 Task: Find accommodations in Alapayevsk, Russia, for 6 guests from 5th to 13th September, with a price range of ₹15,000 to ₹20,000, 3 bedrooms, 3 beds, 3 bathrooms, and self check-in option.
Action: Mouse moved to (585, 139)
Screenshot: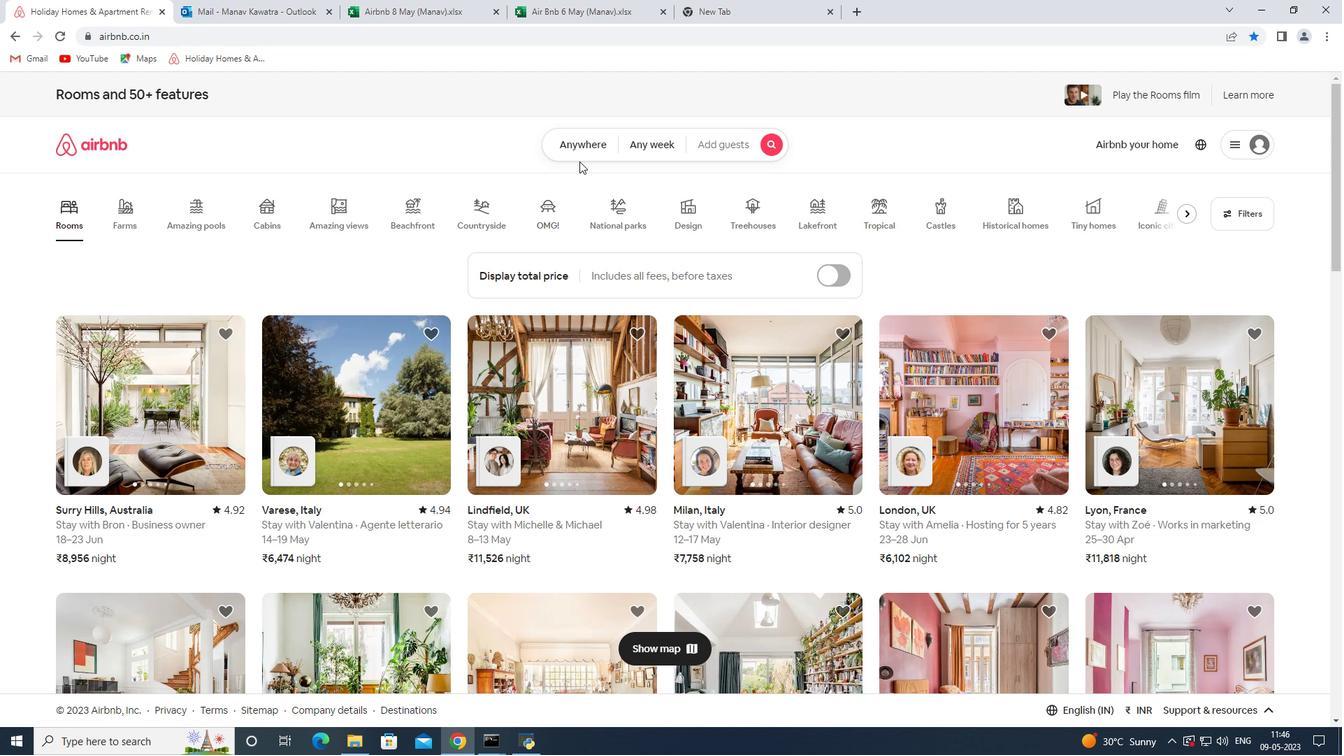 
Action: Mouse pressed left at (585, 139)
Screenshot: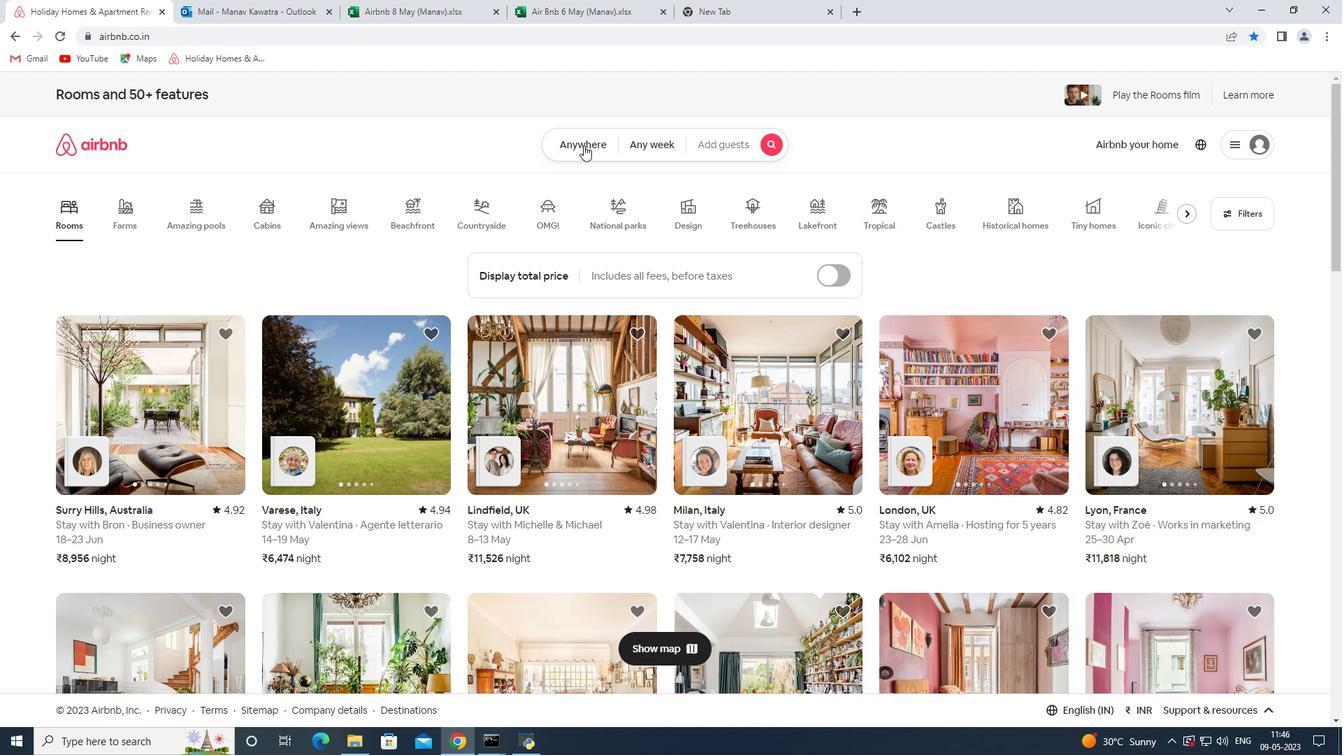 
Action: Mouse moved to (499, 201)
Screenshot: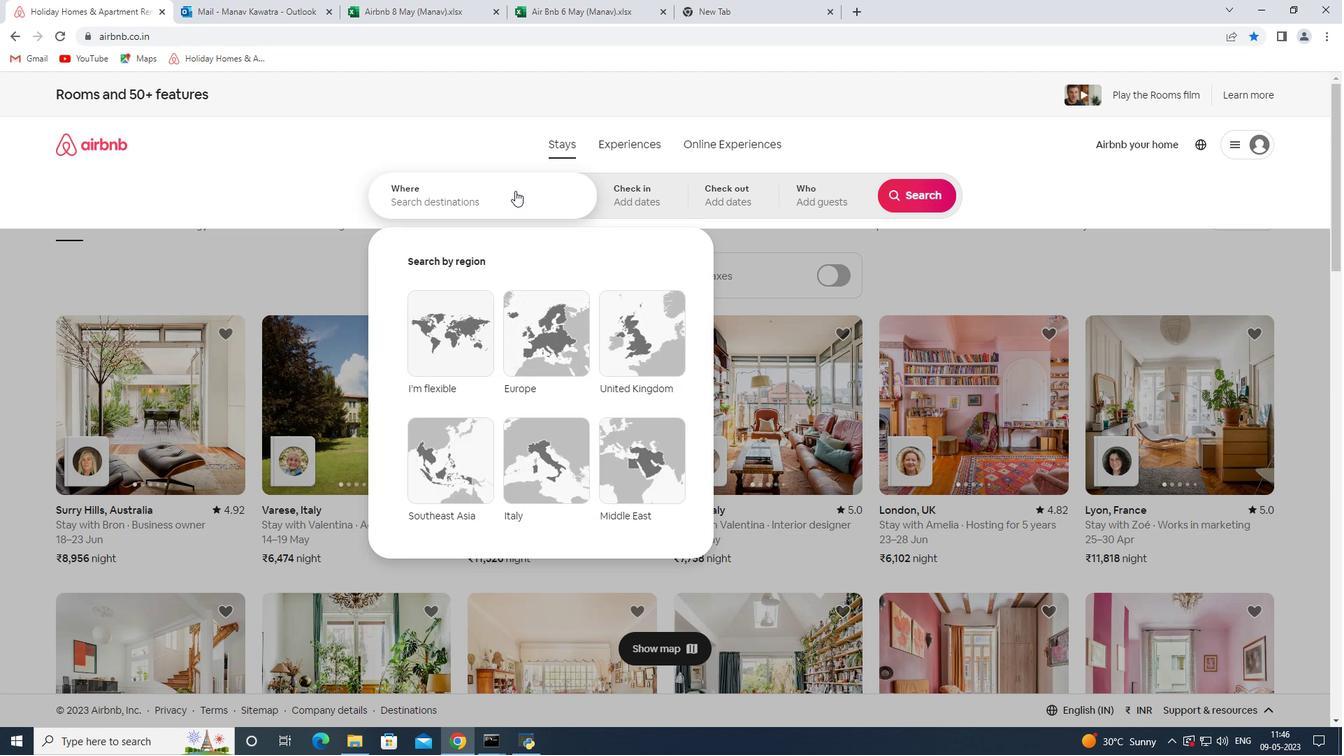 
Action: Mouse pressed left at (499, 201)
Screenshot: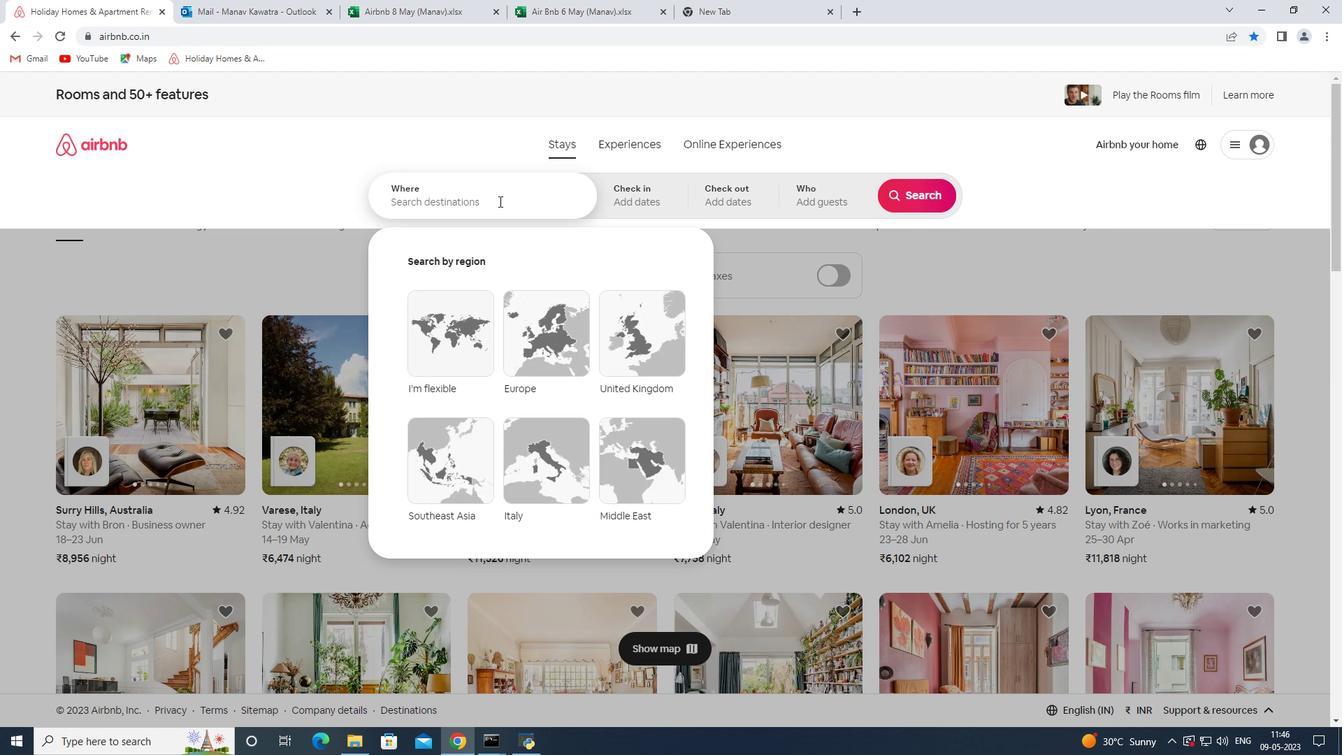 
Action: Mouse moved to (496, 202)
Screenshot: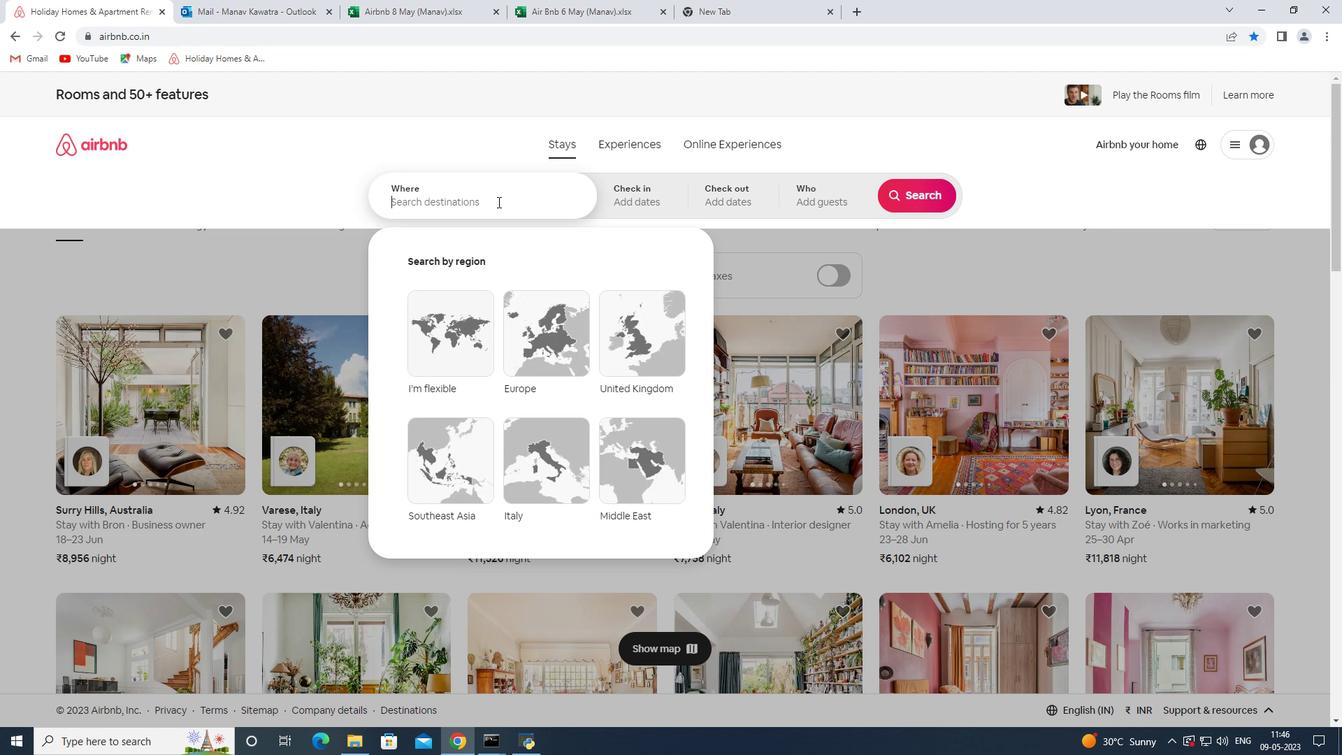 
Action: Key pressed <Key.shift><Key.shift><Key.shift><Key.shift><Key.shift><Key.shift><Key.shift><Key.shift><Key.shift><Key.shift><Key.shift>Alapayevsk<Key.space><Key.shift><Key.shift><Key.shift><Key.shift>Russia<Key.space><Key.enter>
Screenshot: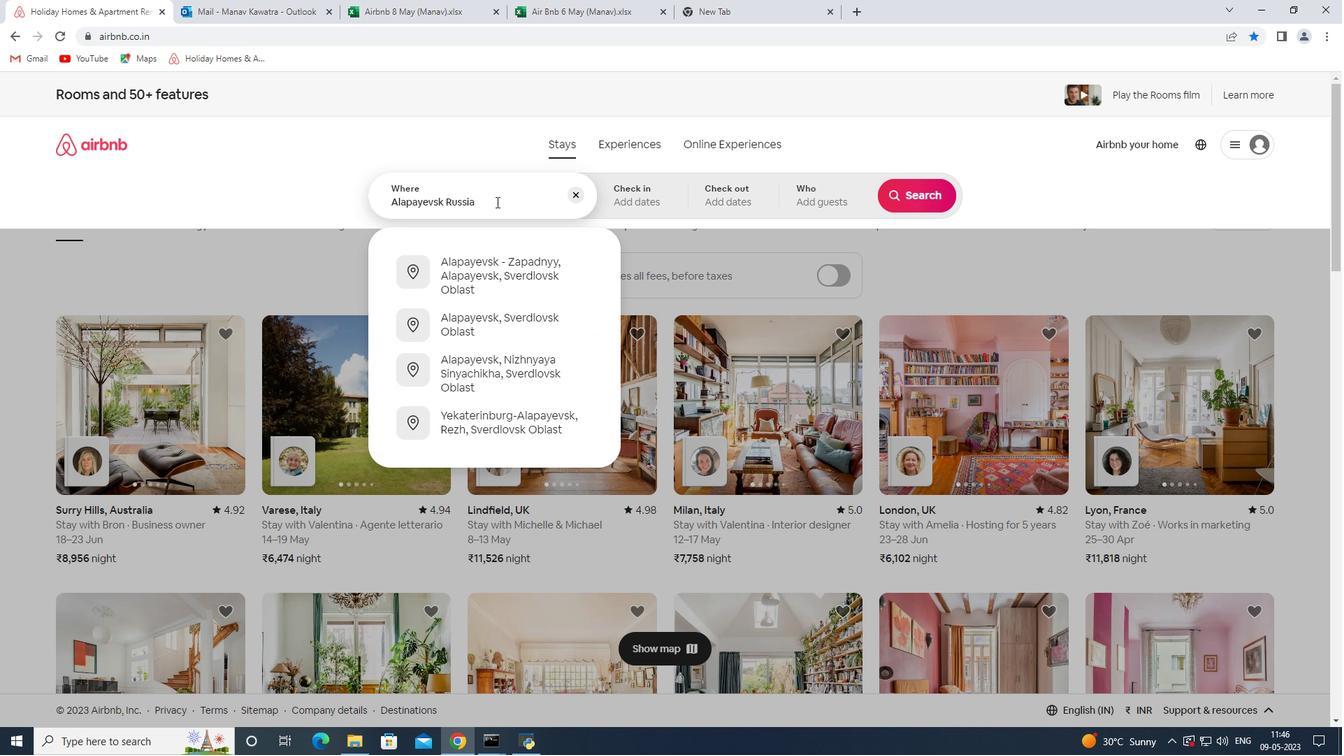 
Action: Mouse moved to (904, 306)
Screenshot: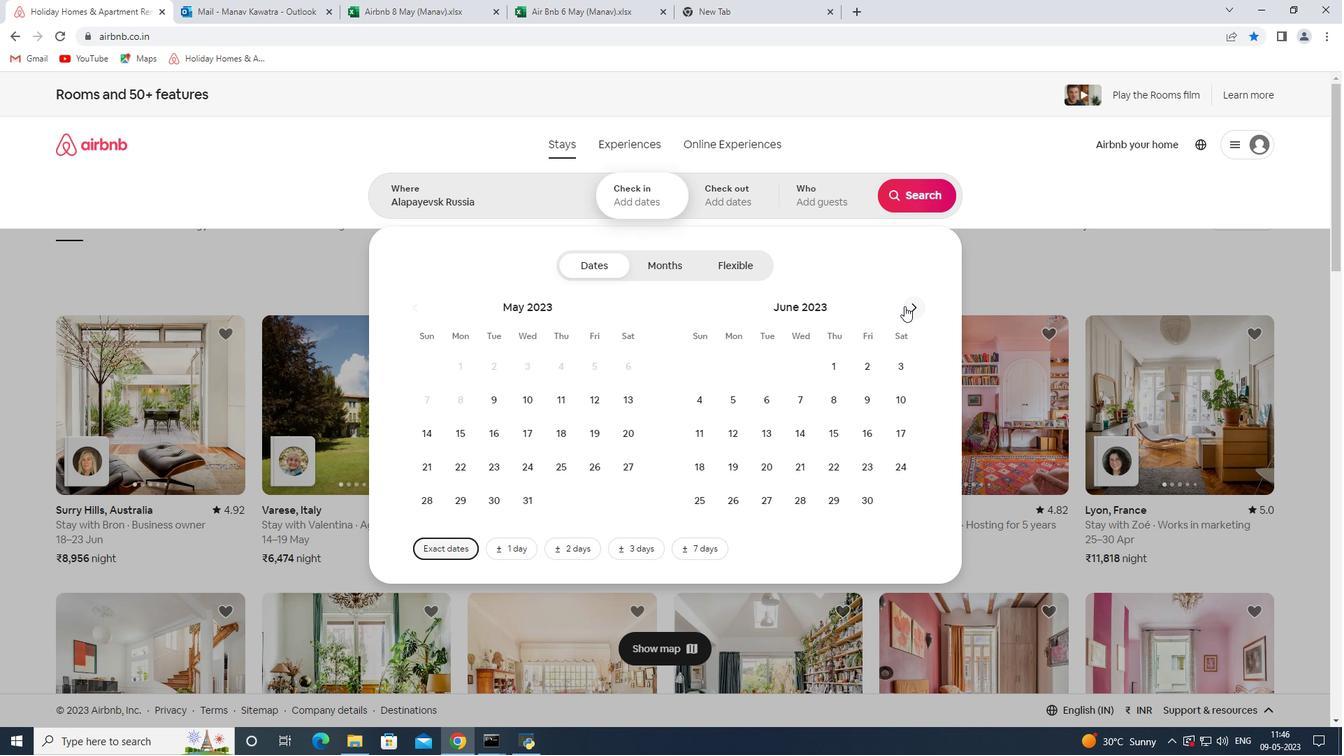 
Action: Mouse pressed left at (904, 306)
Screenshot: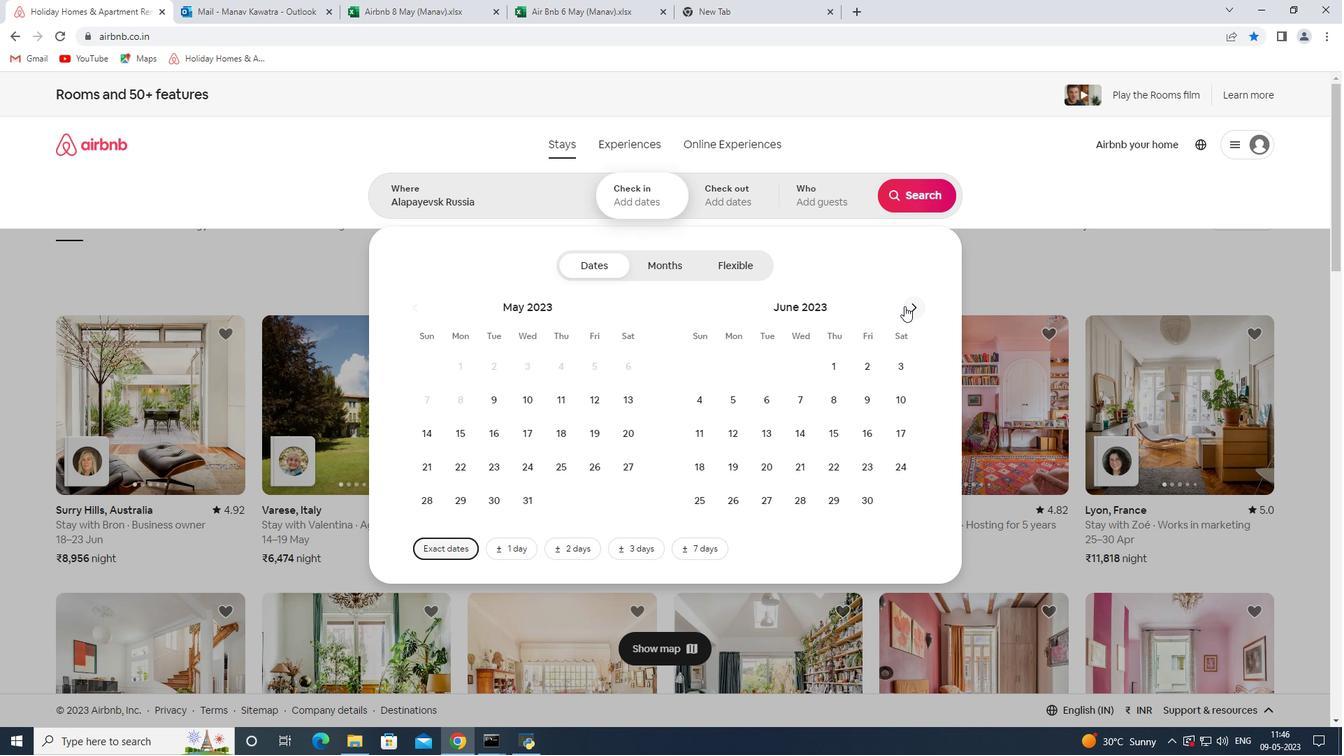 
Action: Mouse moved to (904, 306)
Screenshot: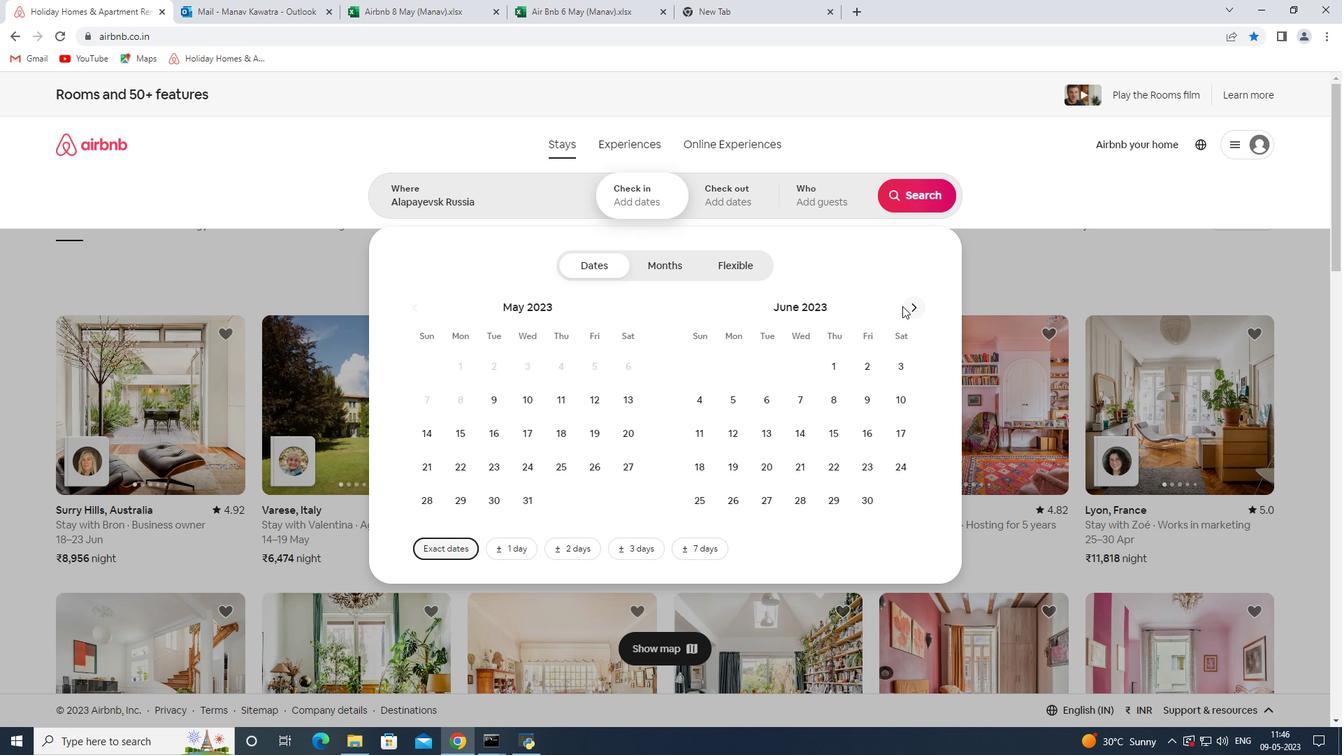 
Action: Mouse pressed left at (904, 306)
Screenshot: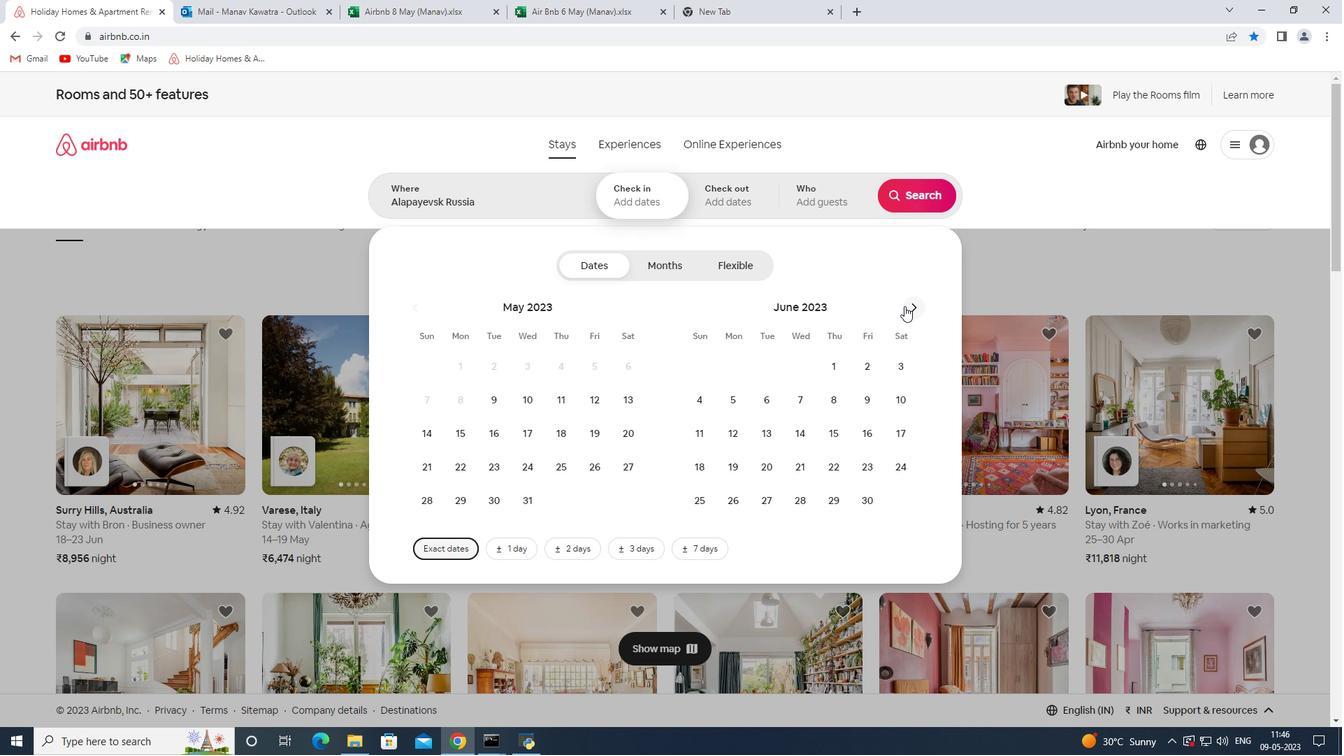 
Action: Mouse moved to (906, 305)
Screenshot: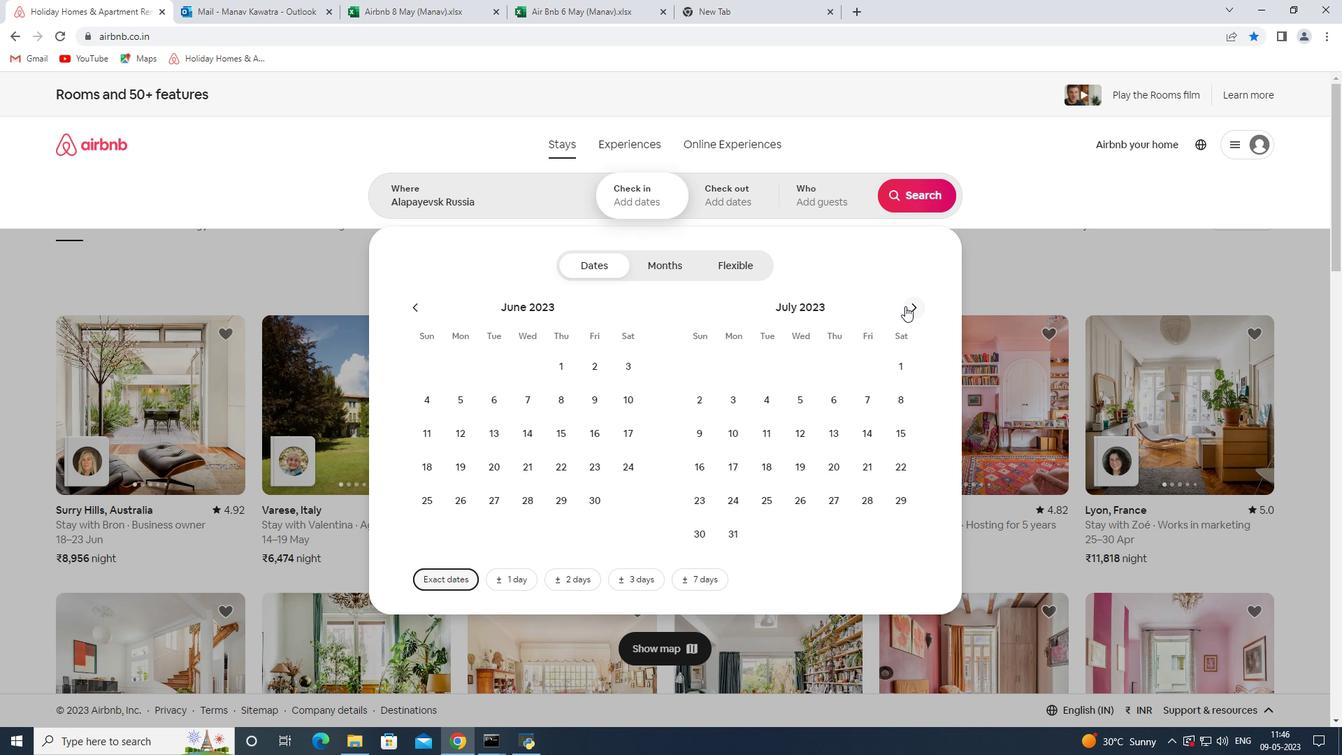 
Action: Mouse pressed left at (906, 305)
Screenshot: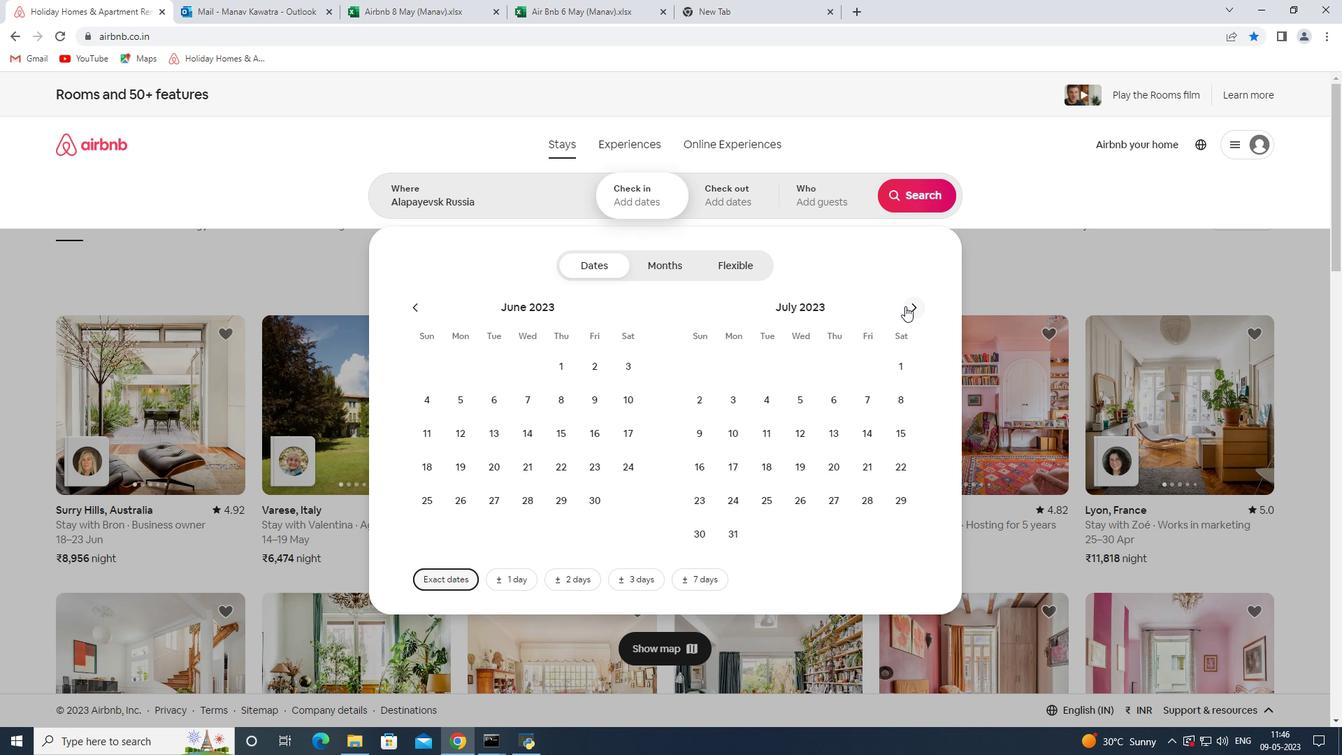 
Action: Mouse moved to (906, 304)
Screenshot: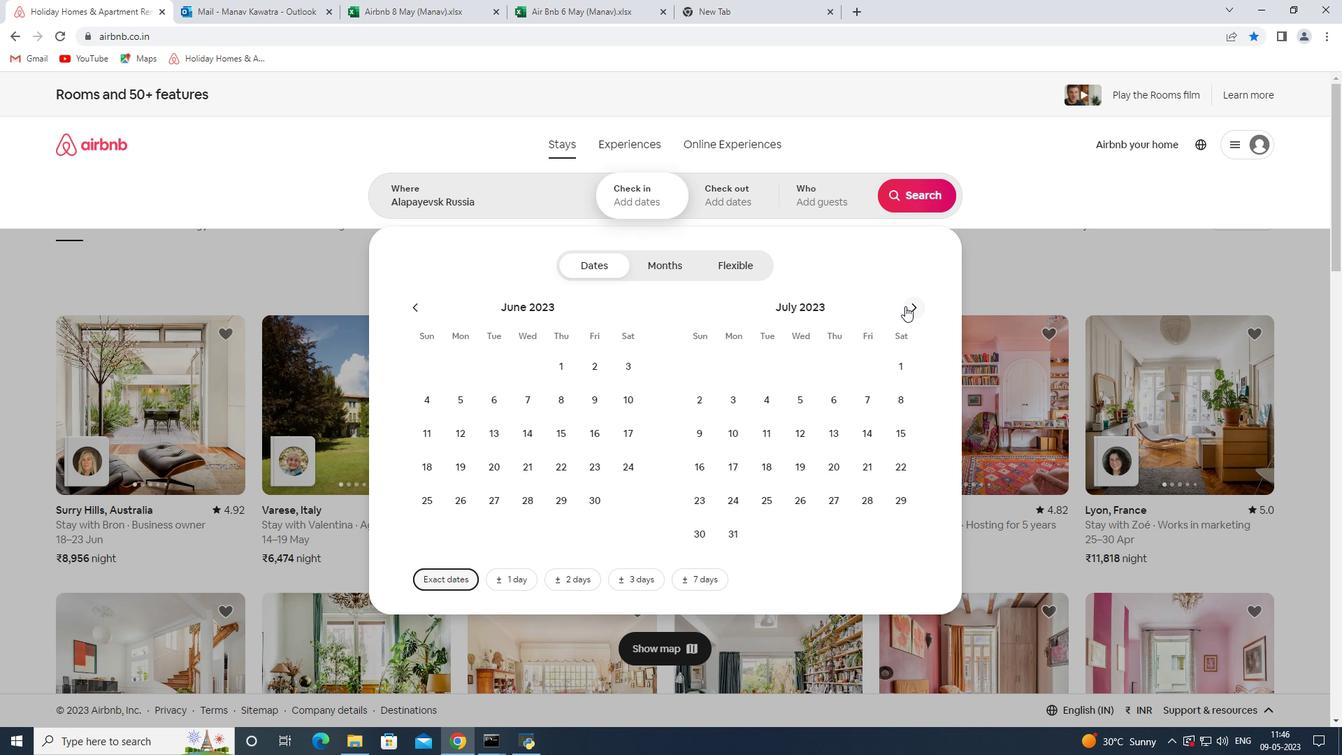 
Action: Mouse pressed left at (906, 304)
Screenshot: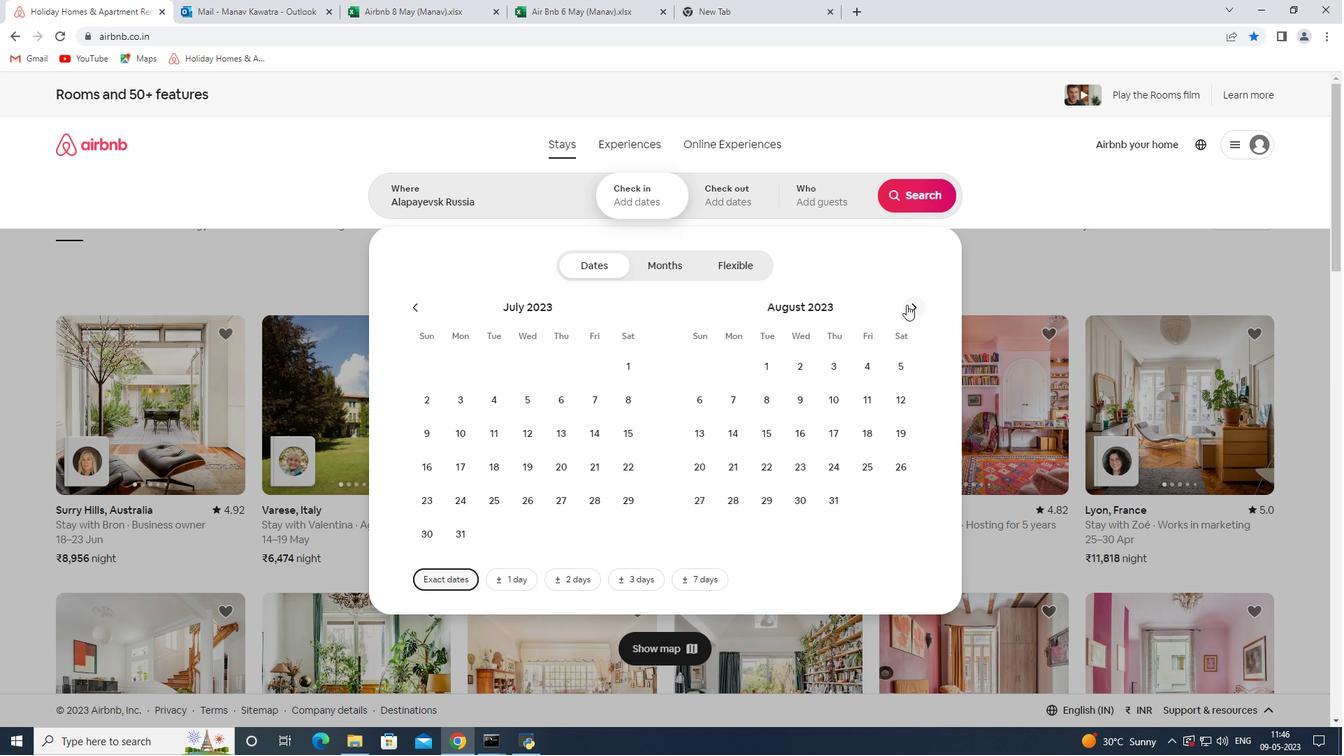 
Action: Mouse moved to (767, 402)
Screenshot: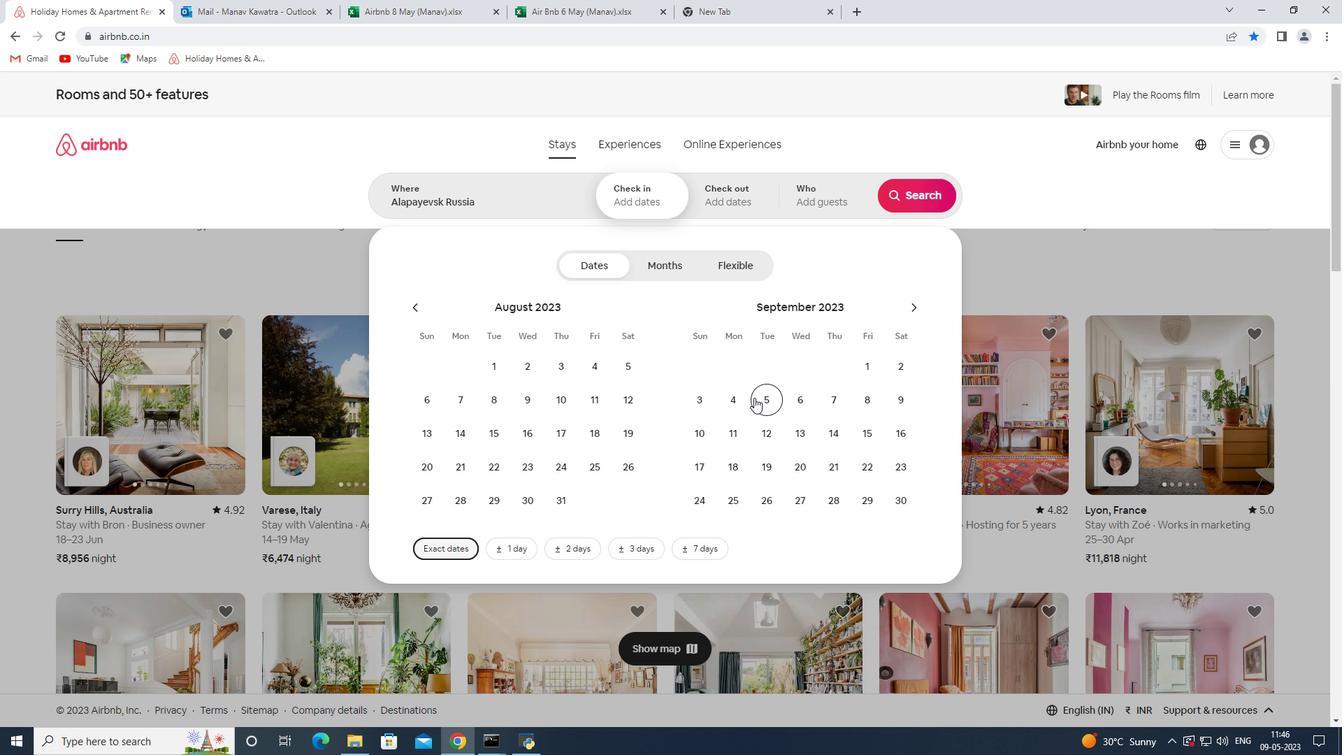 
Action: Mouse pressed left at (767, 402)
Screenshot: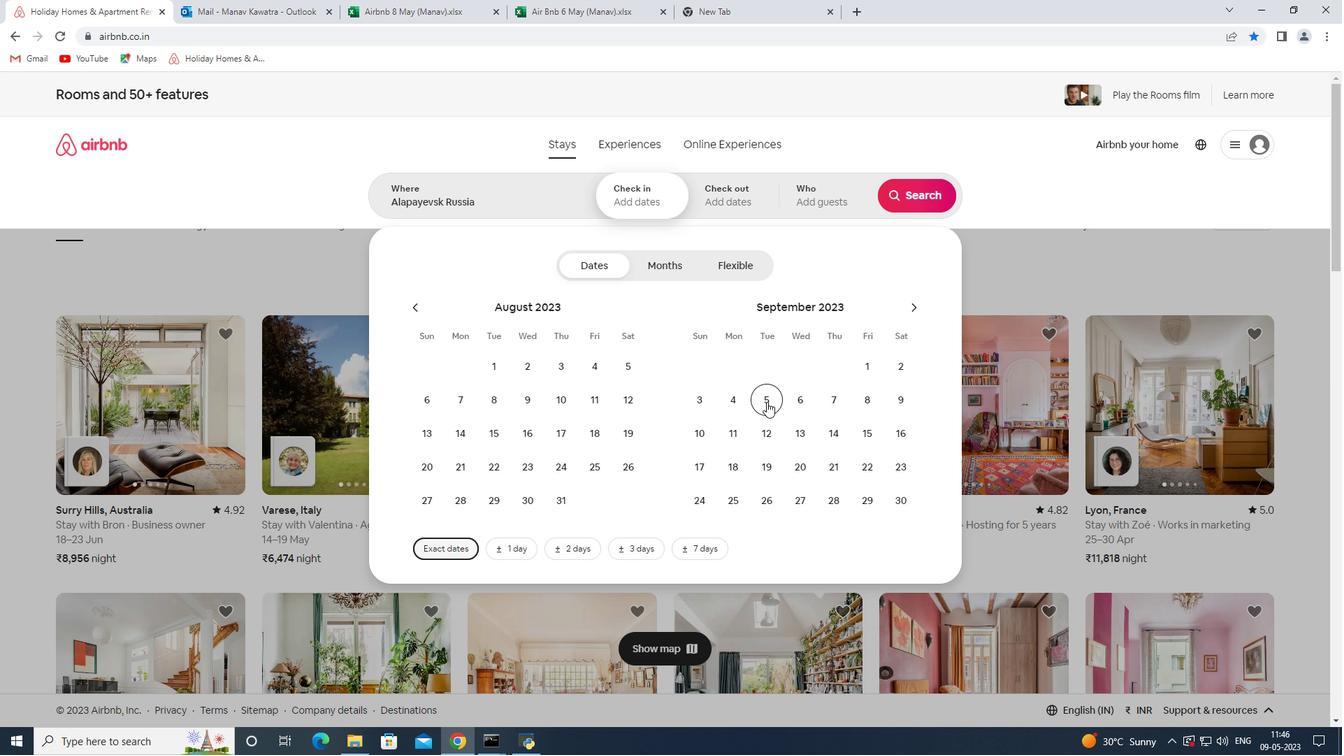 
Action: Mouse moved to (802, 441)
Screenshot: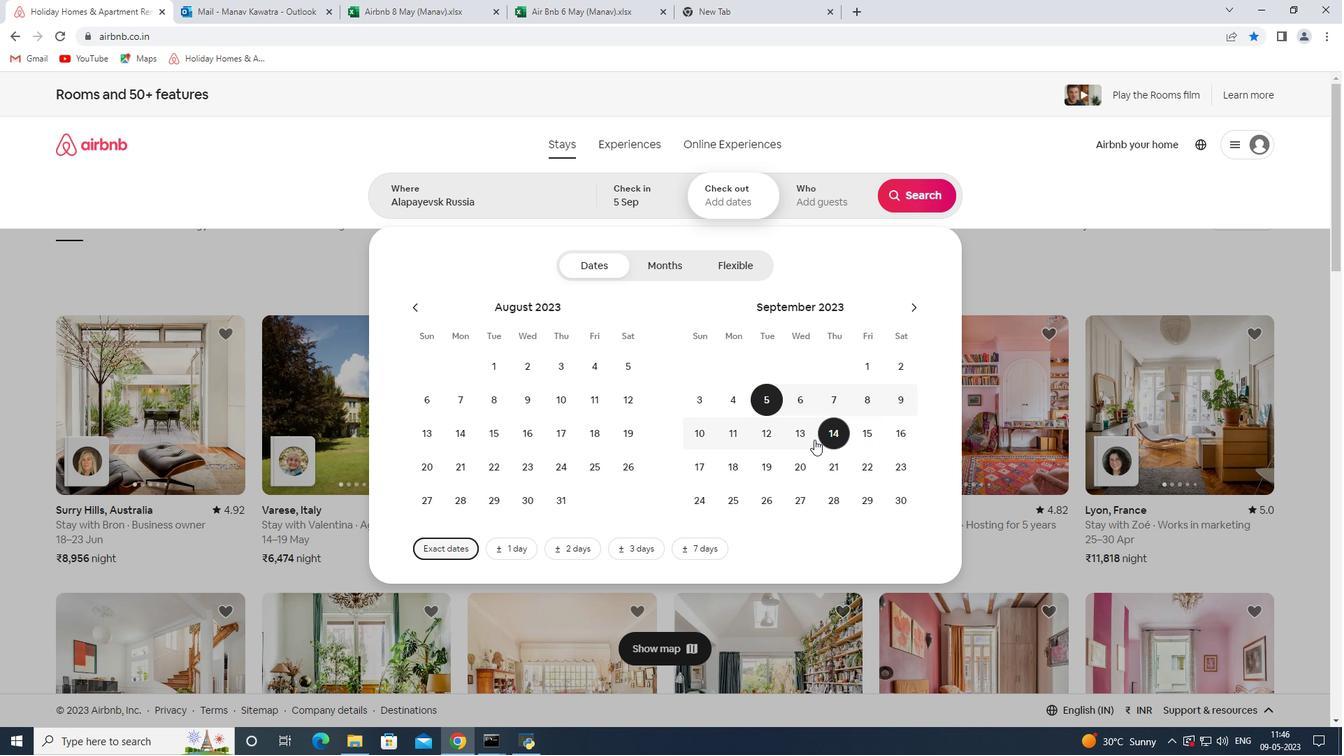 
Action: Mouse pressed left at (802, 441)
Screenshot: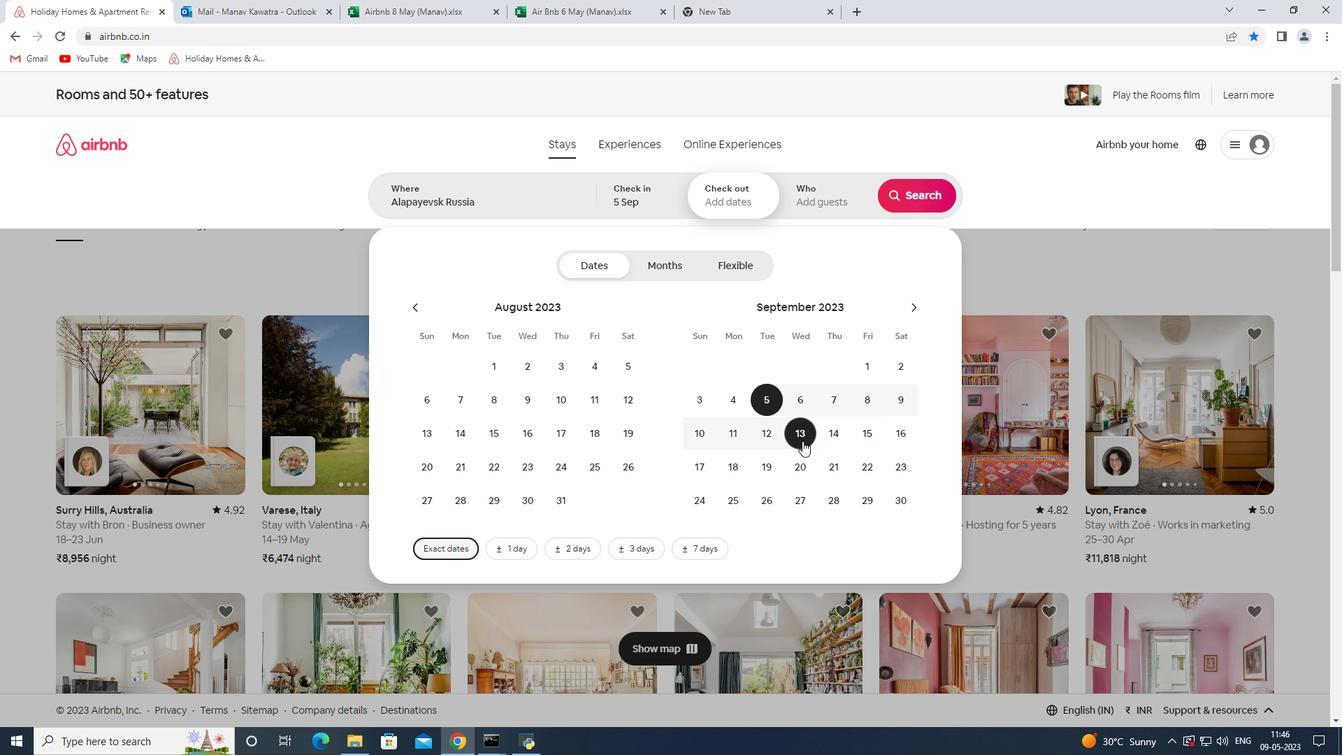 
Action: Mouse moved to (830, 197)
Screenshot: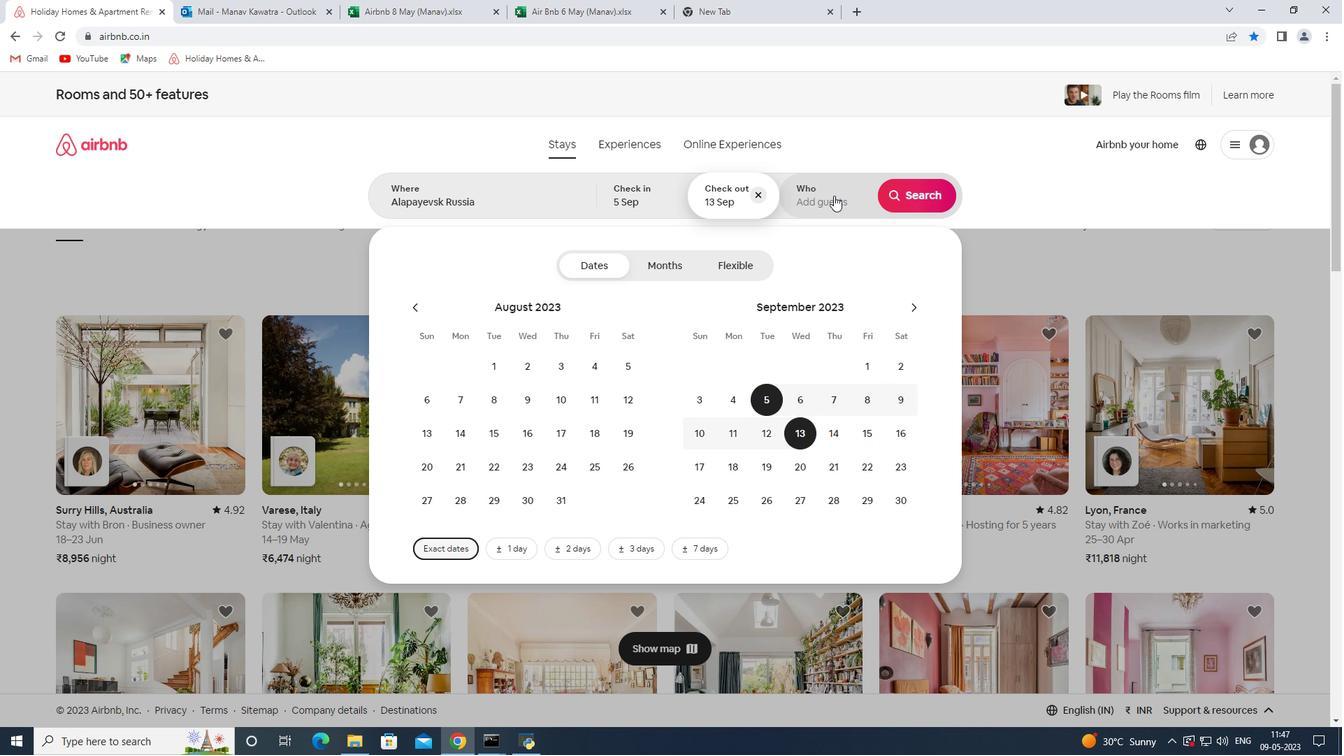 
Action: Mouse pressed left at (830, 197)
Screenshot: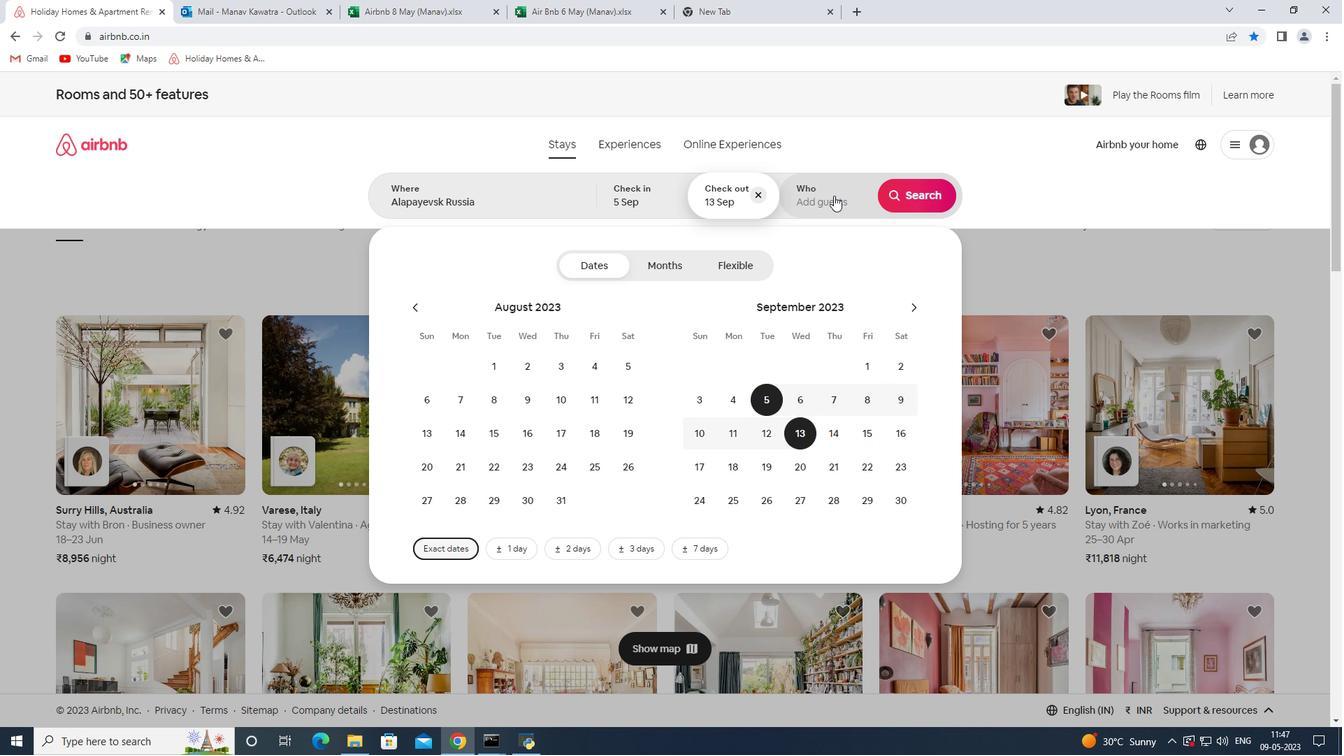 
Action: Mouse moved to (925, 271)
Screenshot: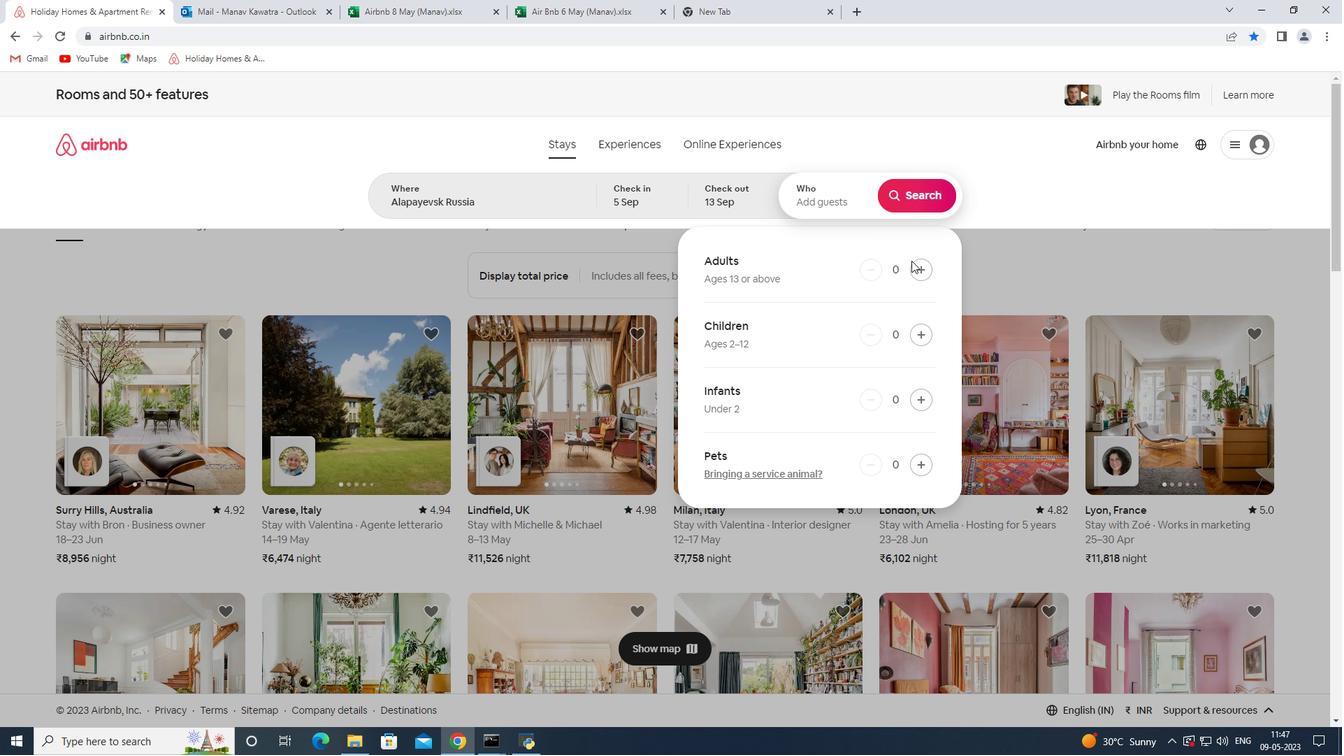 
Action: Mouse pressed left at (925, 271)
Screenshot: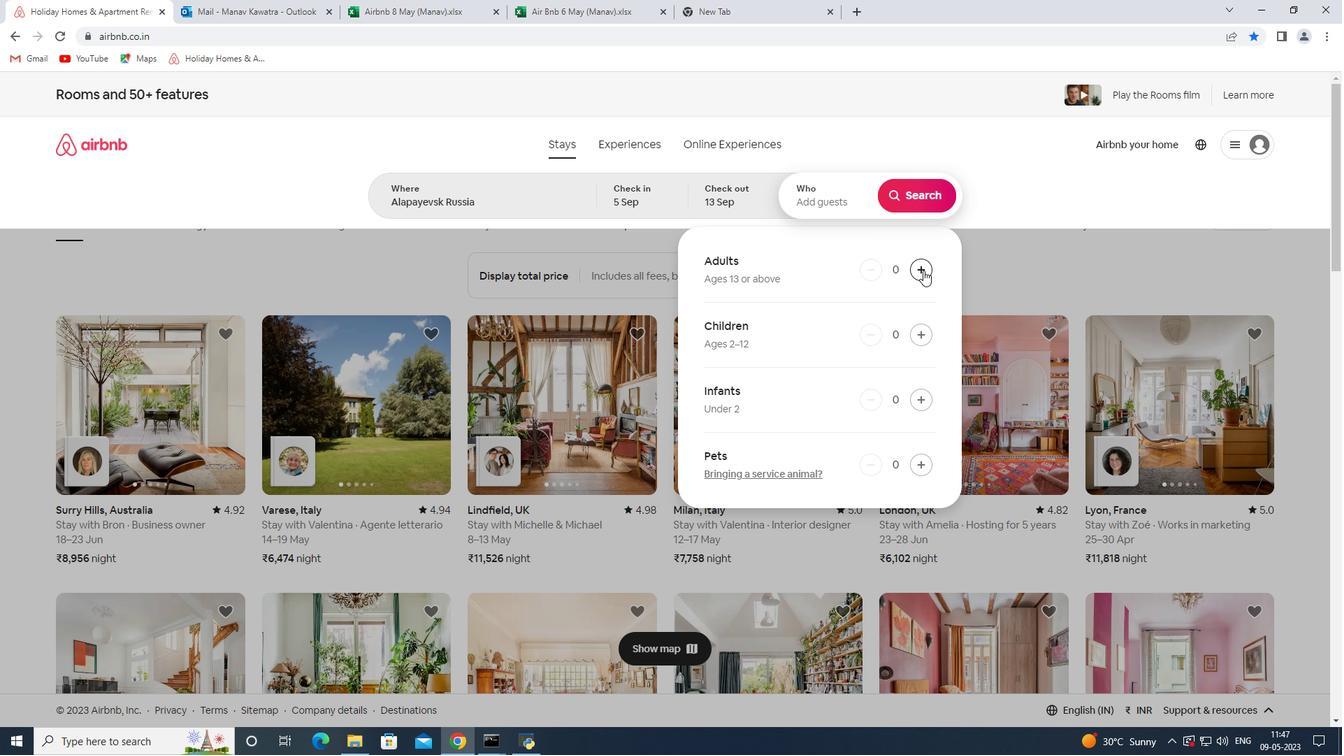 
Action: Mouse pressed left at (925, 271)
Screenshot: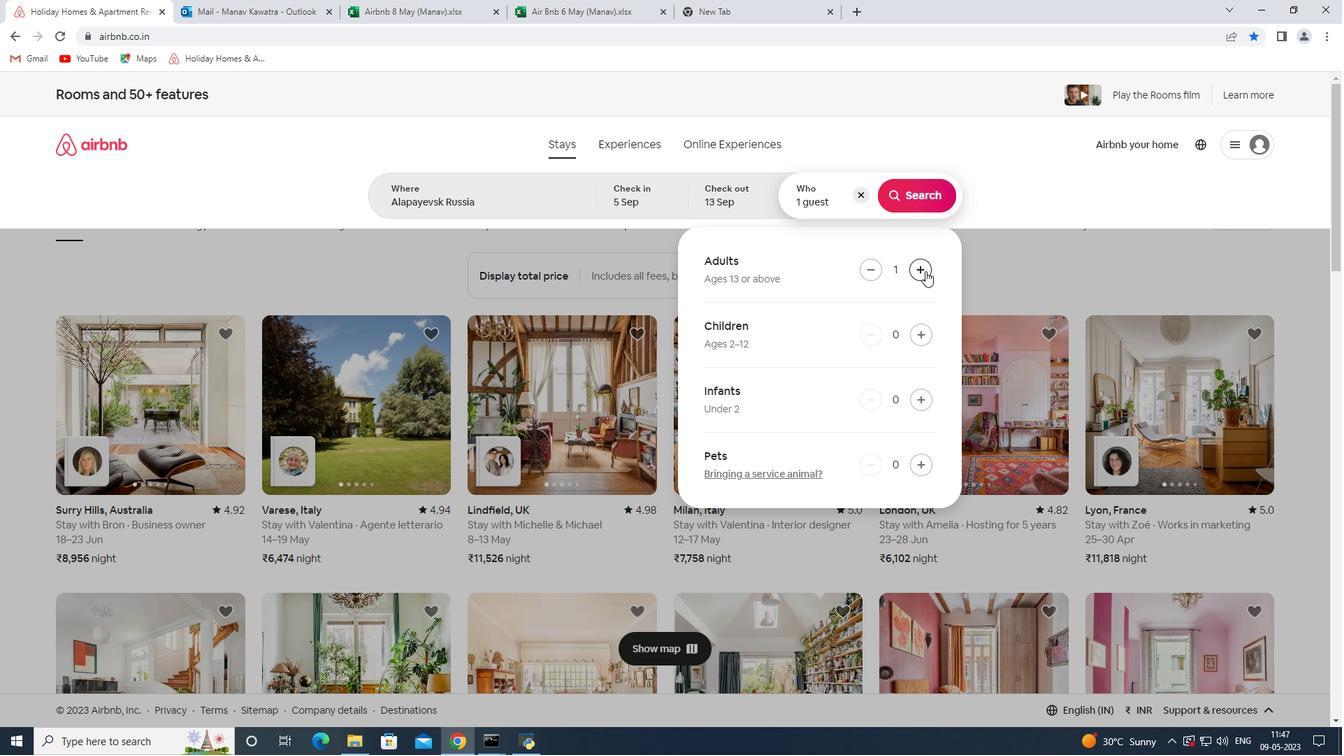 
Action: Mouse pressed left at (925, 271)
Screenshot: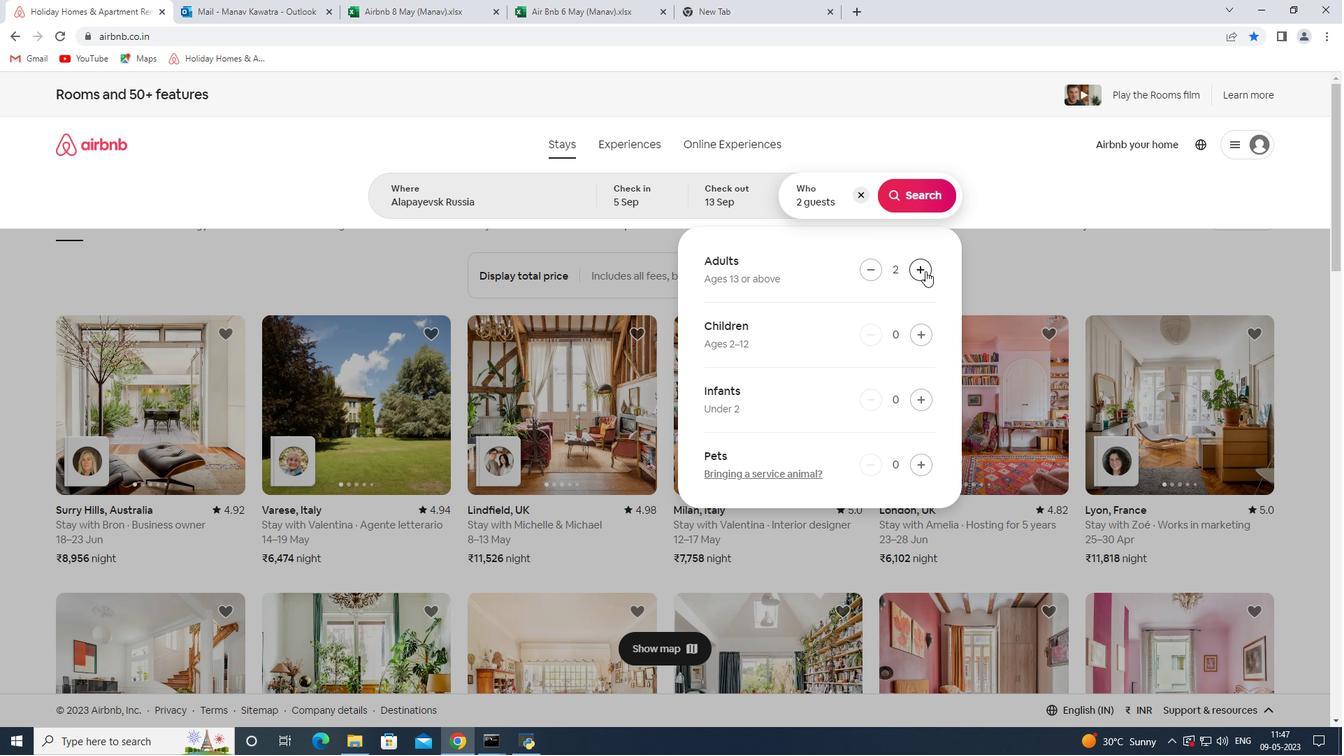 
Action: Mouse pressed left at (925, 271)
Screenshot: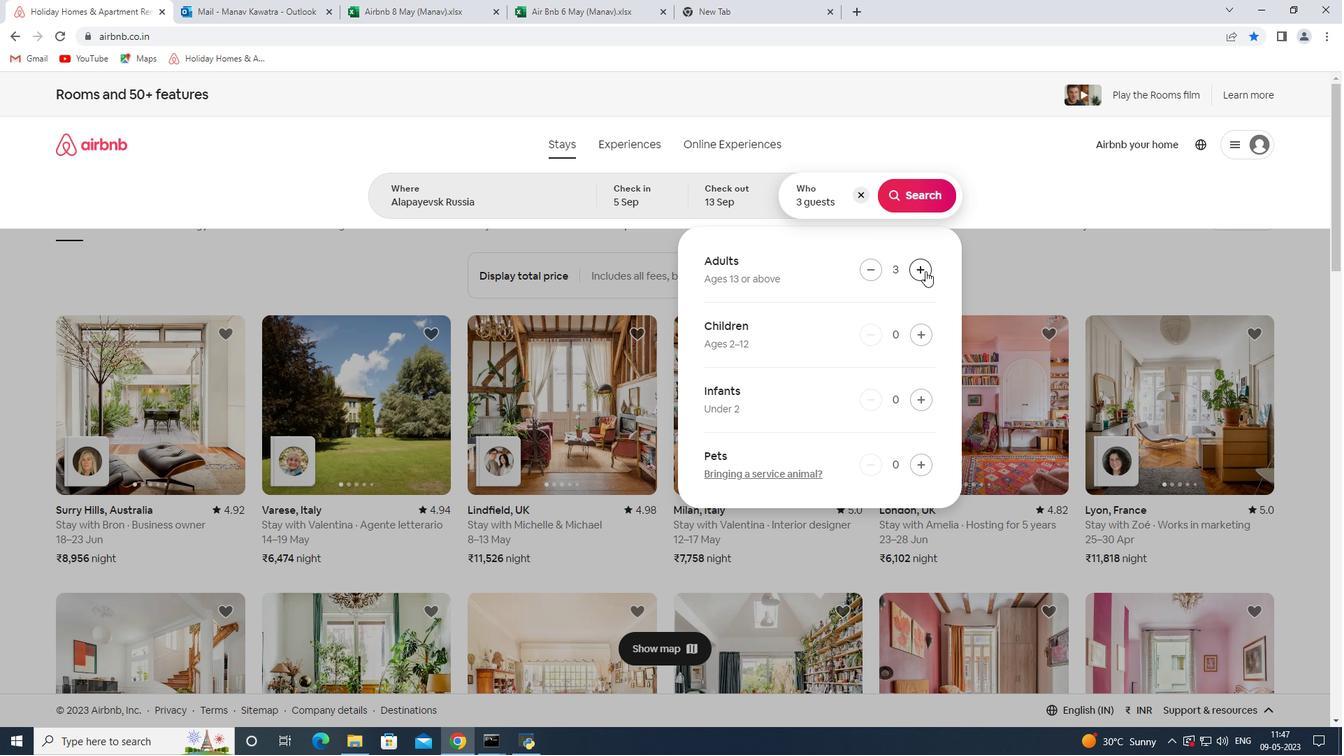 
Action: Mouse pressed left at (925, 271)
Screenshot: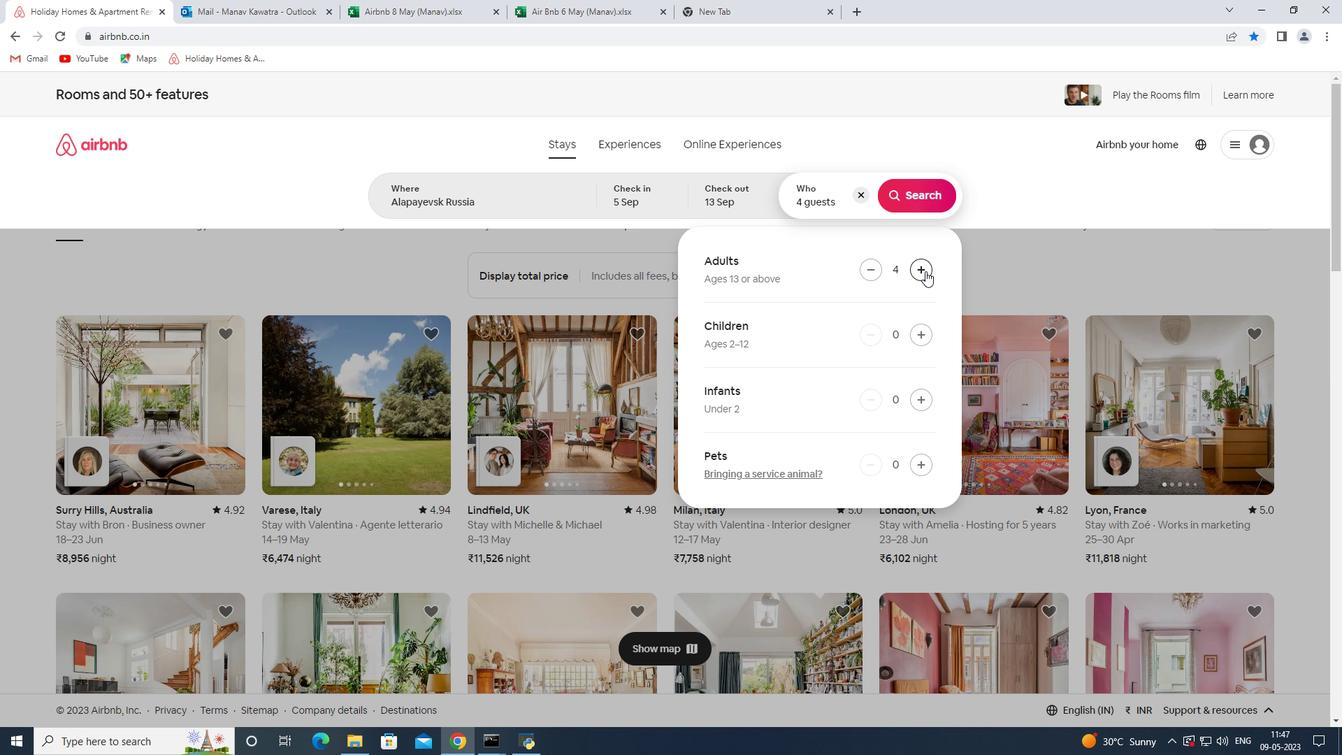 
Action: Mouse pressed left at (925, 271)
Screenshot: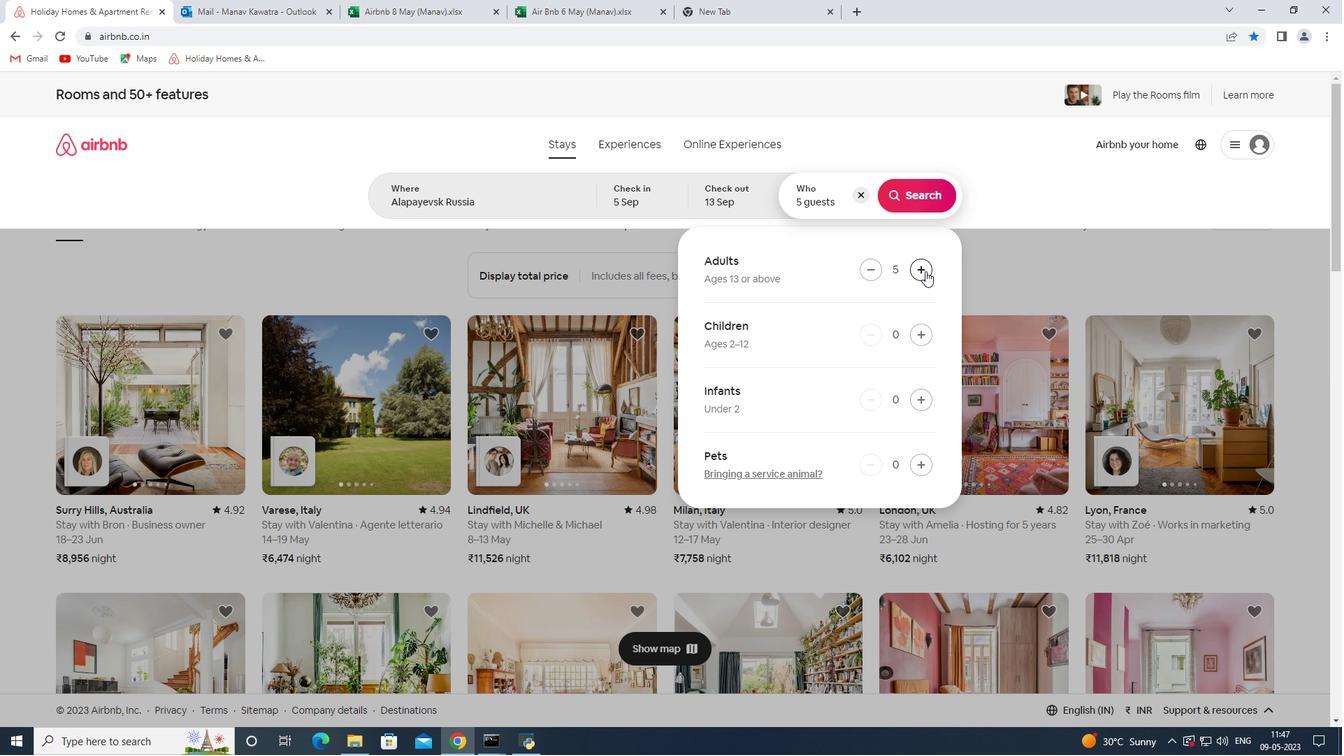 
Action: Mouse moved to (917, 206)
Screenshot: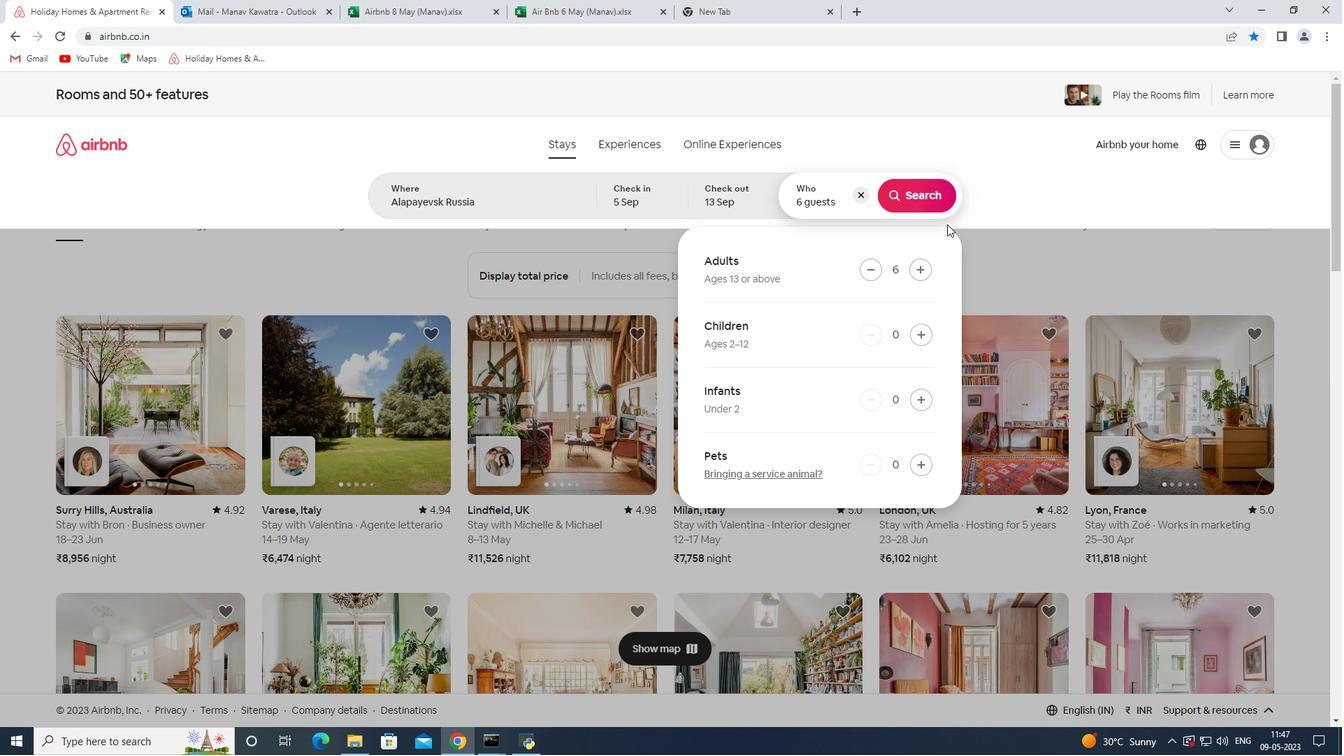 
Action: Mouse pressed left at (917, 206)
Screenshot: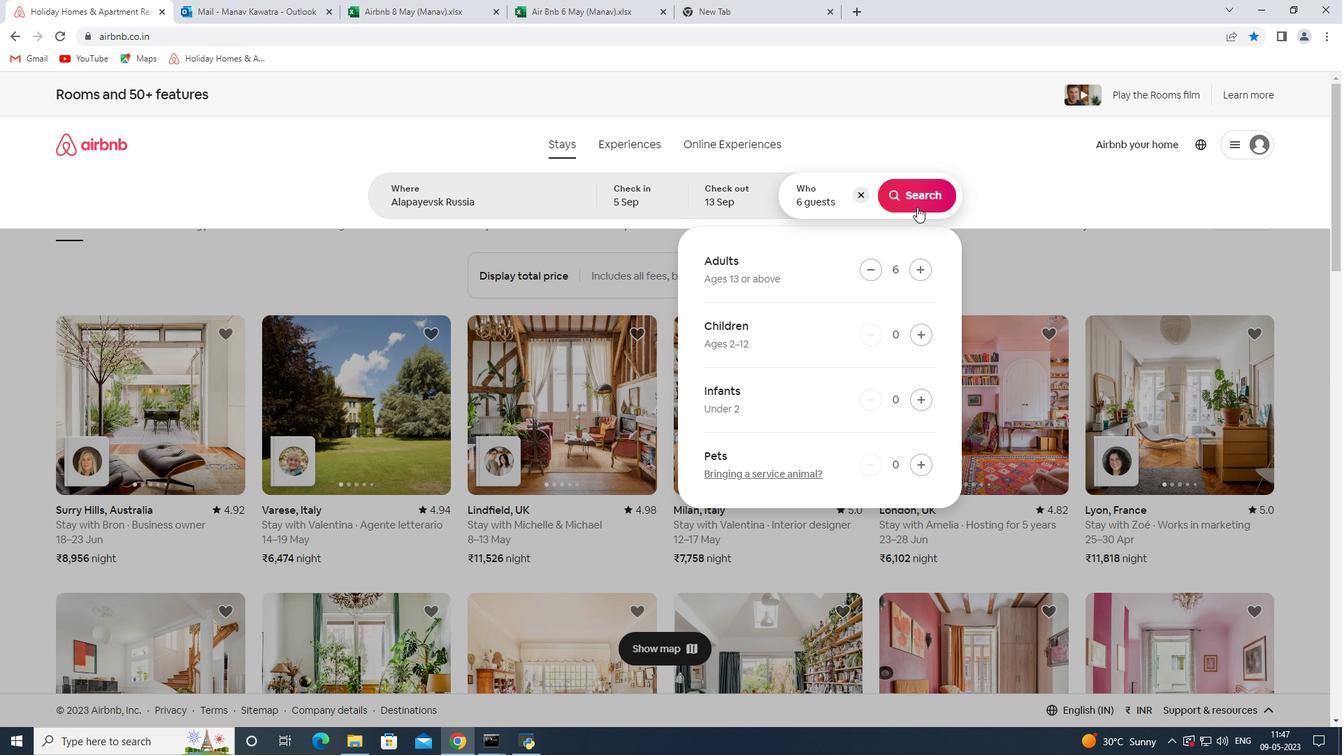 
Action: Mouse moved to (1275, 152)
Screenshot: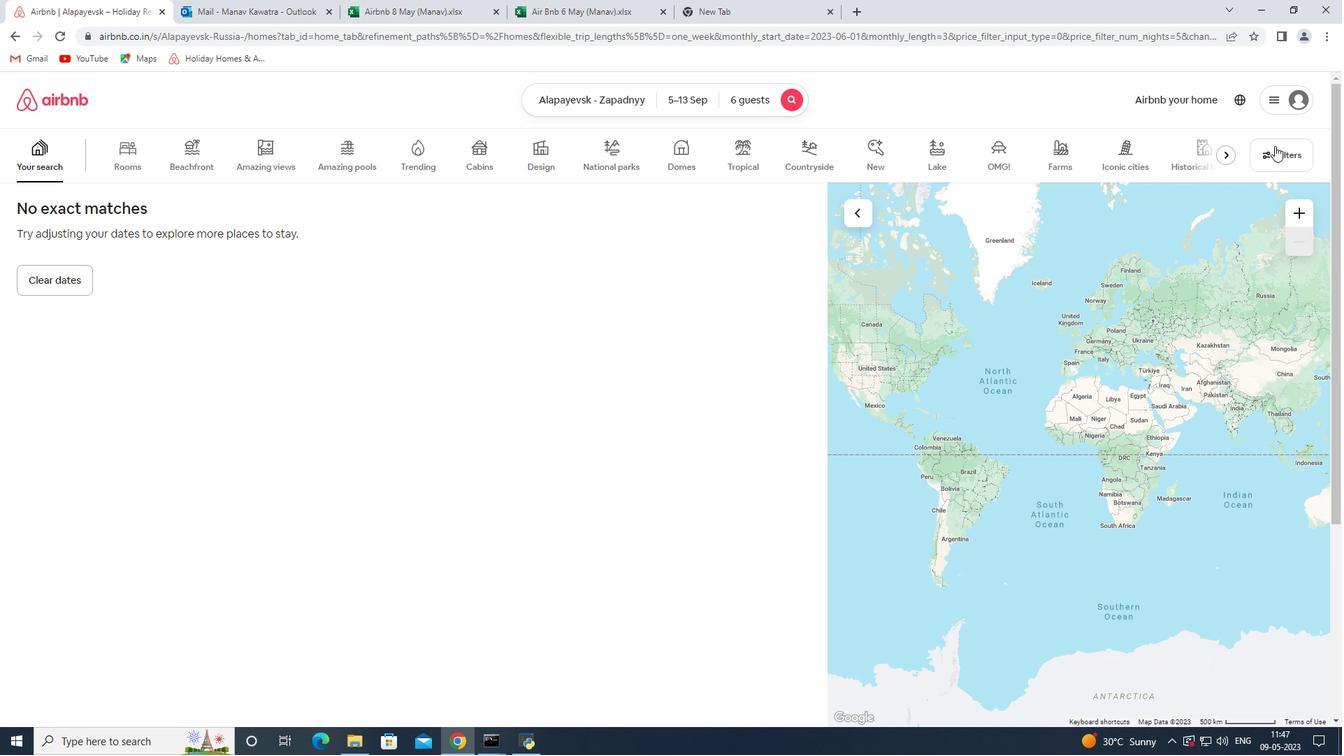 
Action: Mouse pressed left at (1275, 152)
Screenshot: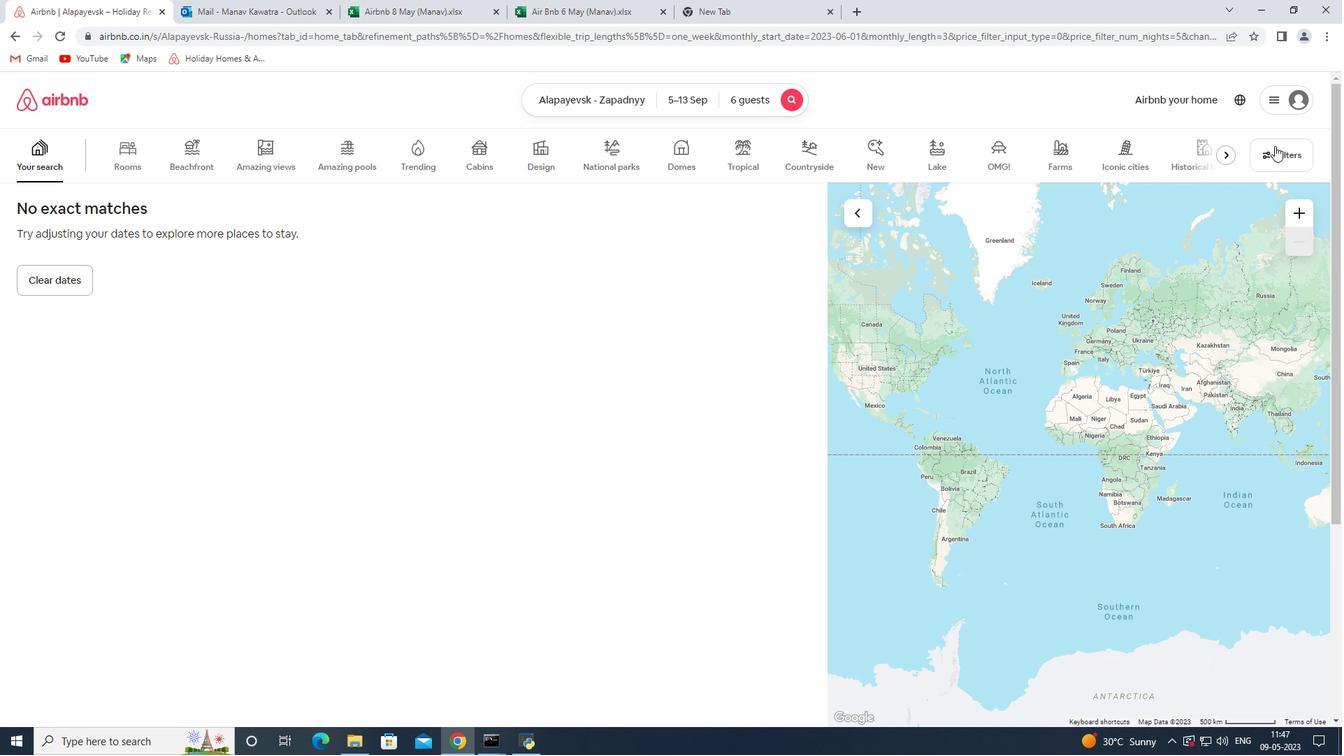 
Action: Mouse moved to (511, 495)
Screenshot: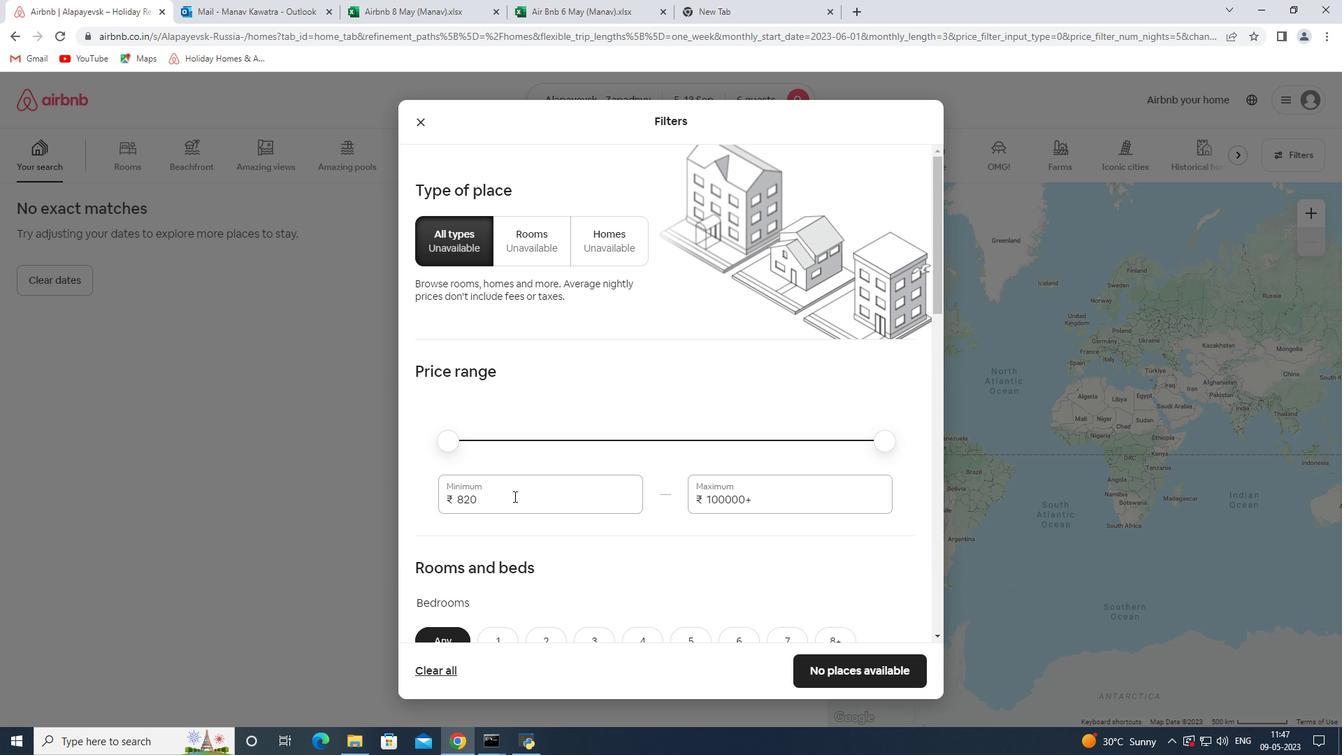 
Action: Mouse pressed left at (511, 495)
Screenshot: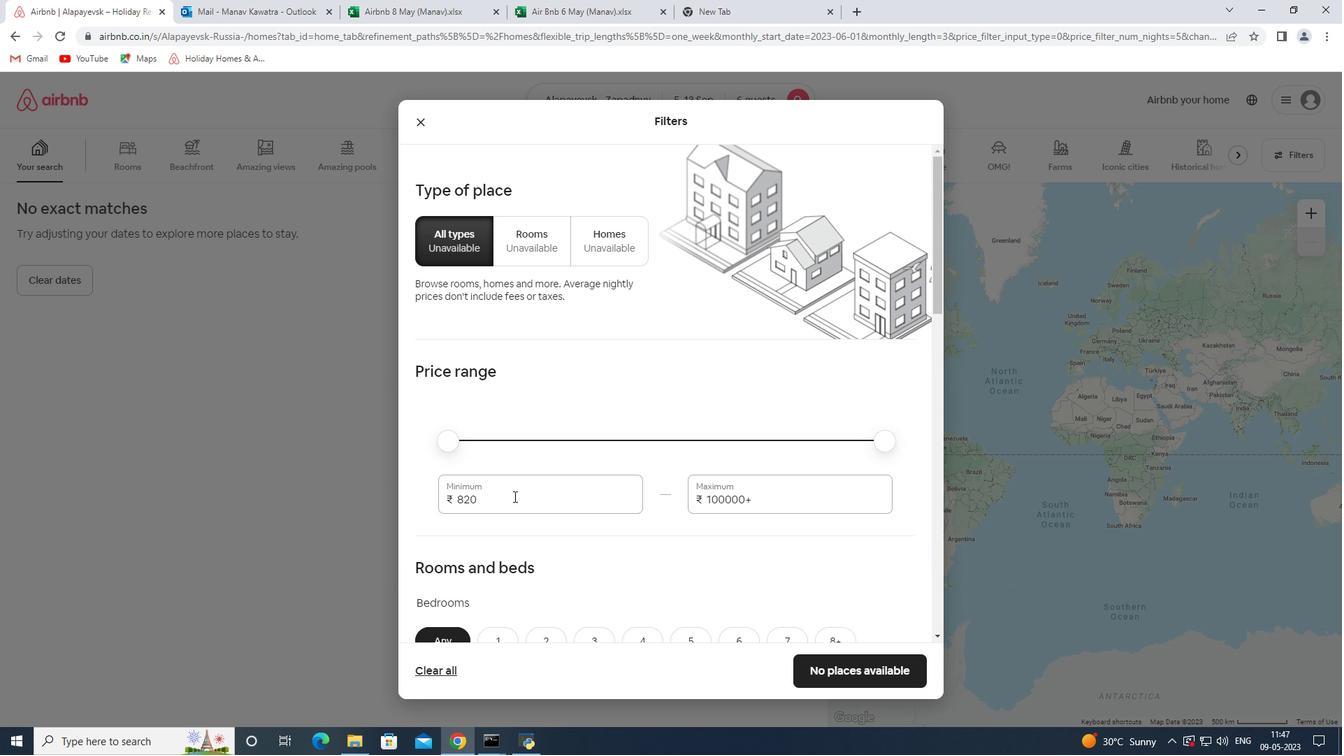 
Action: Mouse pressed left at (511, 495)
Screenshot: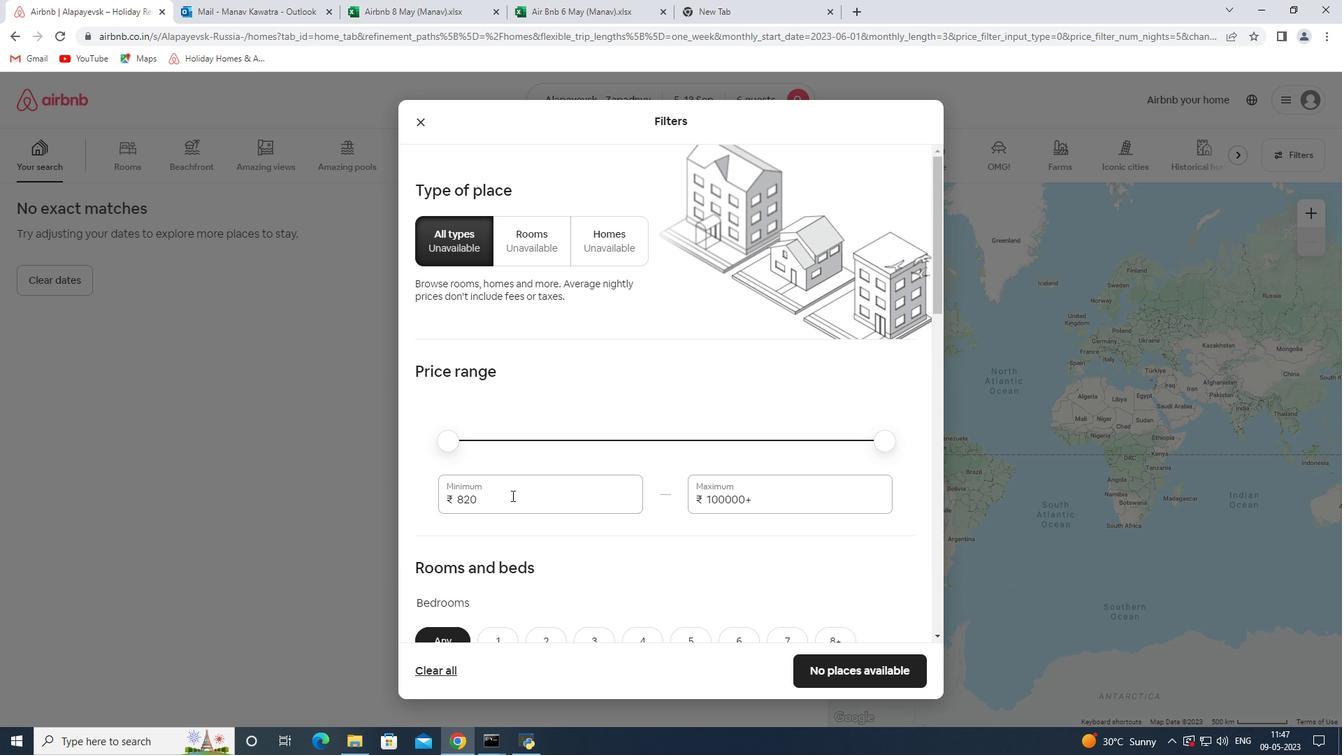 
Action: Key pressed 15000<Key.tab>20000
Screenshot: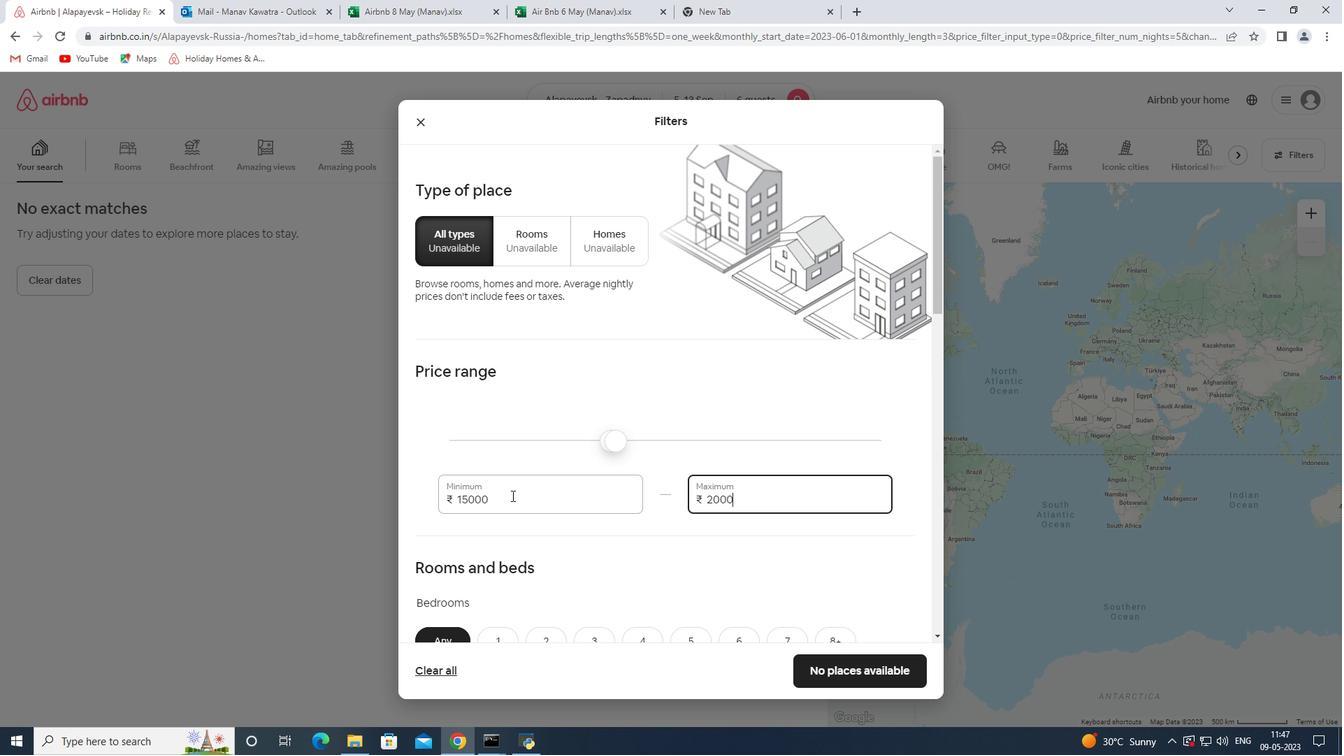 
Action: Mouse moved to (513, 495)
Screenshot: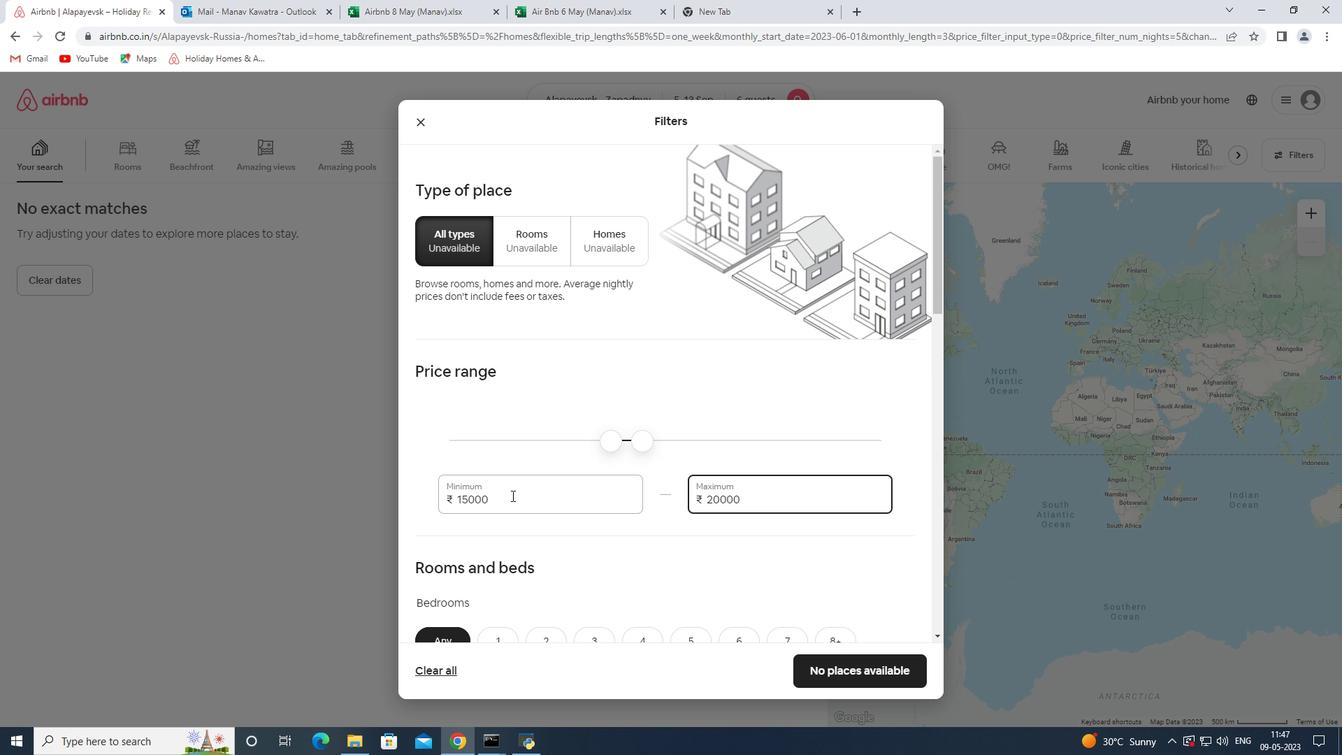 
Action: Mouse scrolled (513, 494) with delta (0, 0)
Screenshot: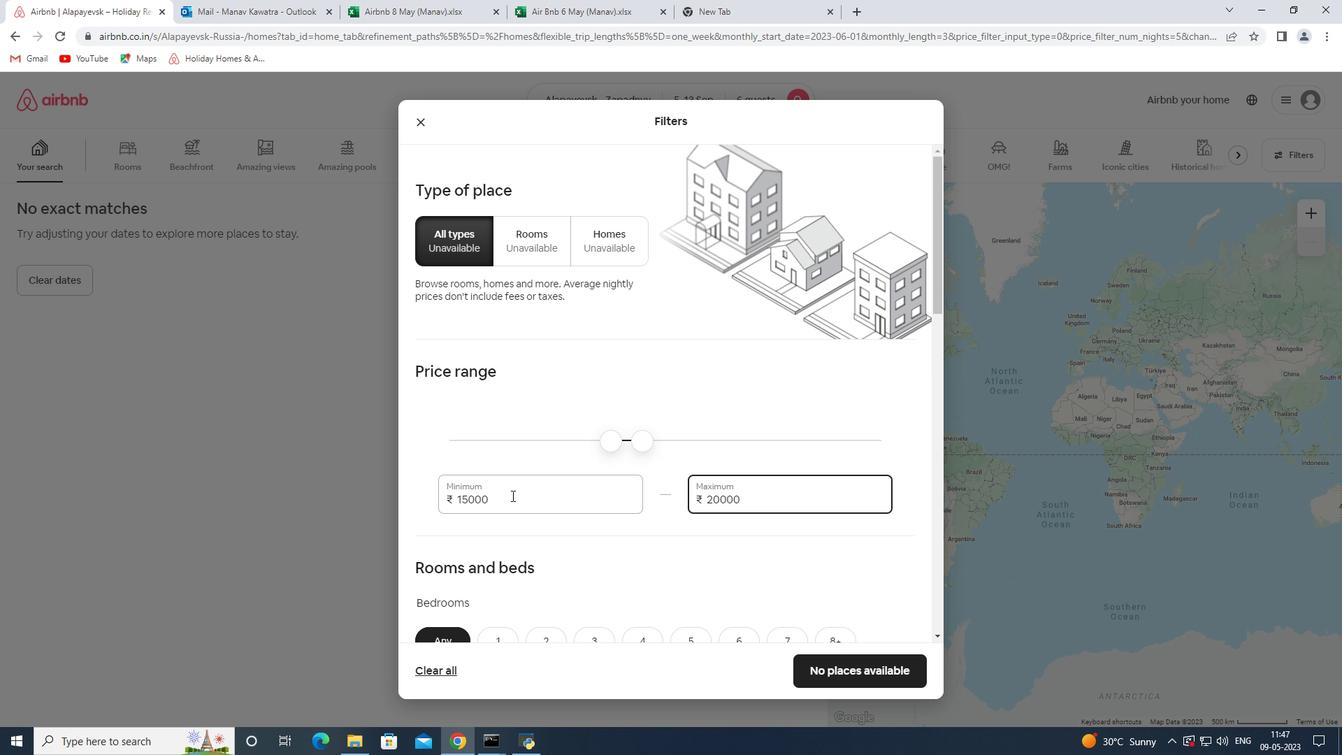 
Action: Mouse scrolled (513, 494) with delta (0, 0)
Screenshot: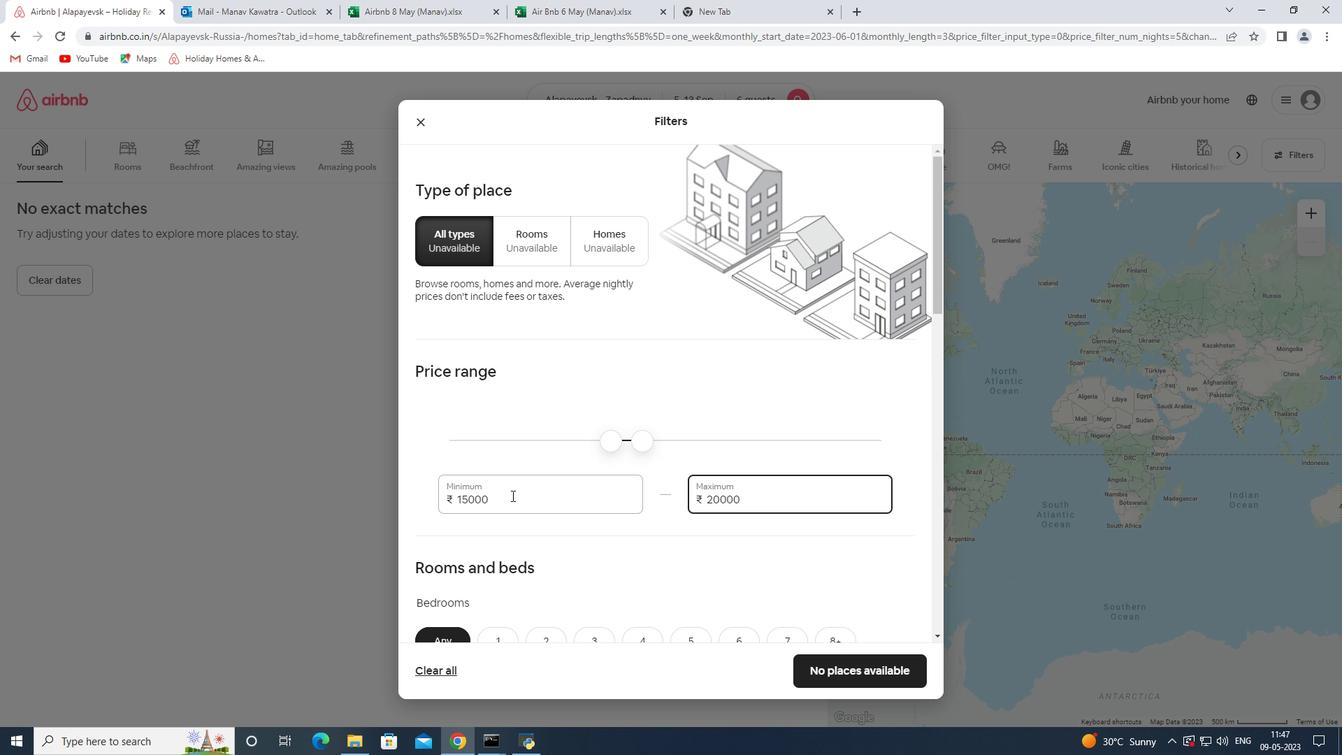 
Action: Mouse scrolled (513, 494) with delta (0, 0)
Screenshot: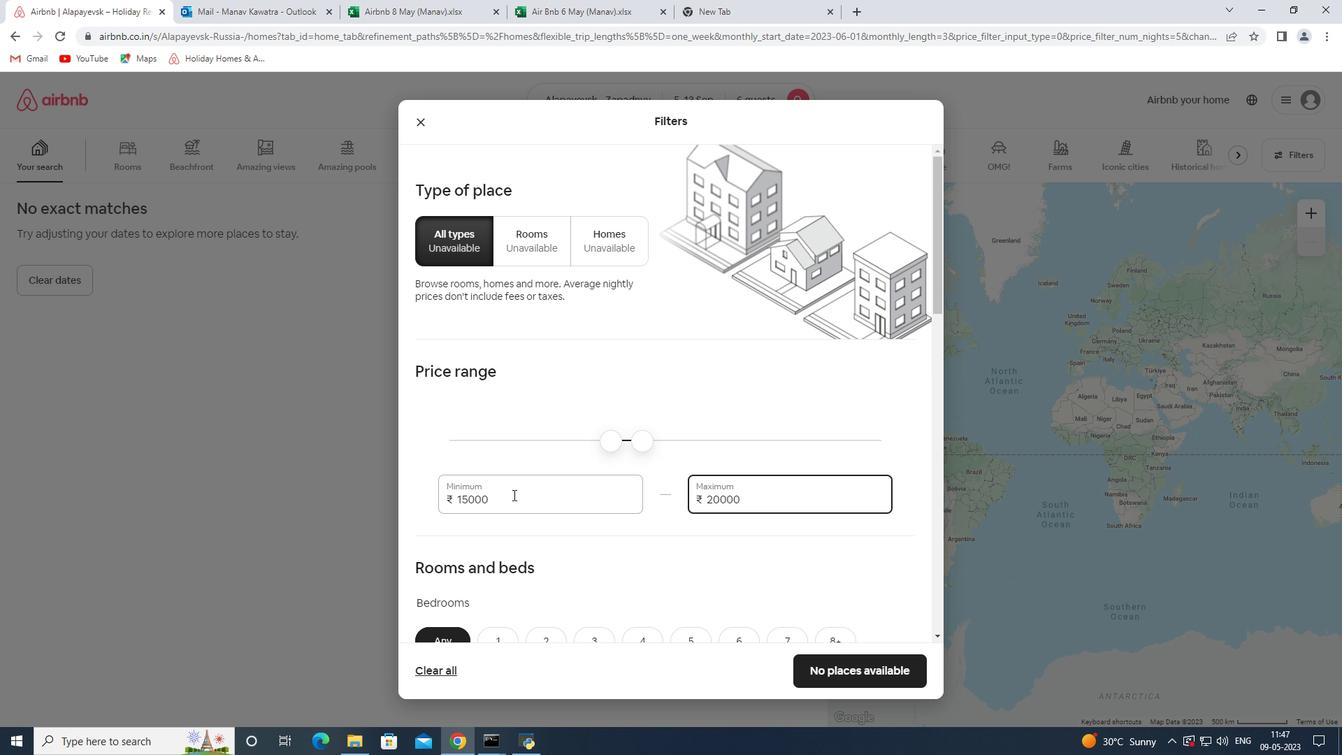 
Action: Mouse moved to (586, 435)
Screenshot: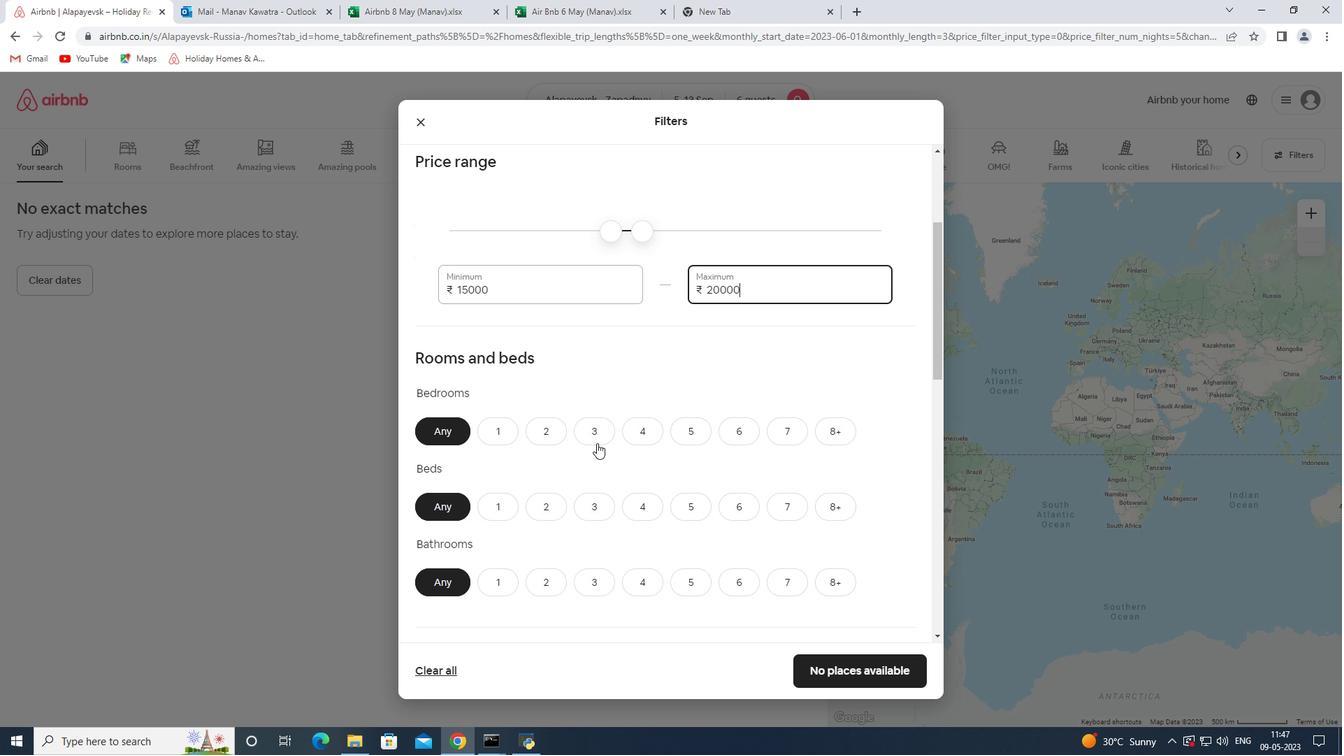 
Action: Mouse pressed left at (586, 435)
Screenshot: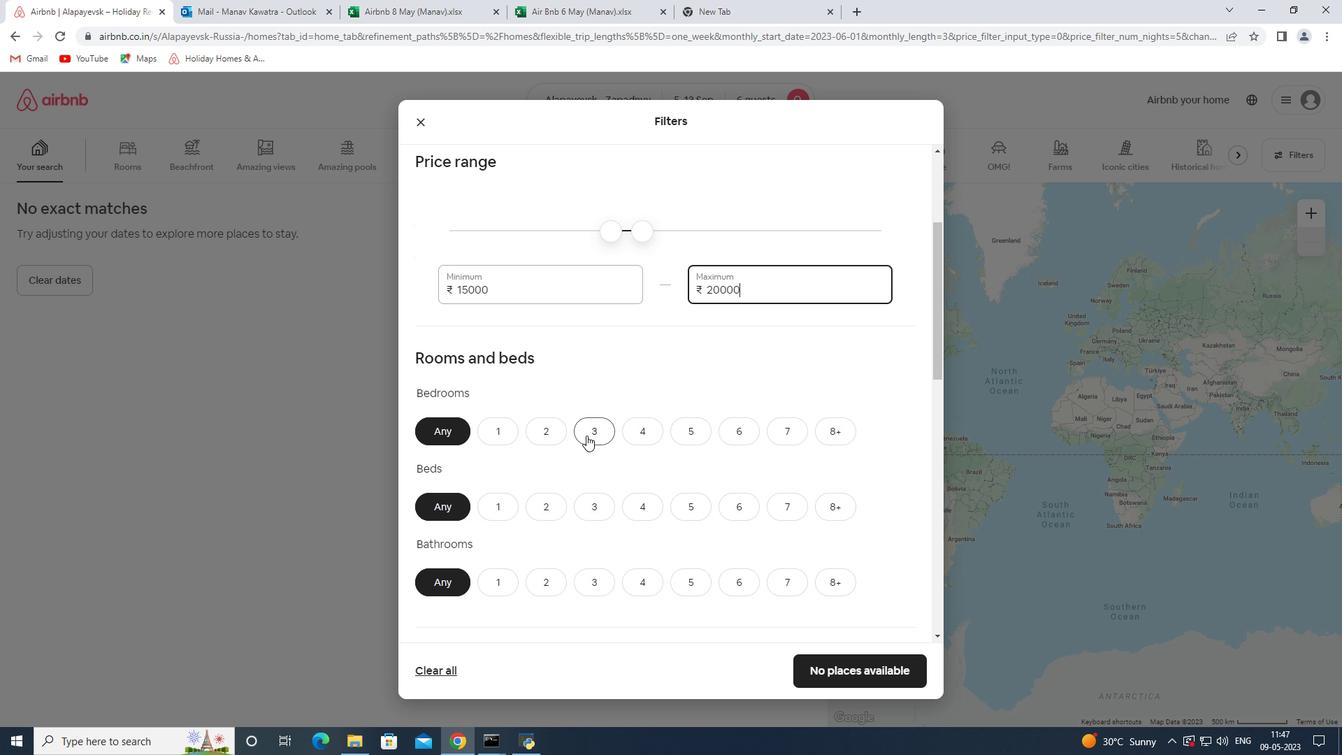 
Action: Mouse moved to (599, 498)
Screenshot: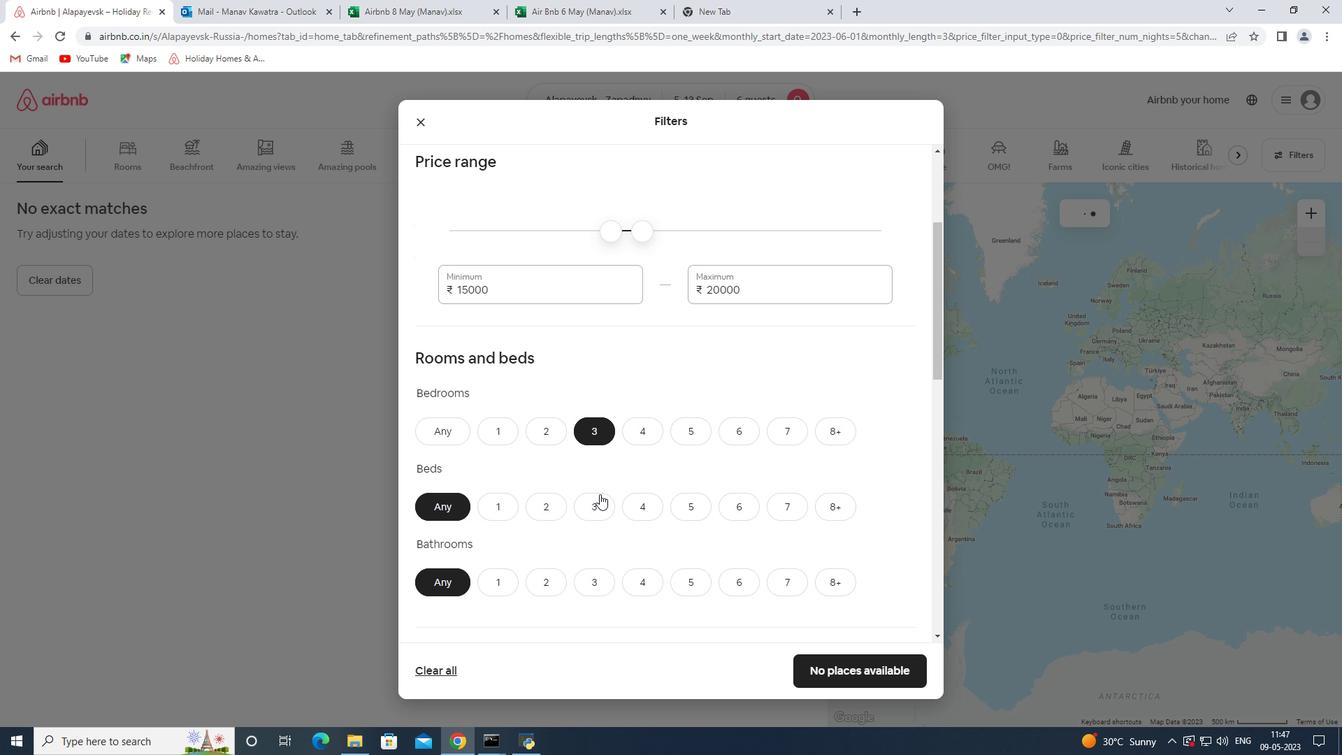 
Action: Mouse pressed left at (599, 498)
Screenshot: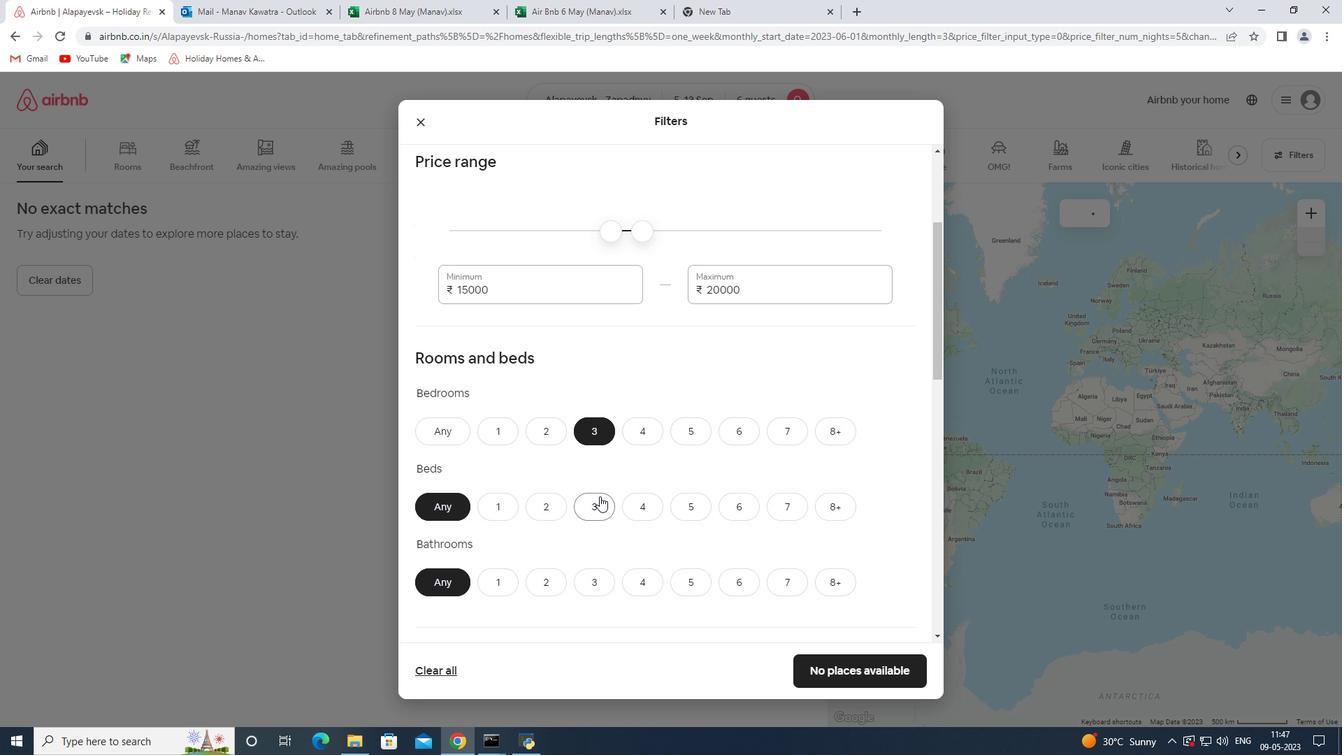 
Action: Mouse moved to (600, 587)
Screenshot: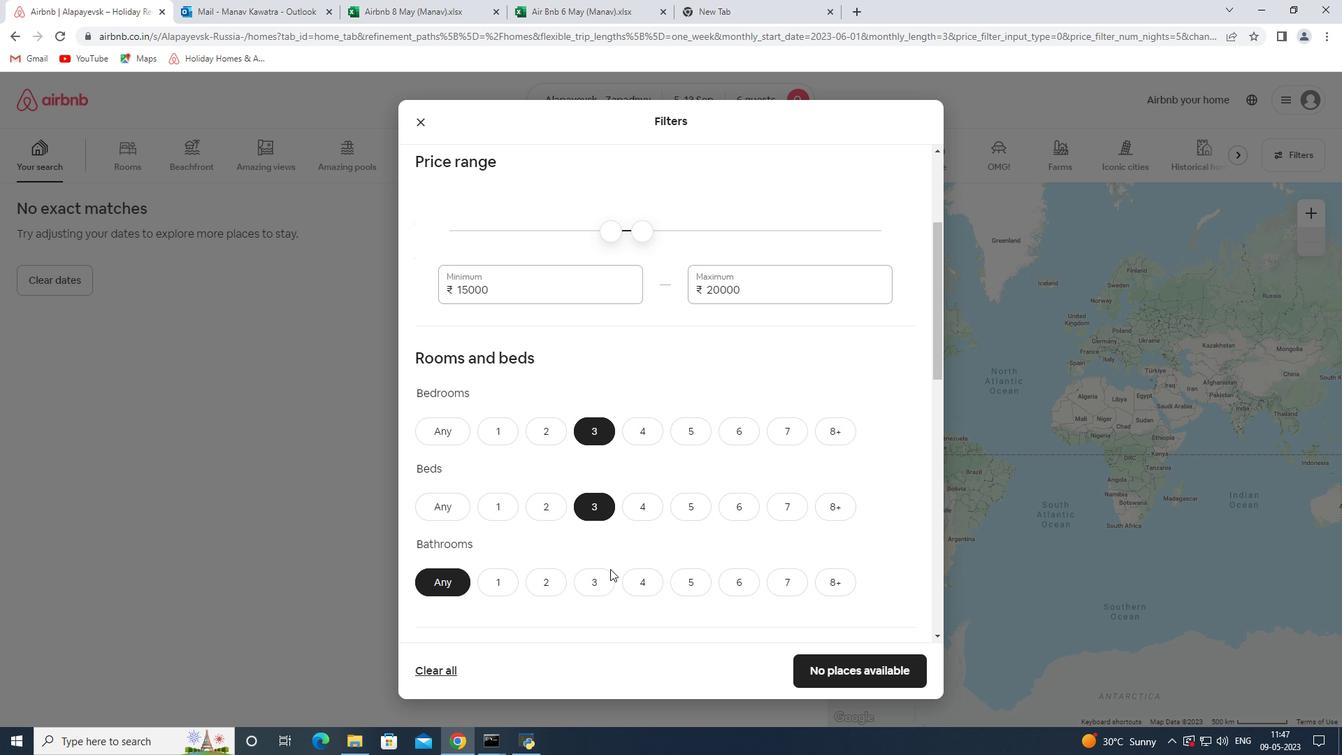 
Action: Mouse pressed left at (600, 587)
Screenshot: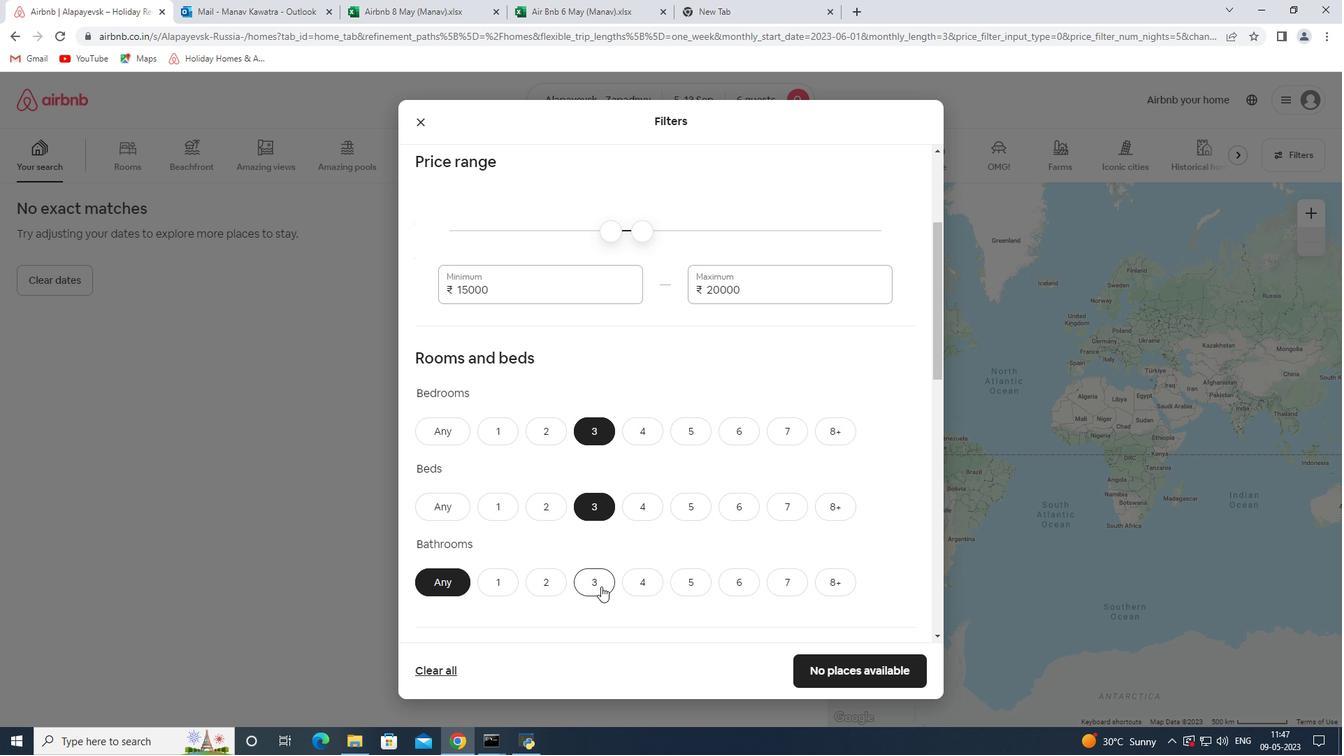 
Action: Mouse scrolled (600, 586) with delta (0, 0)
Screenshot: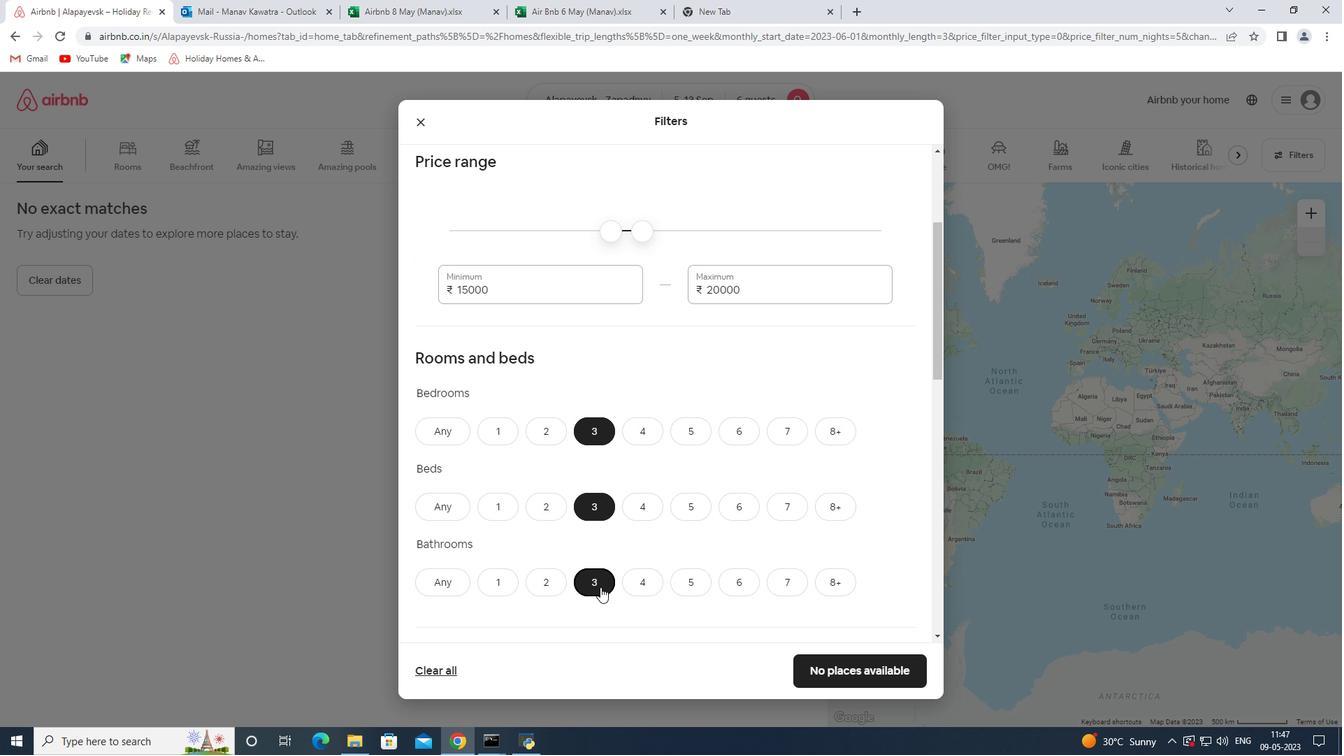 
Action: Mouse scrolled (600, 586) with delta (0, 0)
Screenshot: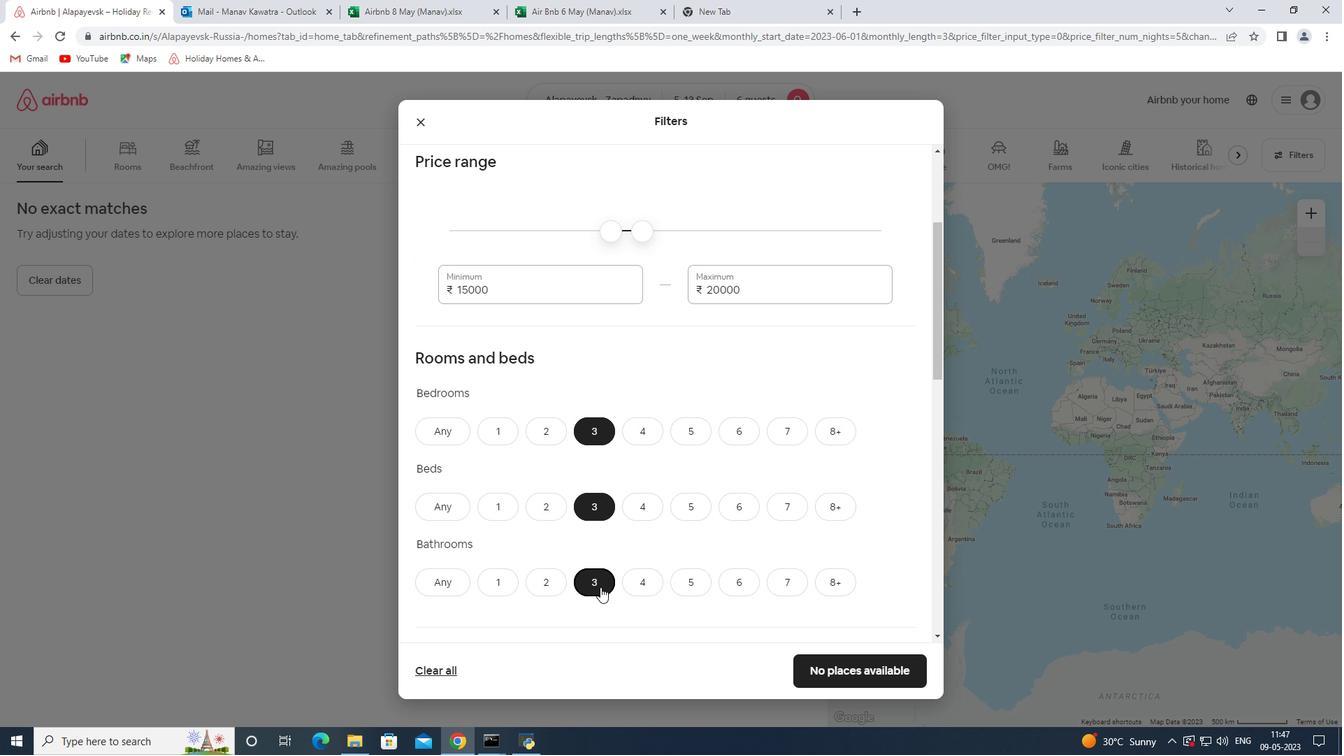 
Action: Mouse scrolled (600, 586) with delta (0, 0)
Screenshot: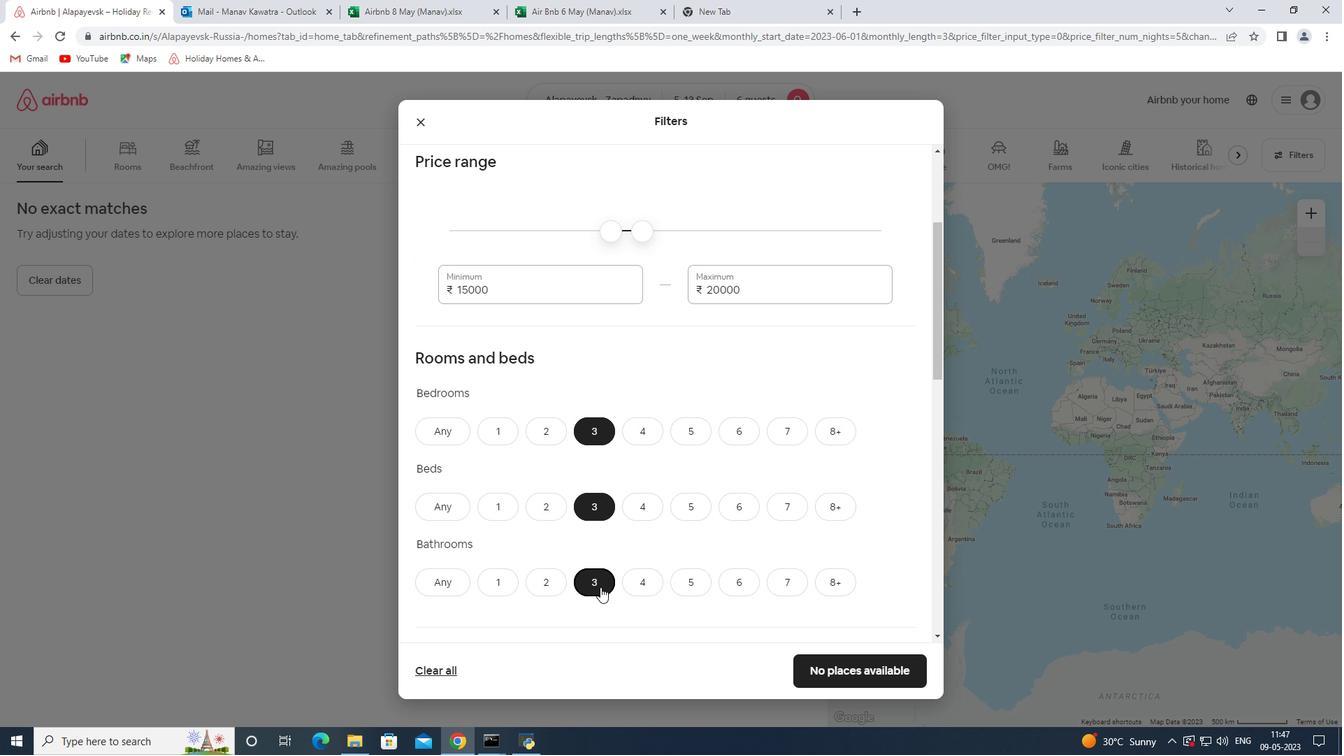 
Action: Mouse moved to (600, 581)
Screenshot: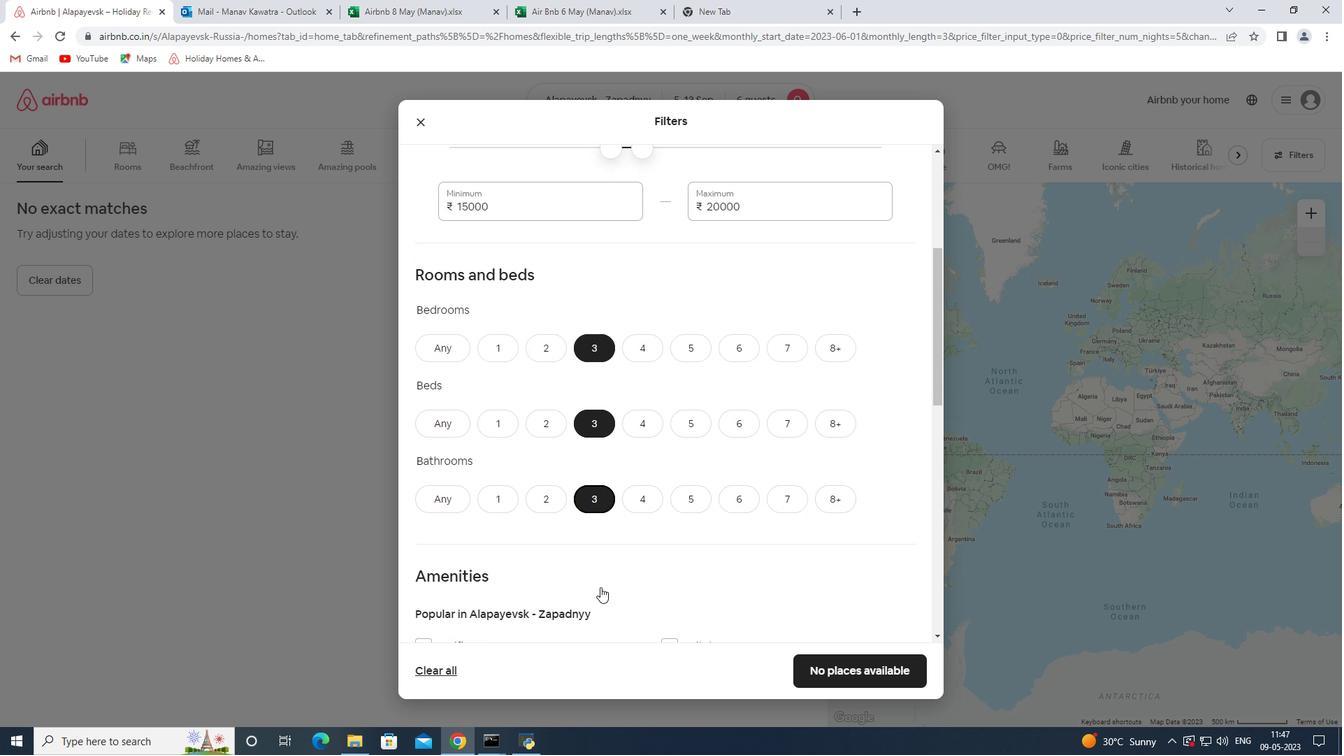 
Action: Mouse scrolled (600, 580) with delta (0, 0)
Screenshot: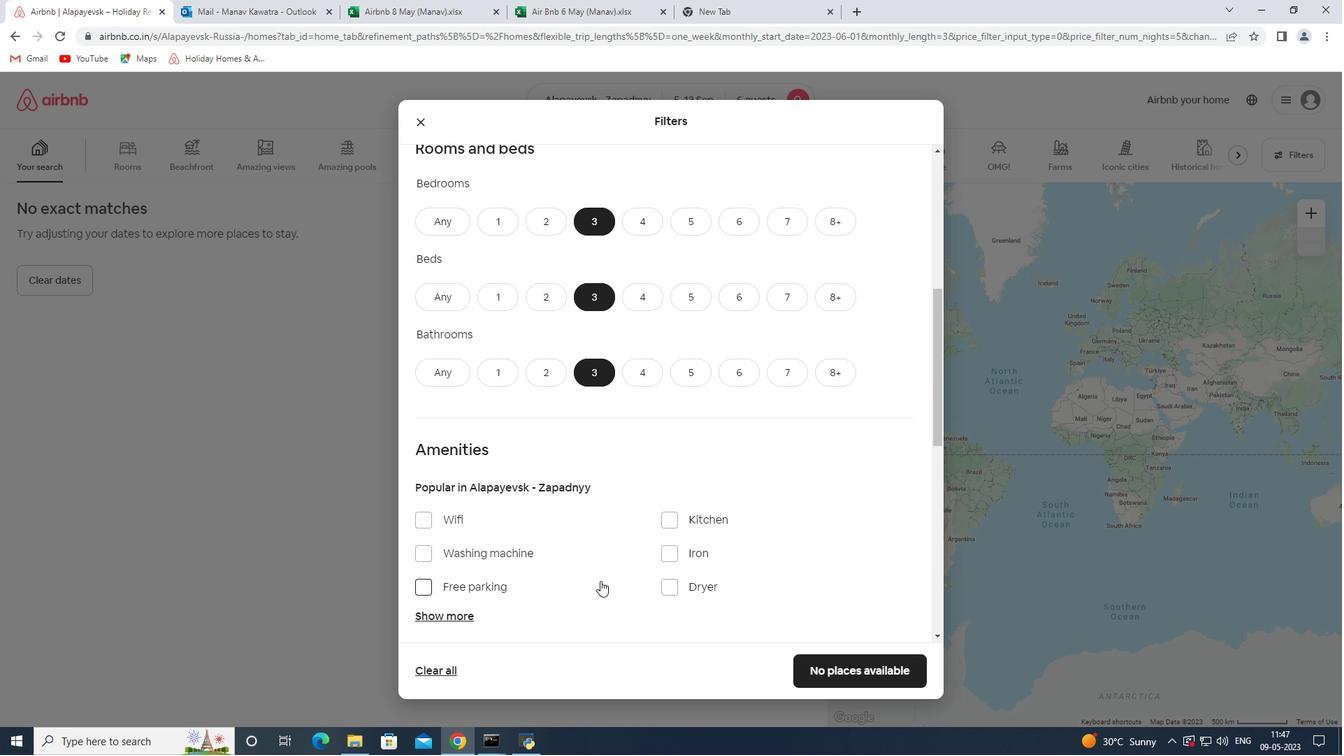
Action: Mouse scrolled (600, 580) with delta (0, 0)
Screenshot: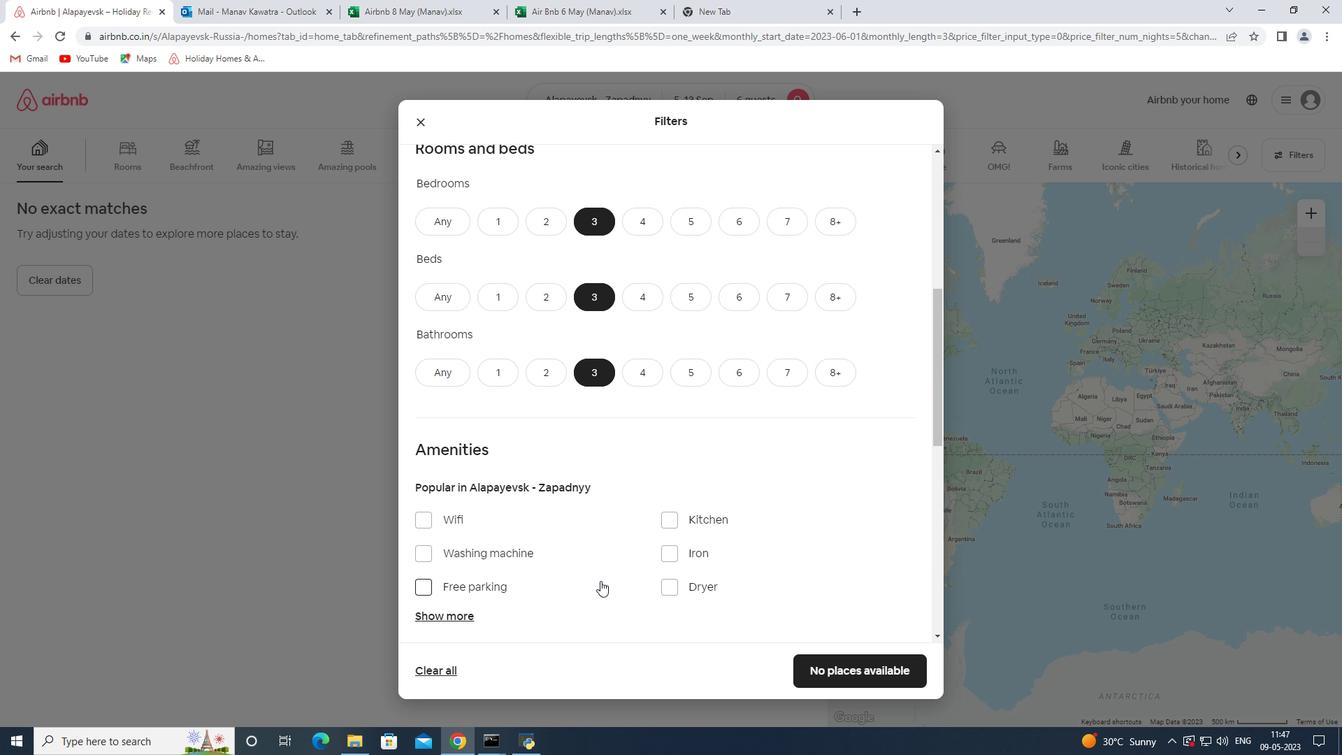 
Action: Mouse moved to (652, 478)
Screenshot: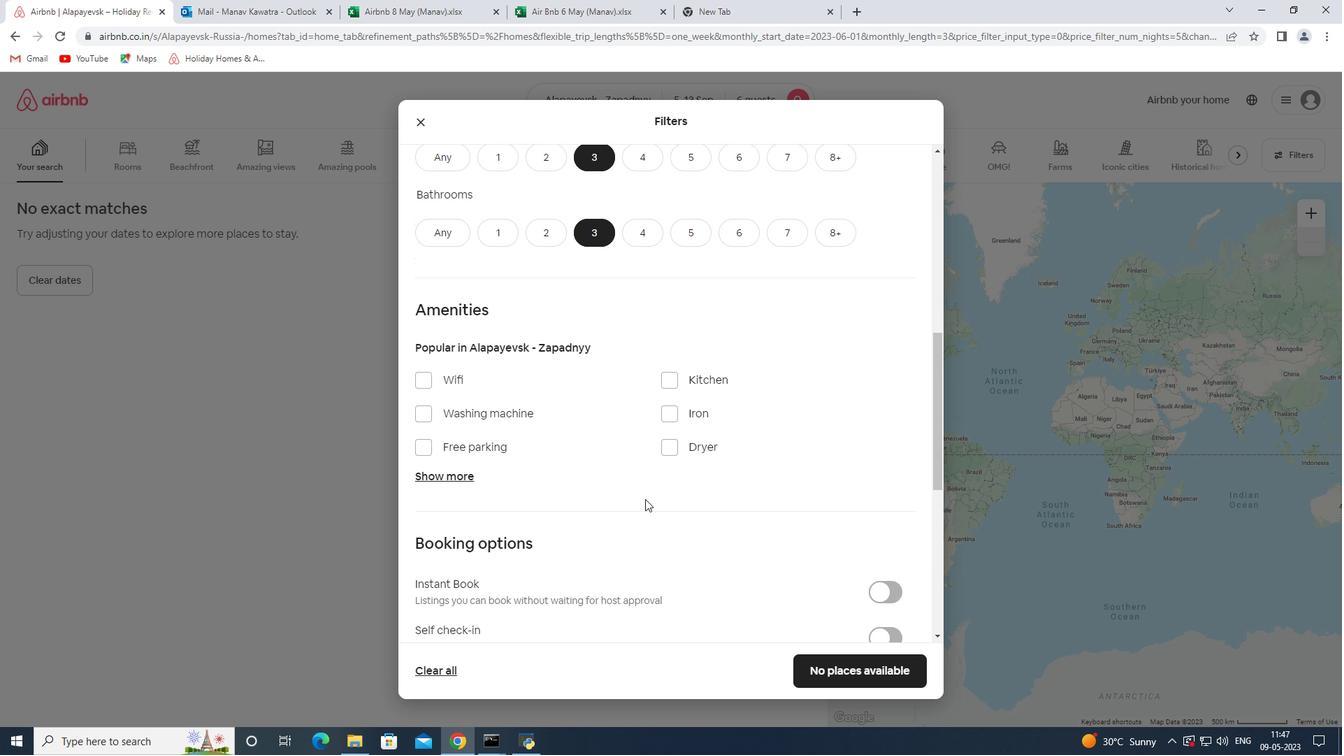 
Action: Mouse scrolled (652, 478) with delta (0, 0)
Screenshot: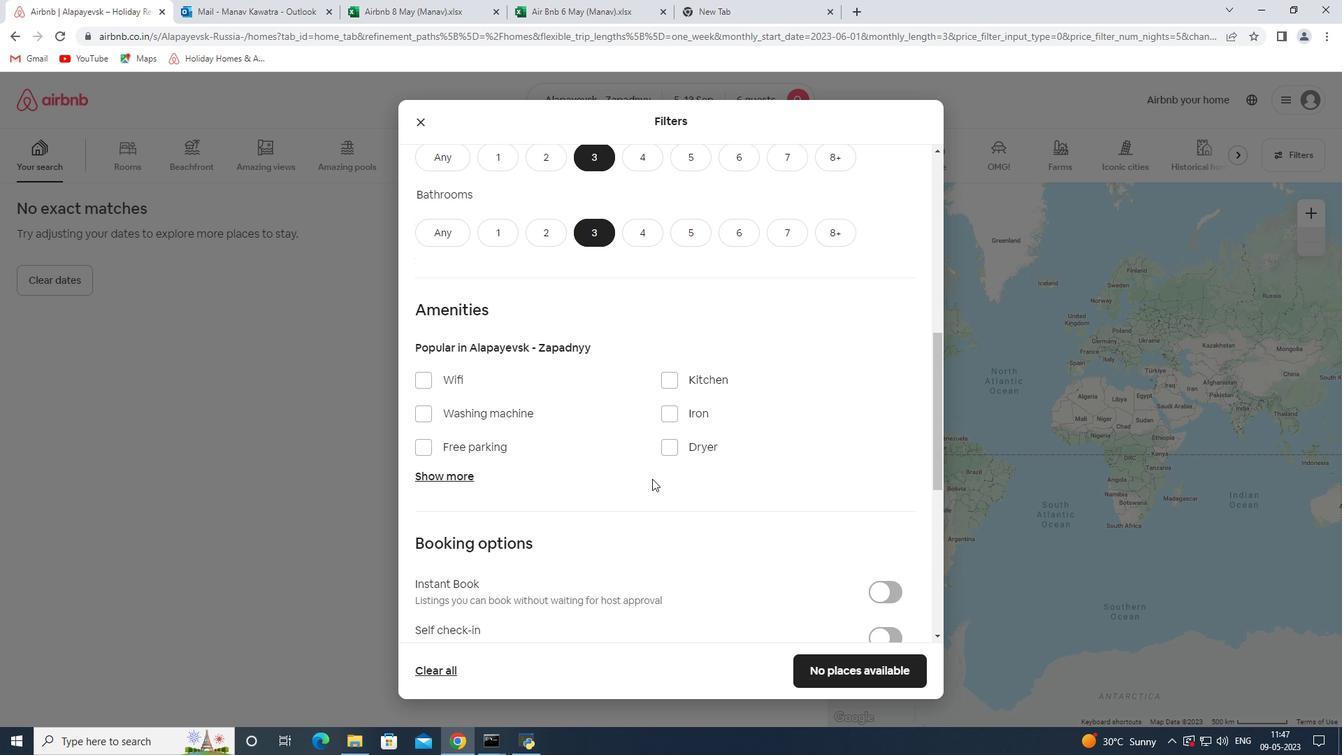 
Action: Mouse moved to (564, 291)
Screenshot: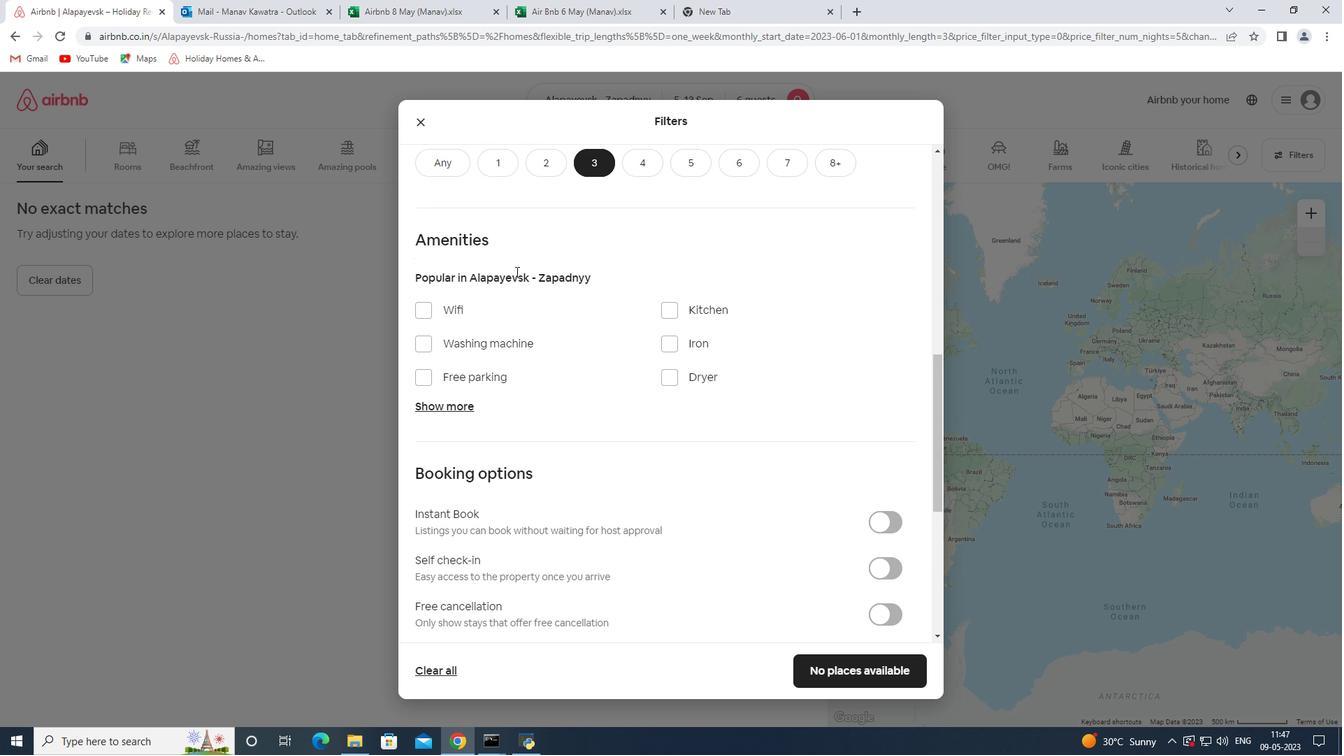 
Action: Mouse scrolled (564, 292) with delta (0, 0)
Screenshot: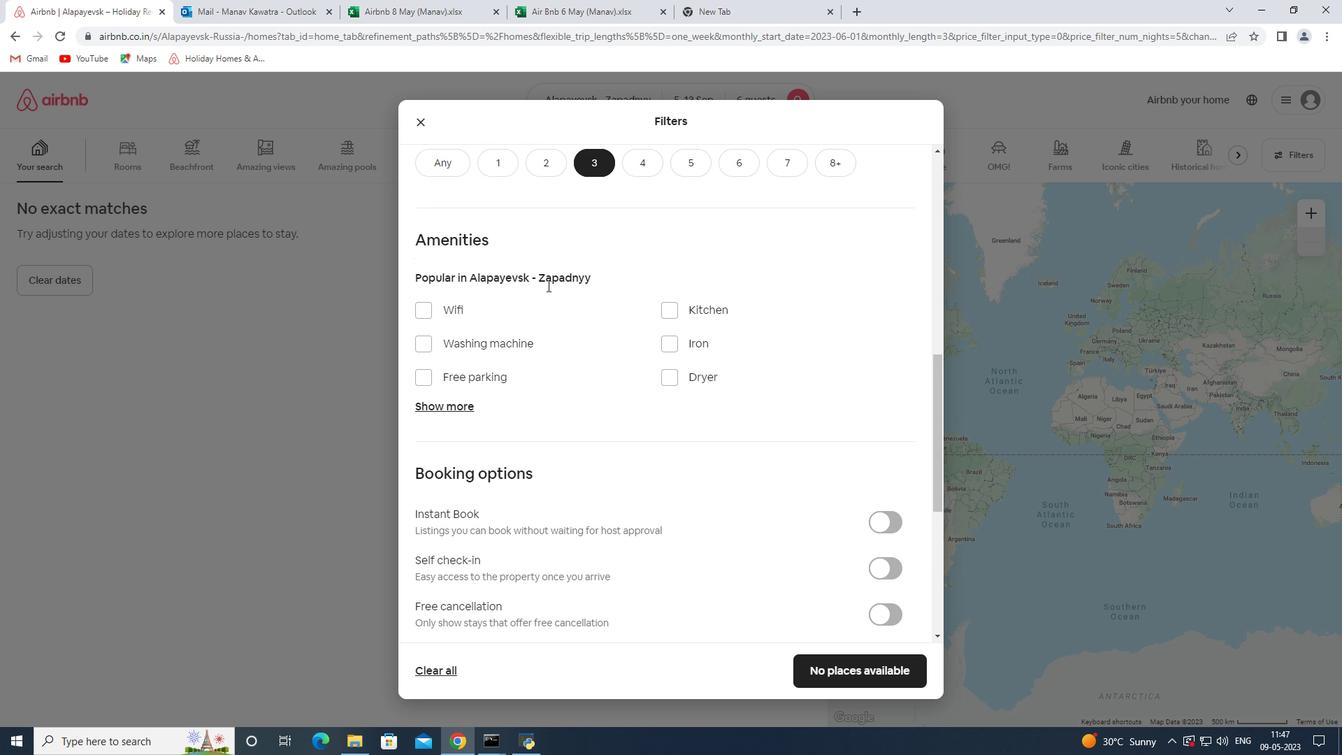 
Action: Mouse moved to (567, 291)
Screenshot: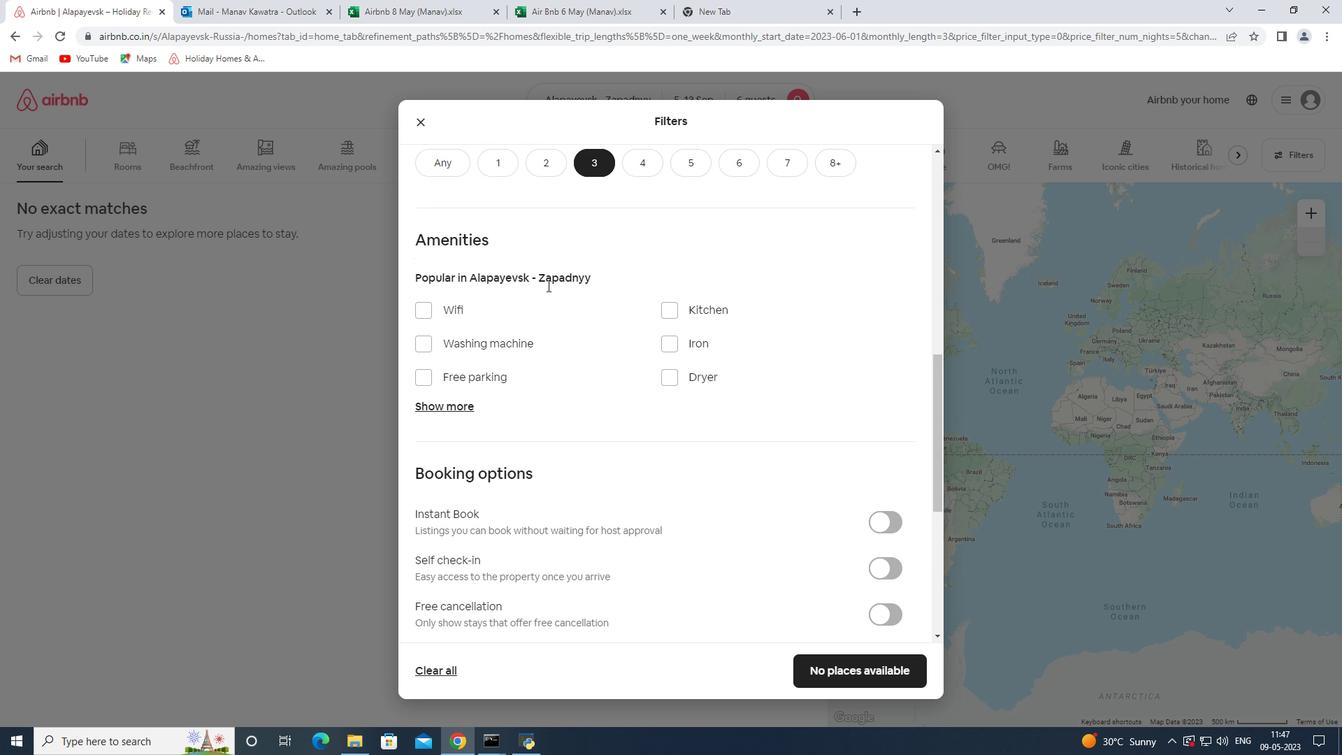 
Action: Mouse scrolled (567, 292) with delta (0, 0)
Screenshot: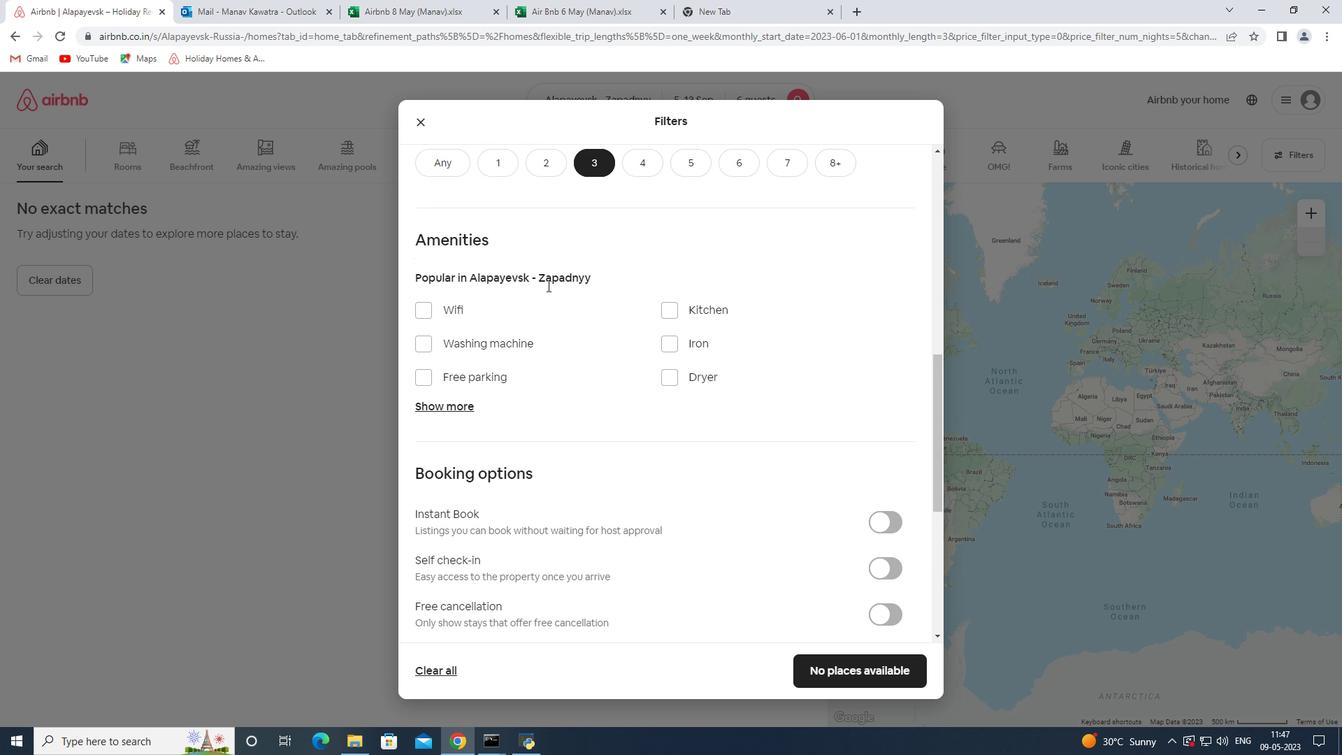 
Action: Mouse moved to (555, 376)
Screenshot: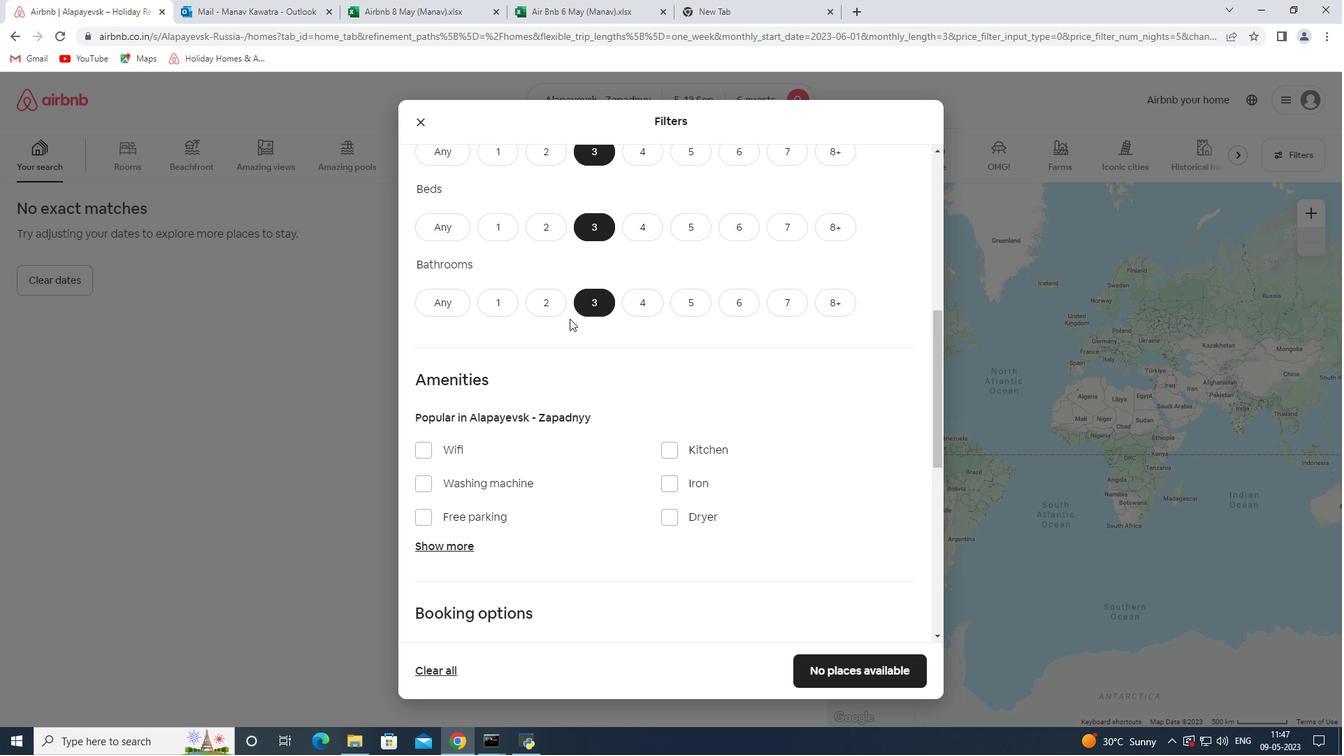 
Action: Mouse scrolled (555, 376) with delta (0, 0)
Screenshot: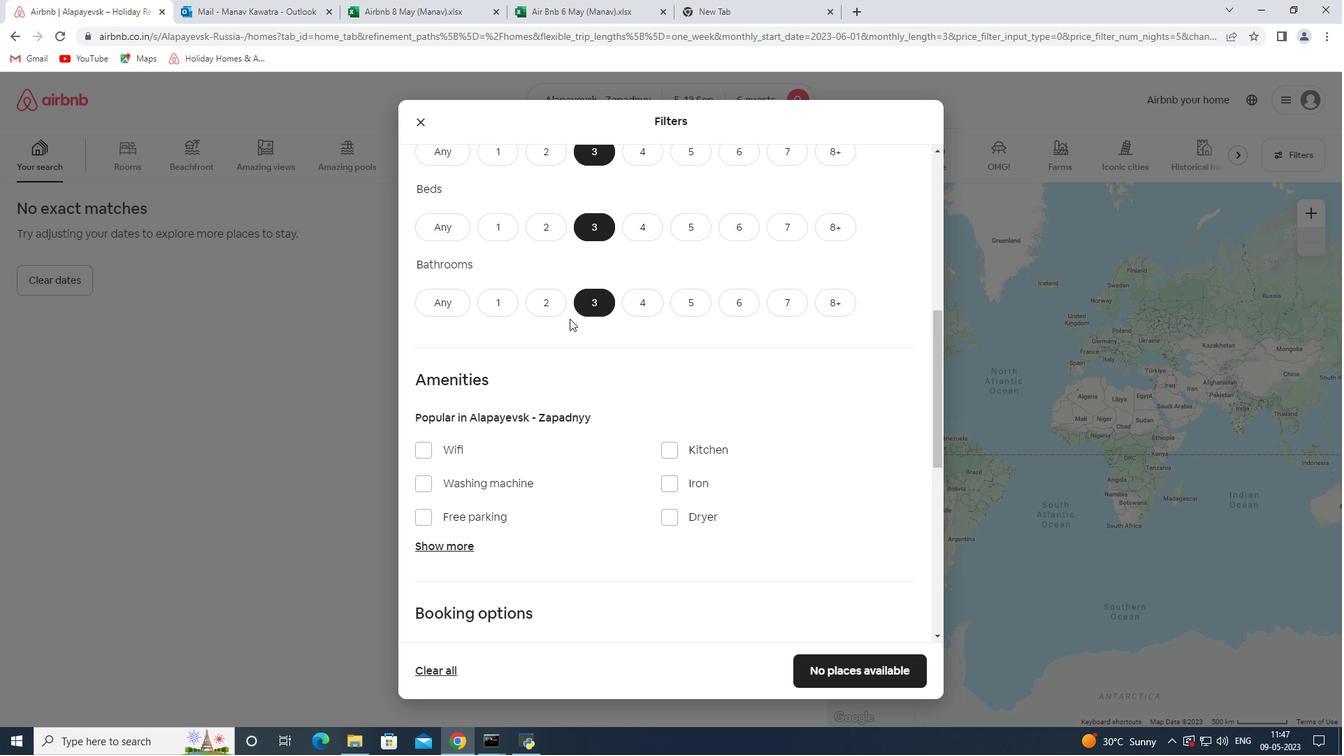 
Action: Mouse moved to (555, 376)
Screenshot: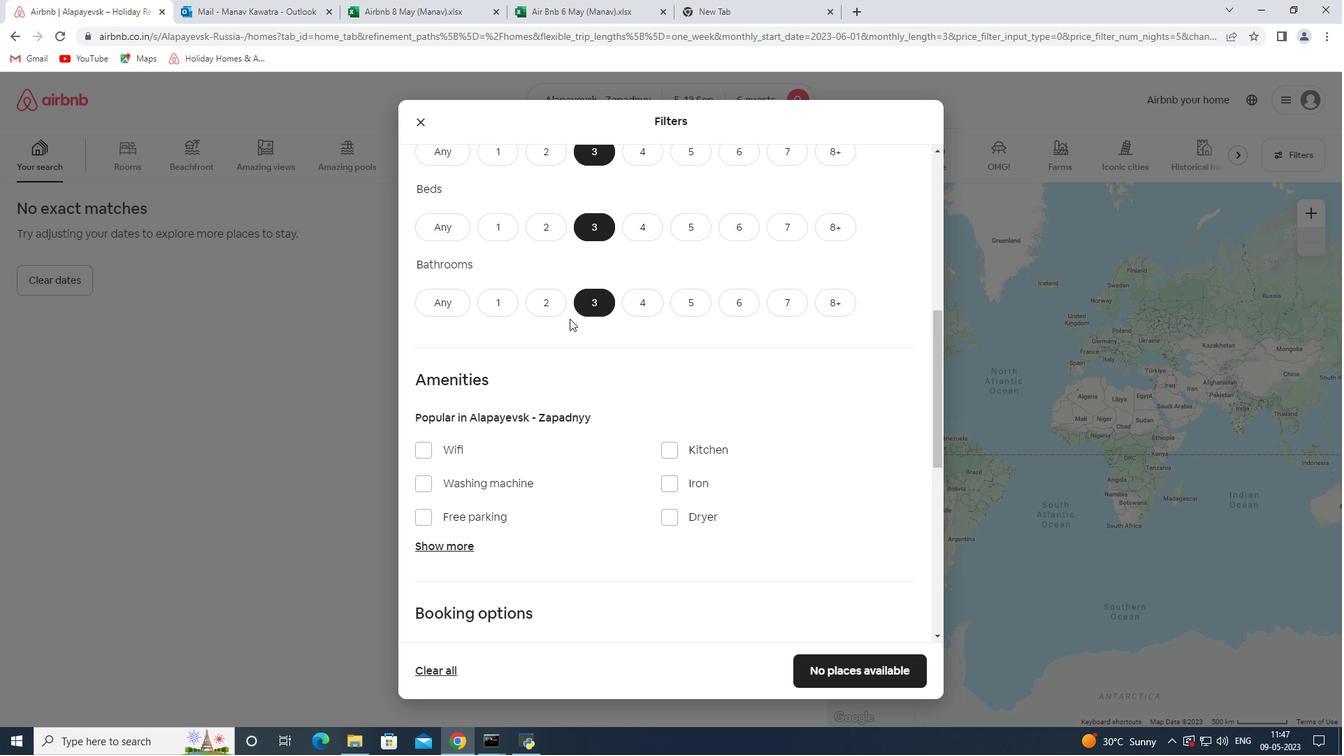 
Action: Mouse scrolled (555, 376) with delta (0, 0)
Screenshot: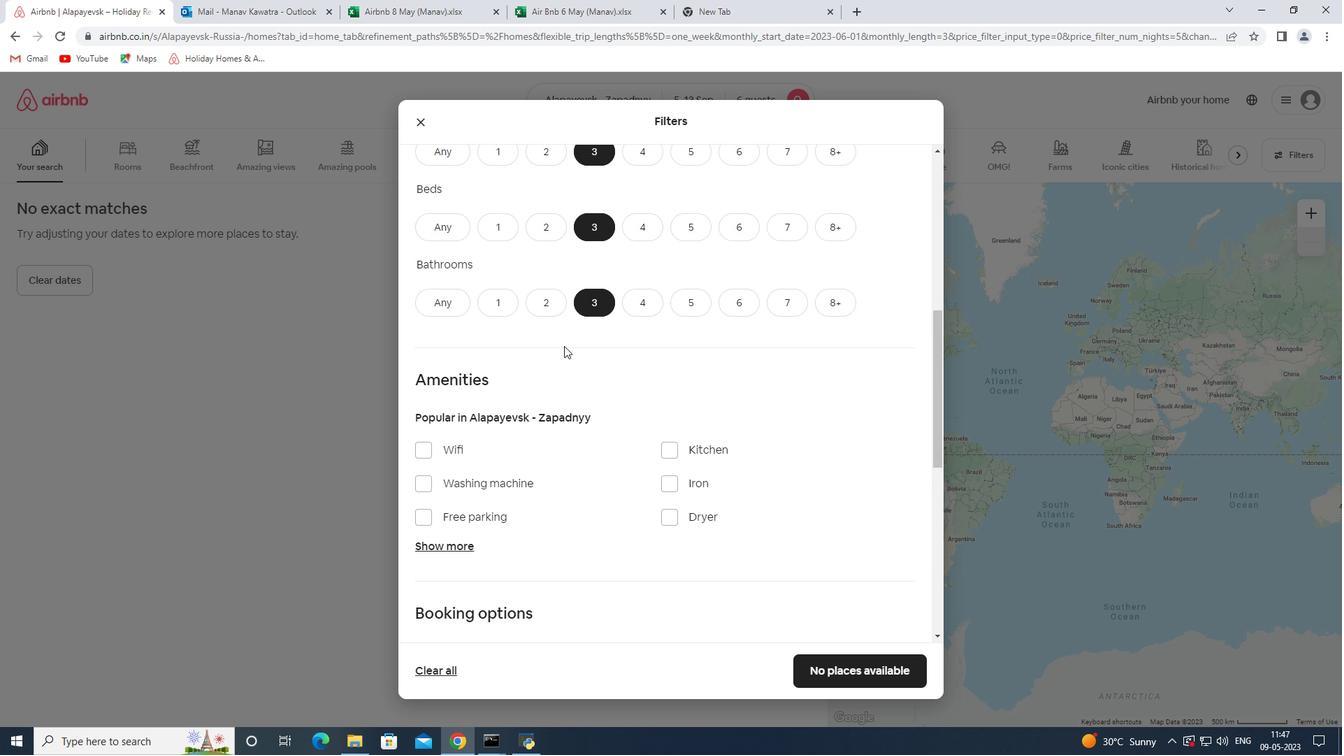 
Action: Mouse scrolled (555, 376) with delta (0, 0)
Screenshot: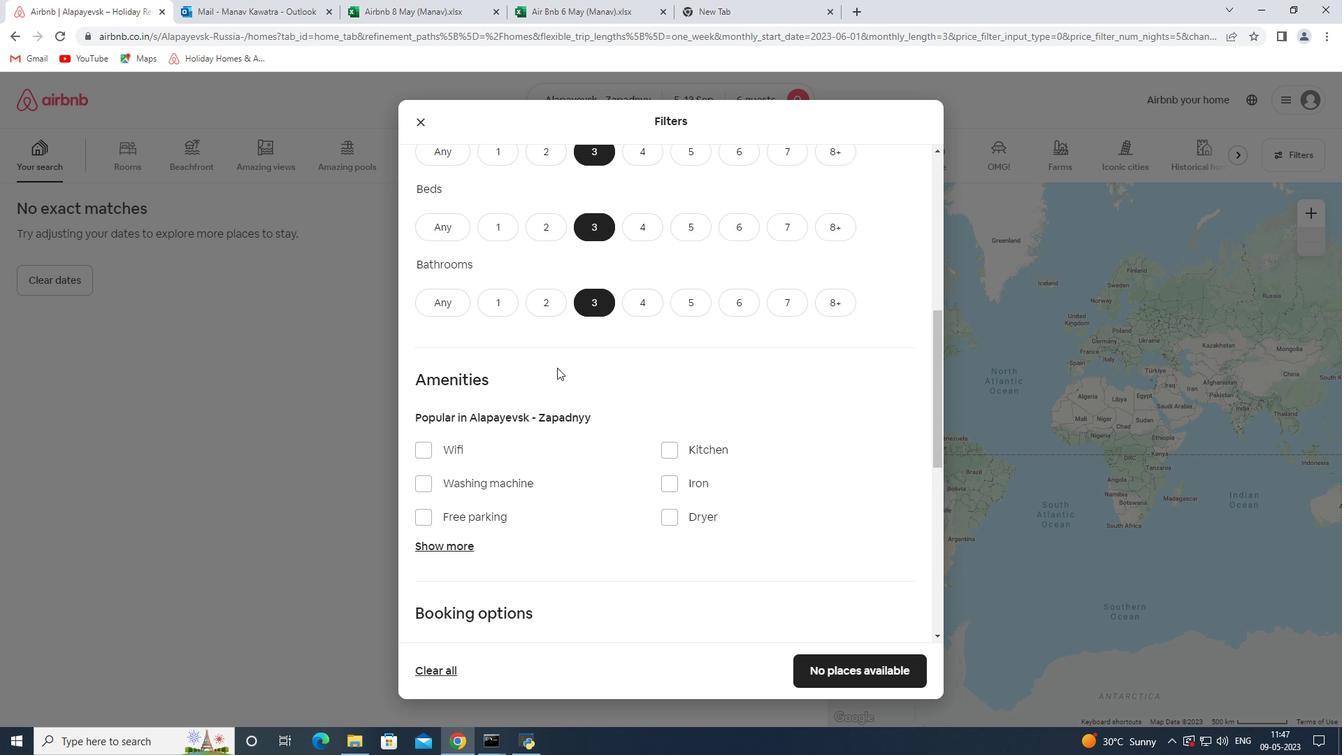 
Action: Mouse moved to (762, 409)
Screenshot: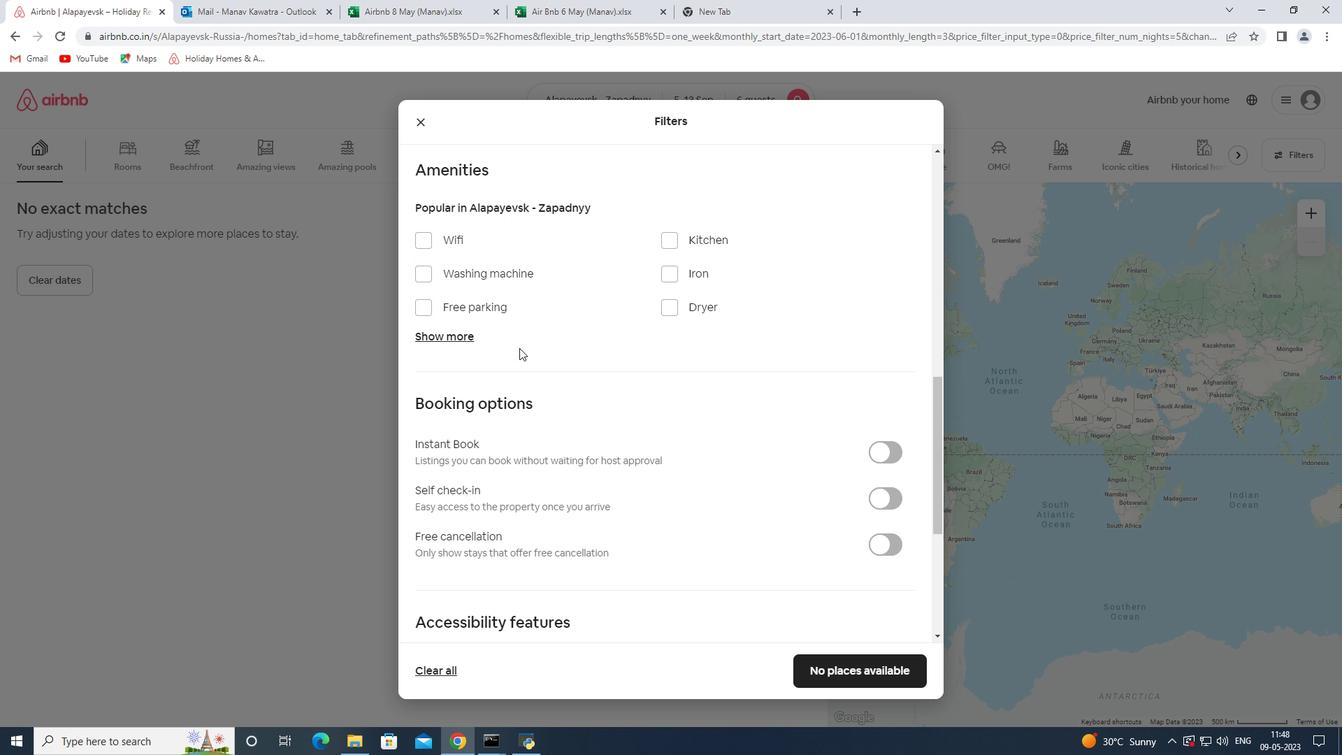 
Action: Mouse scrolled (762, 409) with delta (0, 0)
Screenshot: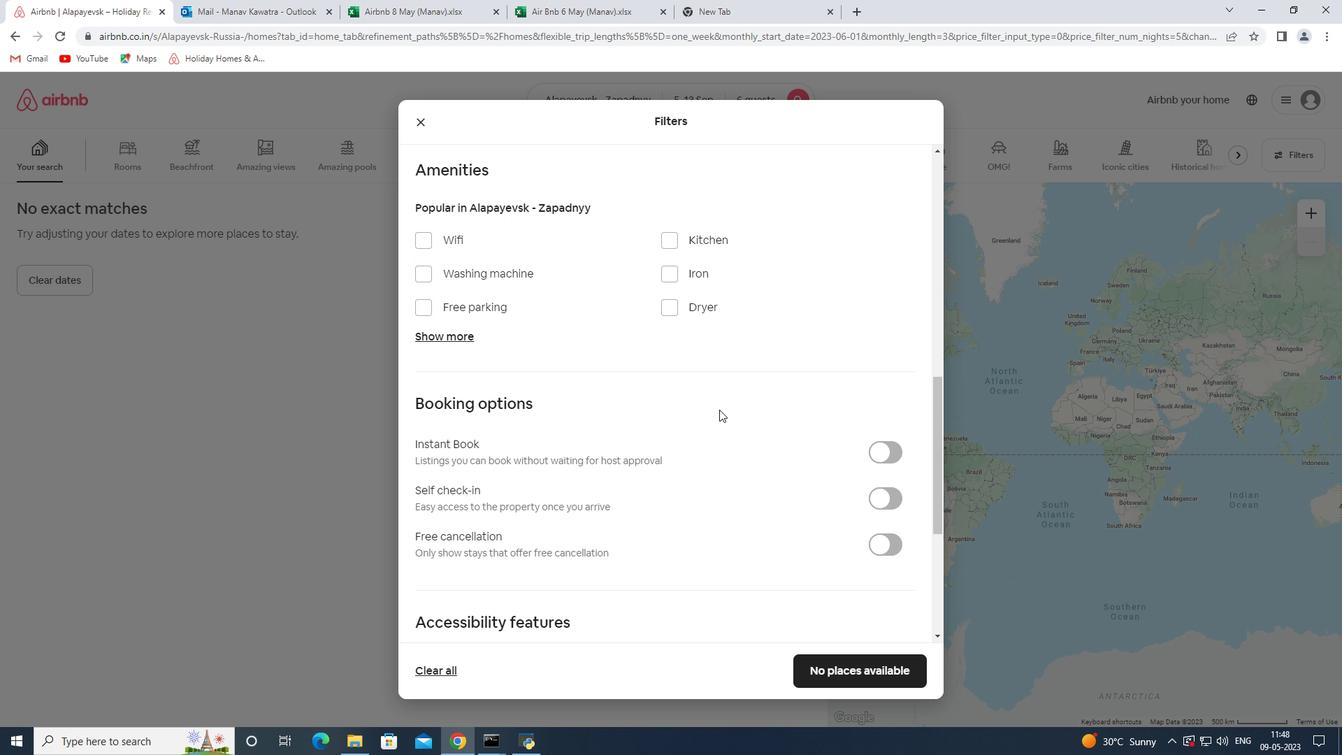 
Action: Mouse scrolled (762, 409) with delta (0, 0)
Screenshot: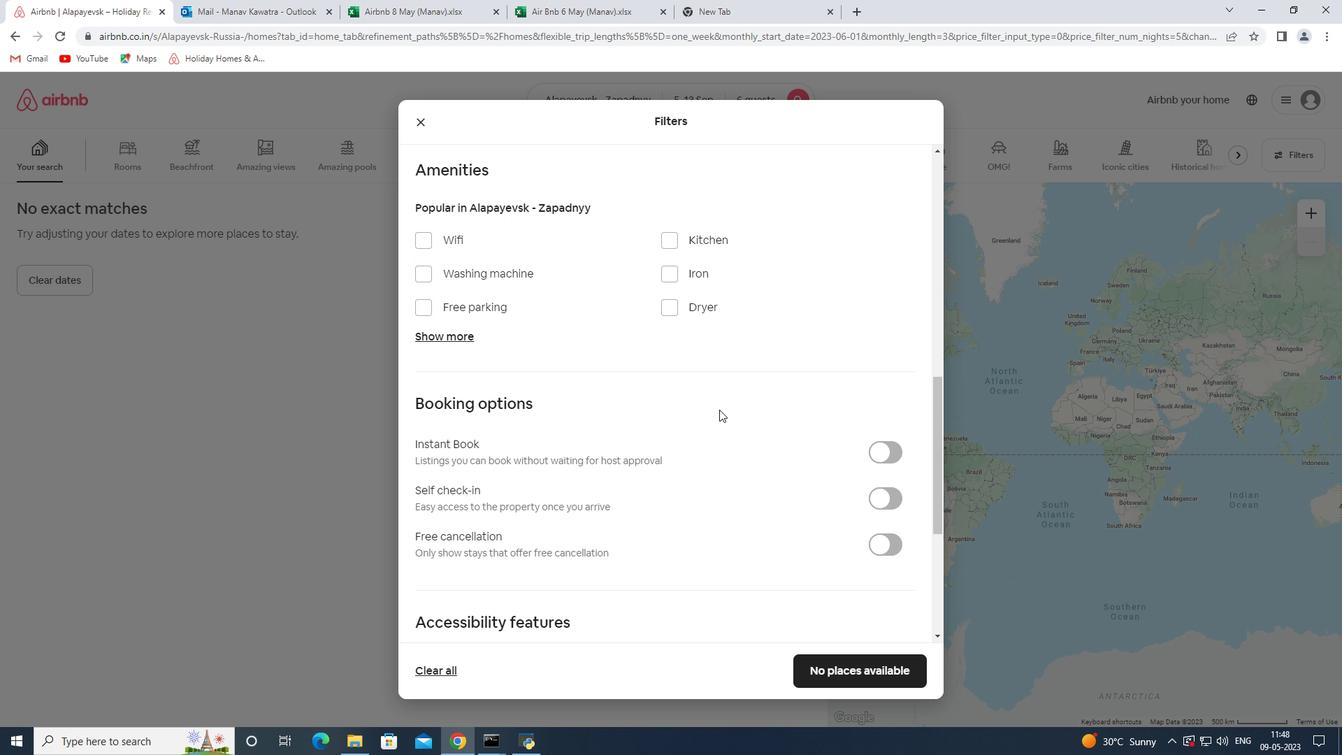 
Action: Mouse moved to (764, 409)
Screenshot: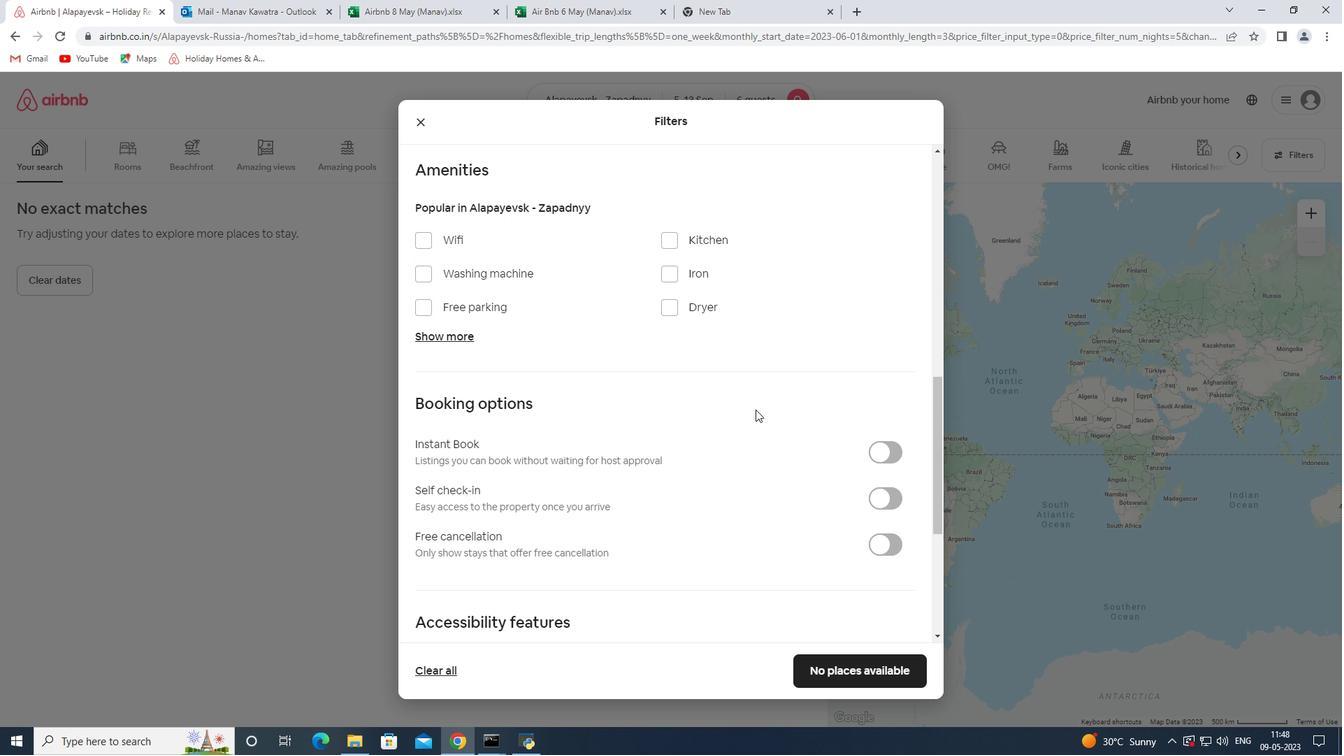 
Action: Mouse scrolled (764, 409) with delta (0, 0)
Screenshot: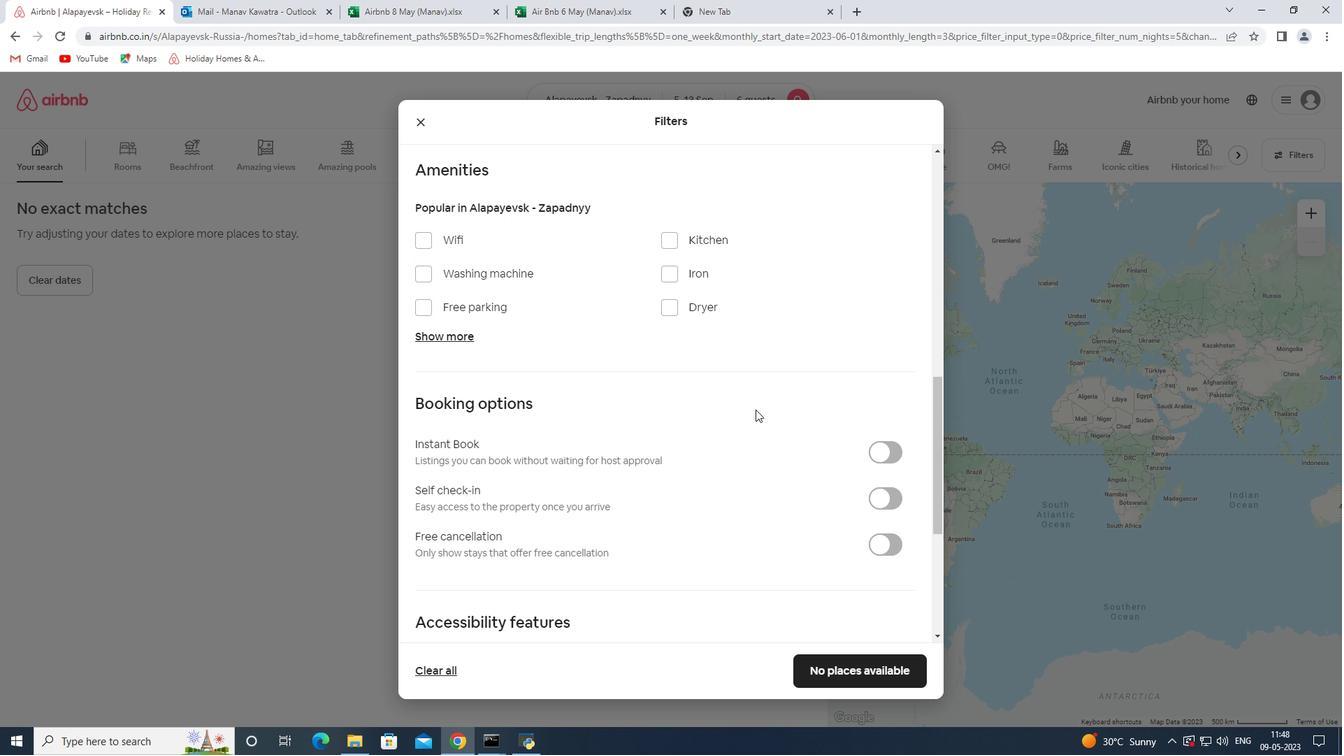 
Action: Mouse scrolled (764, 409) with delta (0, 0)
Screenshot: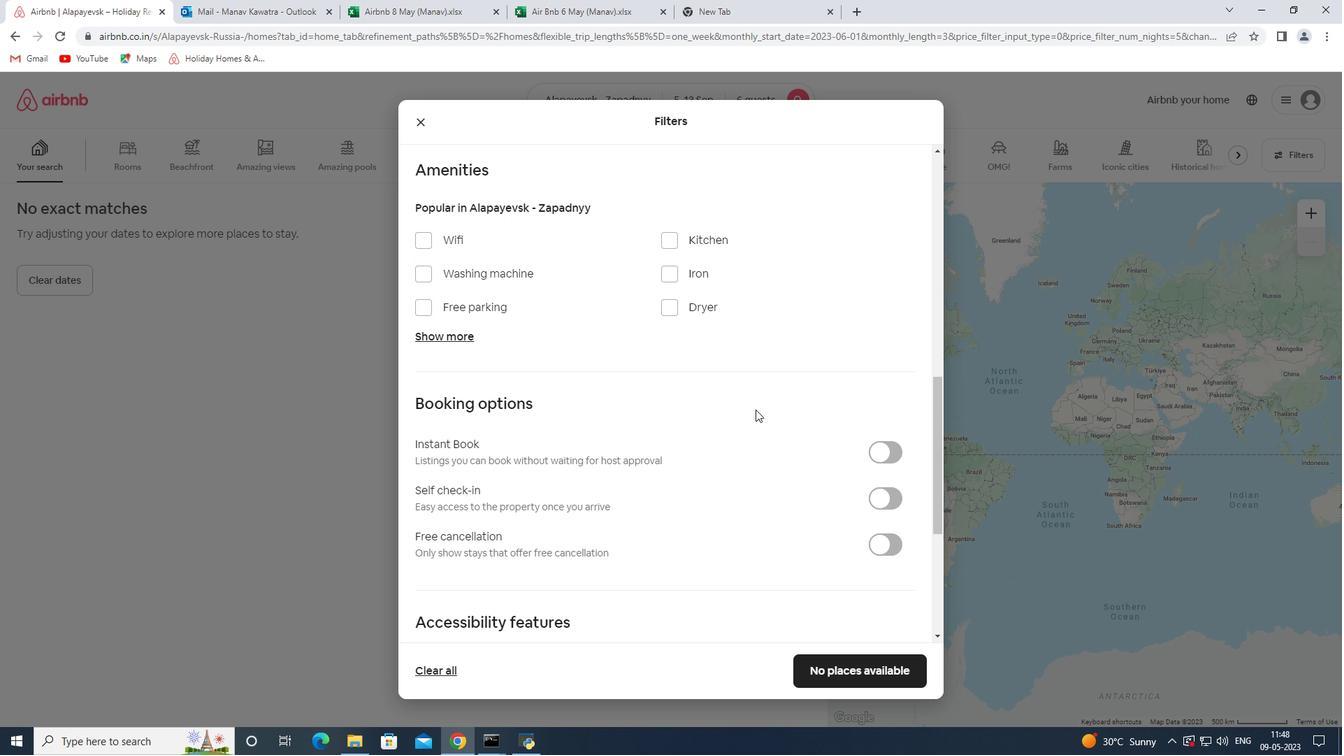 
Action: Mouse moved to (765, 409)
Screenshot: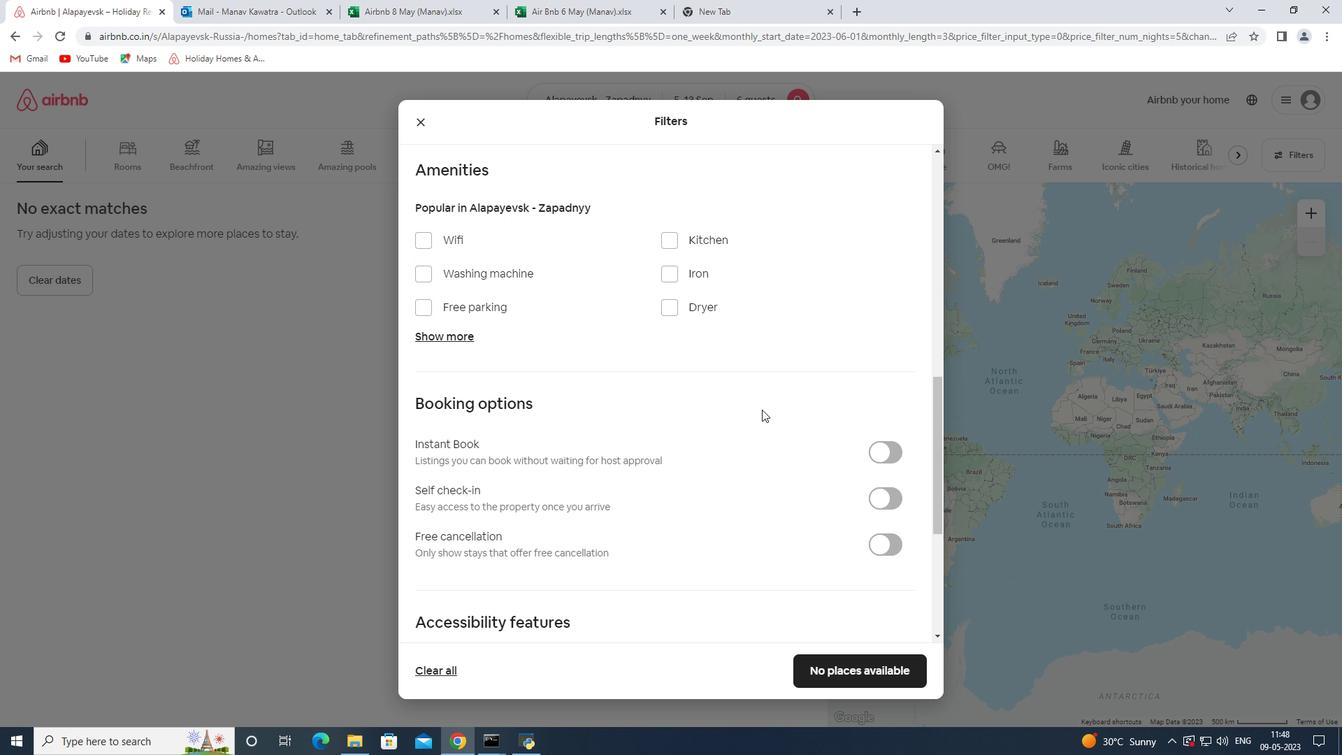 
Action: Mouse scrolled (765, 409) with delta (0, 0)
Screenshot: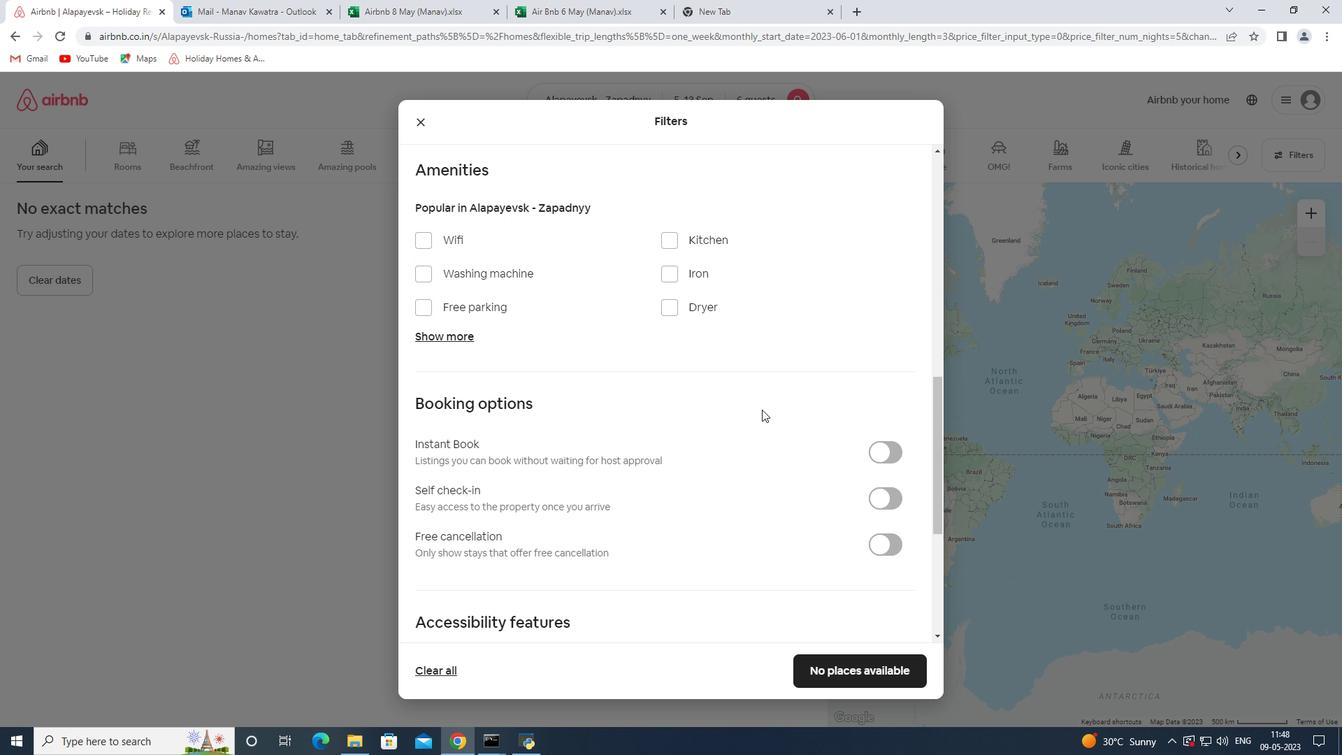 
Action: Mouse moved to (890, 191)
Screenshot: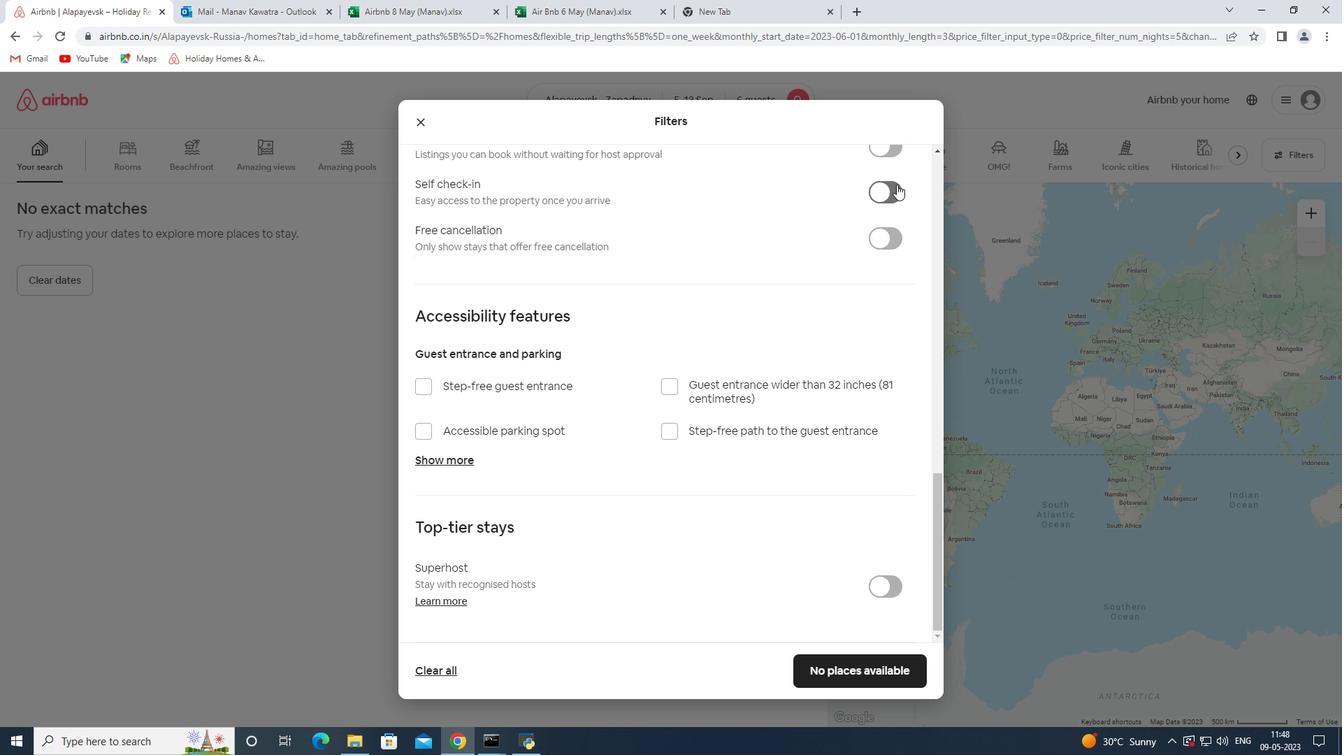 
Action: Mouse pressed left at (890, 191)
Screenshot: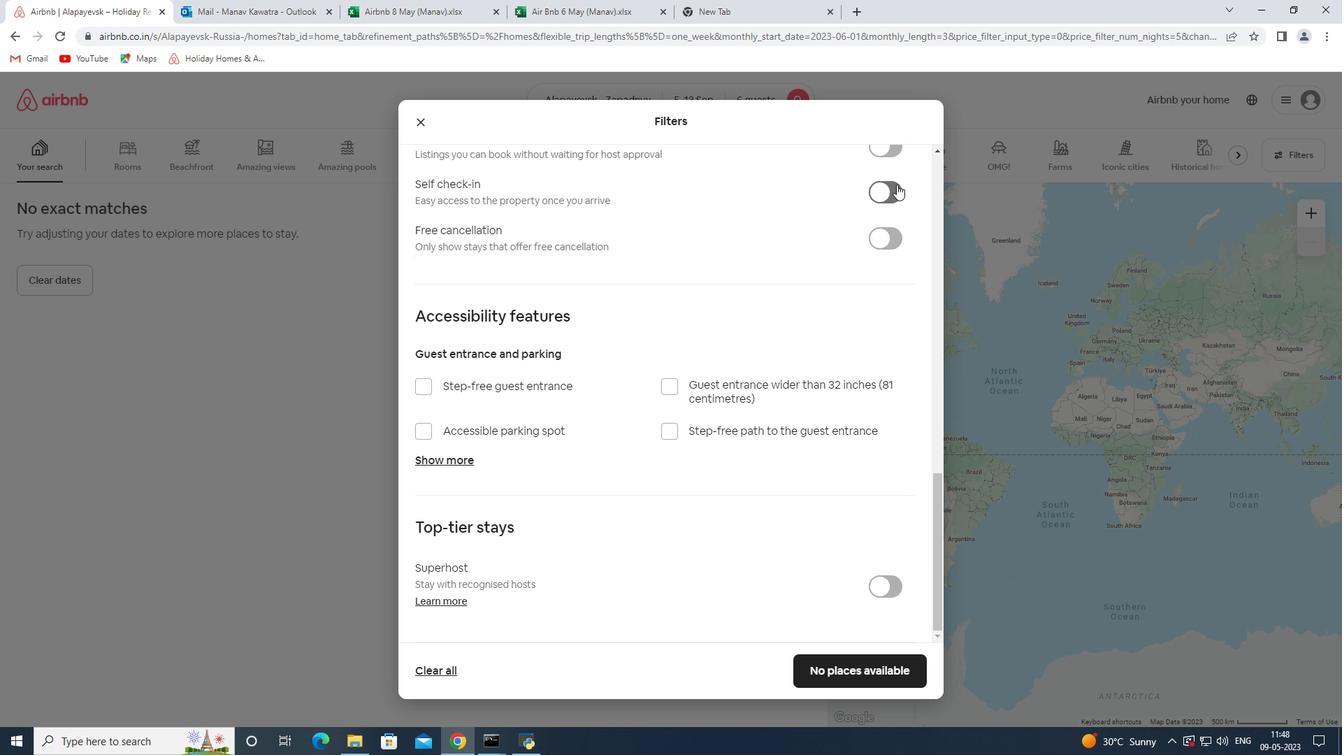 
Action: Mouse moved to (649, 381)
Screenshot: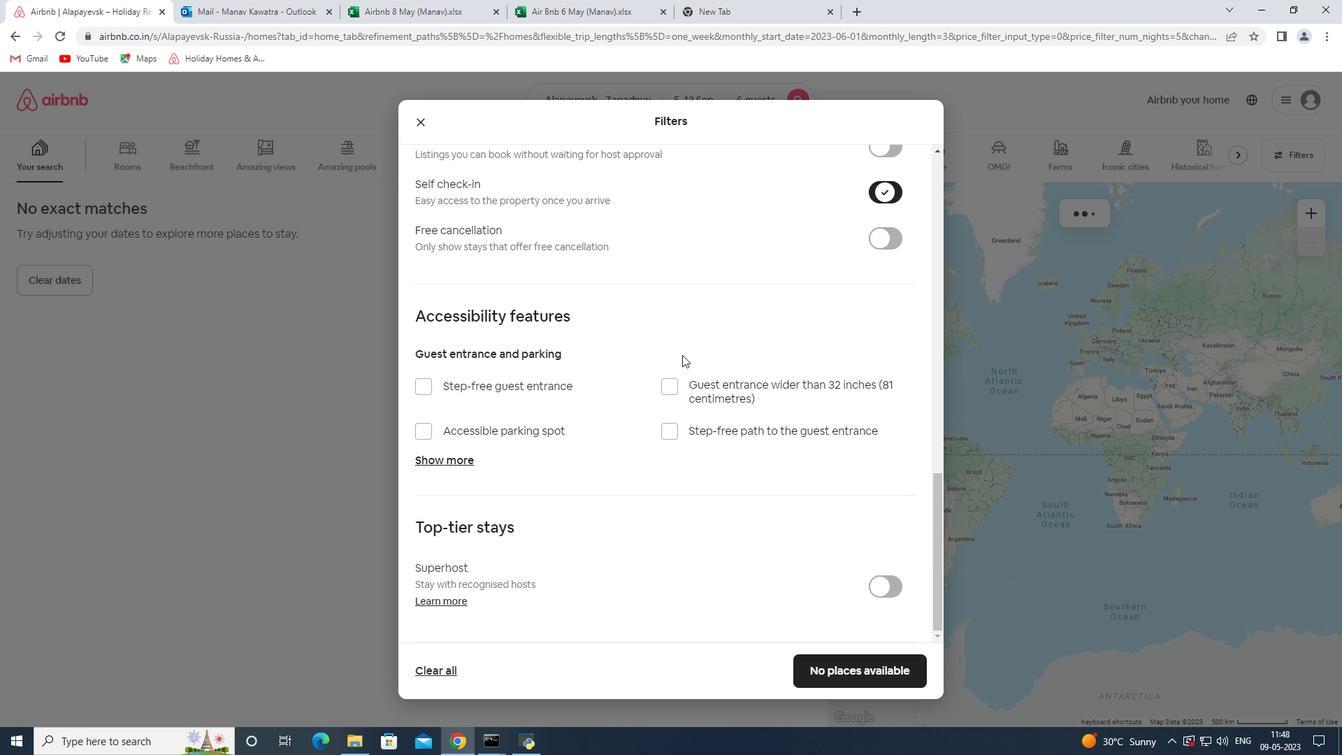 
Action: Mouse scrolled (649, 381) with delta (0, 0)
Screenshot: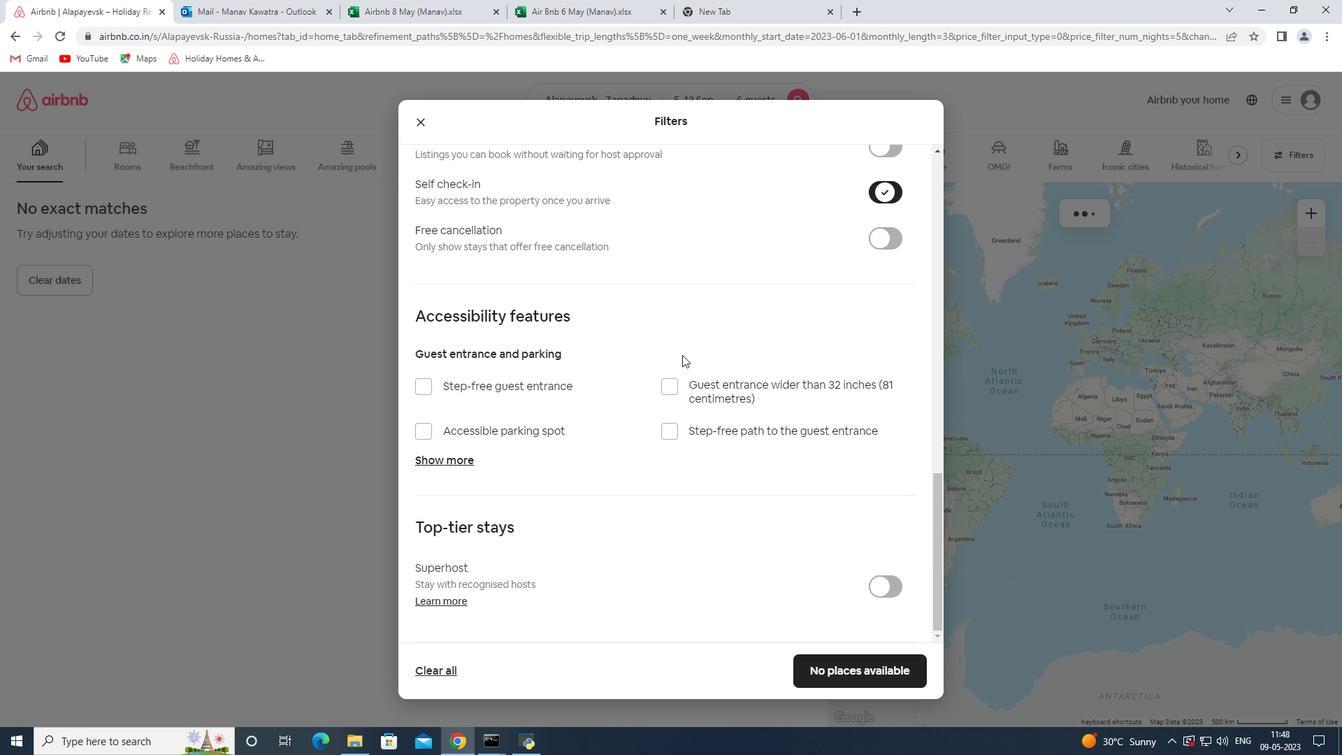 
Action: Mouse moved to (648, 382)
Screenshot: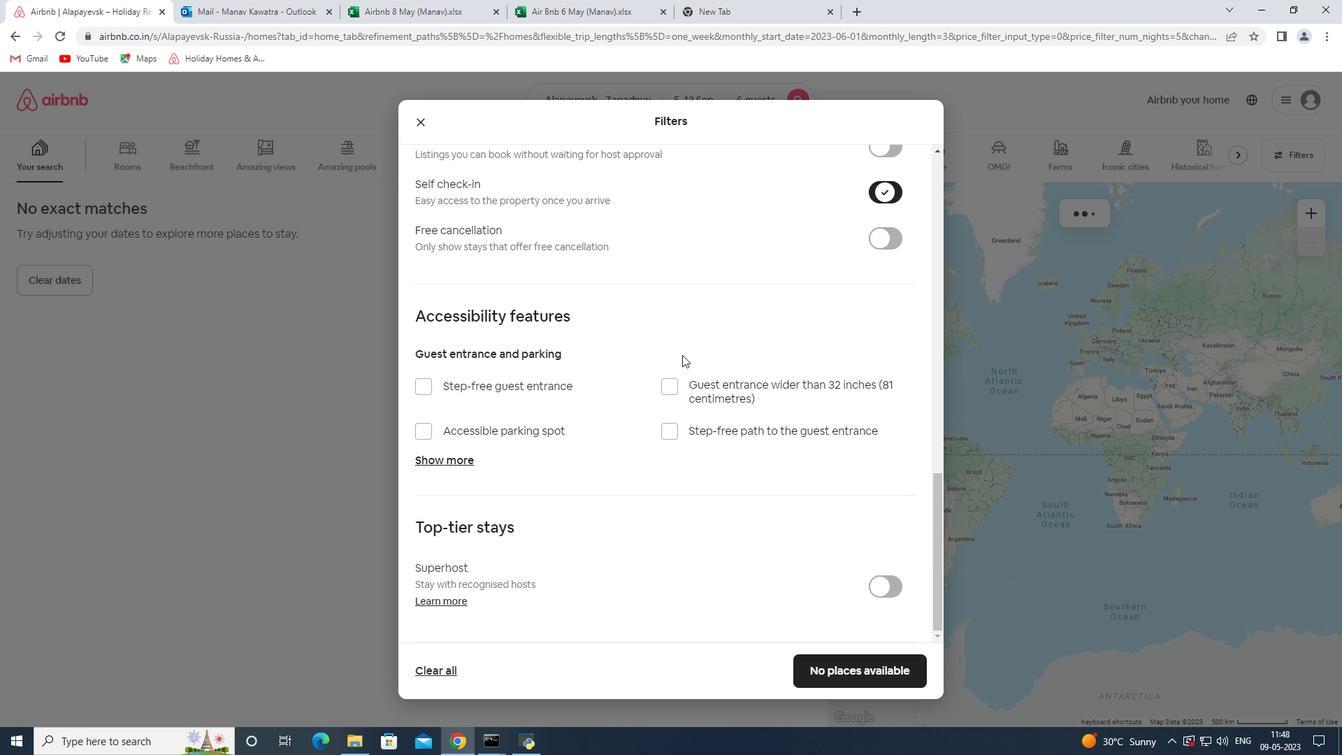 
Action: Mouse scrolled (648, 381) with delta (0, 0)
Screenshot: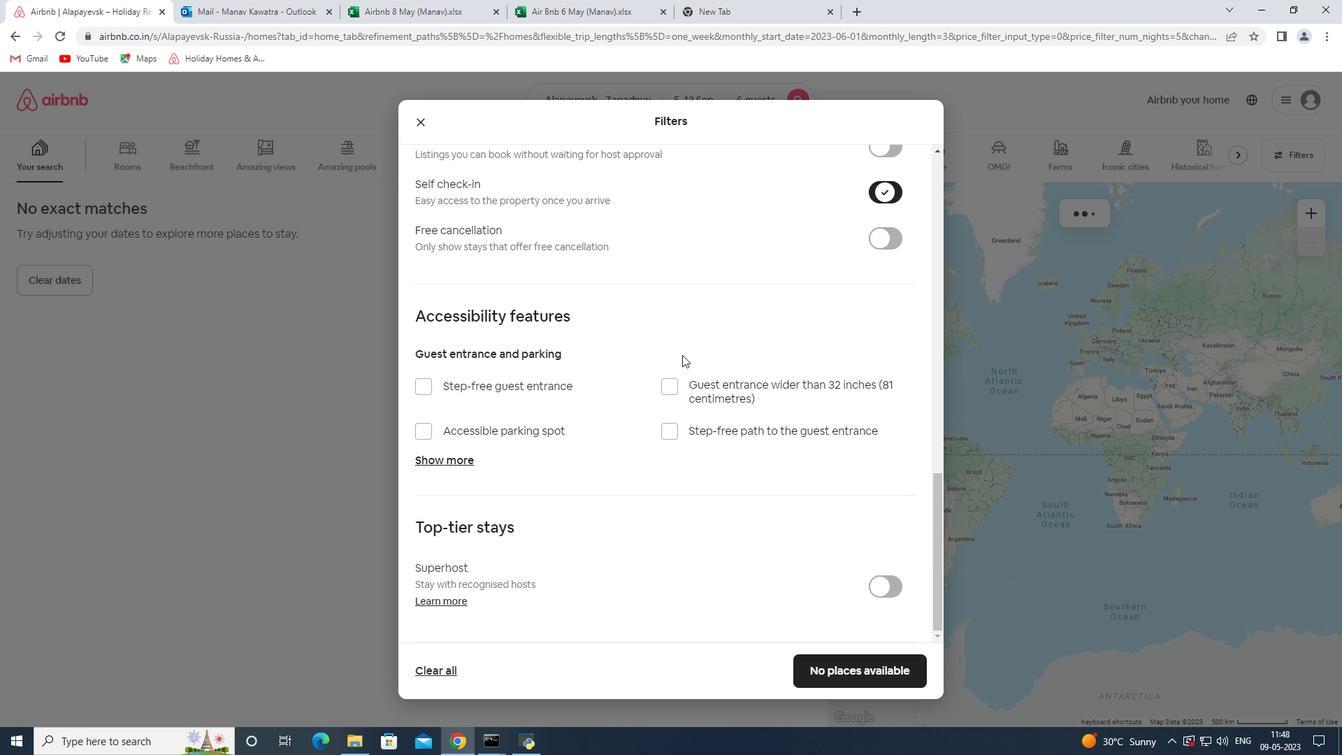 
Action: Mouse scrolled (648, 381) with delta (0, 0)
Screenshot: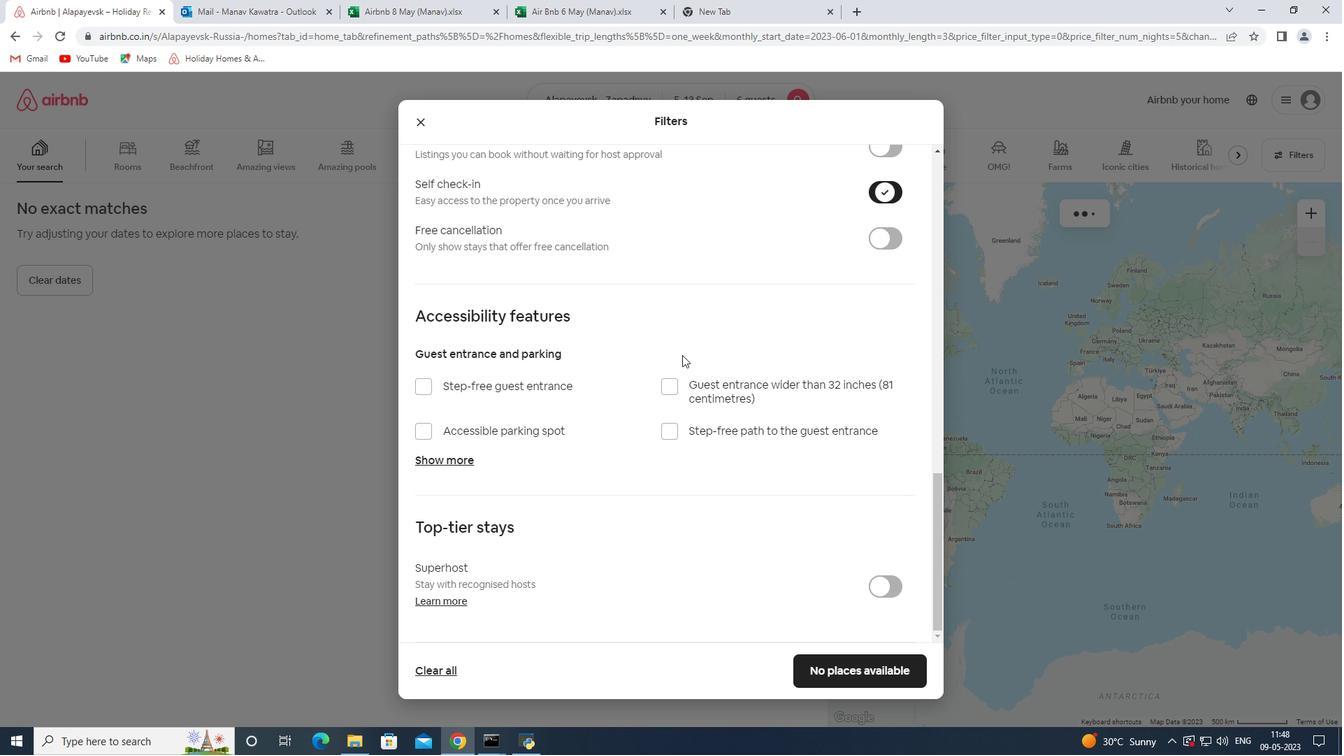 
Action: Mouse scrolled (648, 381) with delta (0, 0)
Screenshot: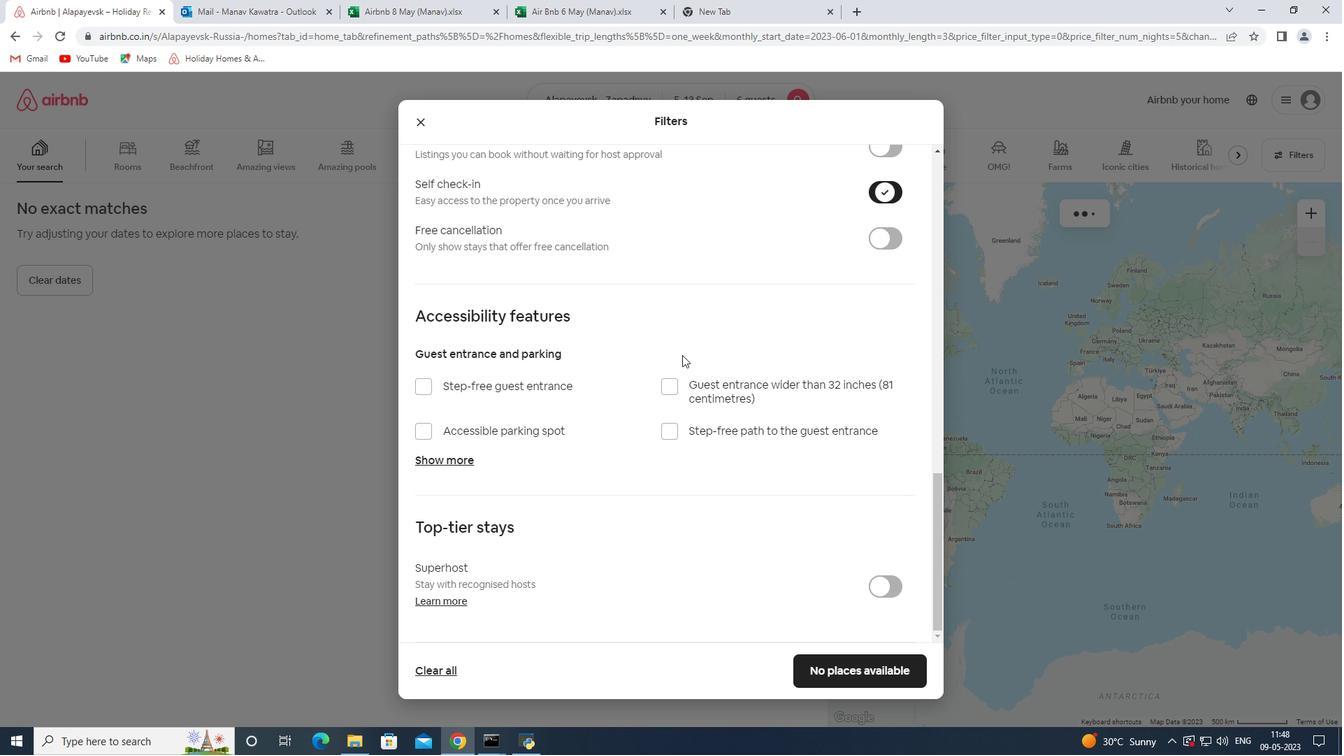 
Action: Mouse scrolled (648, 381) with delta (0, 0)
Screenshot: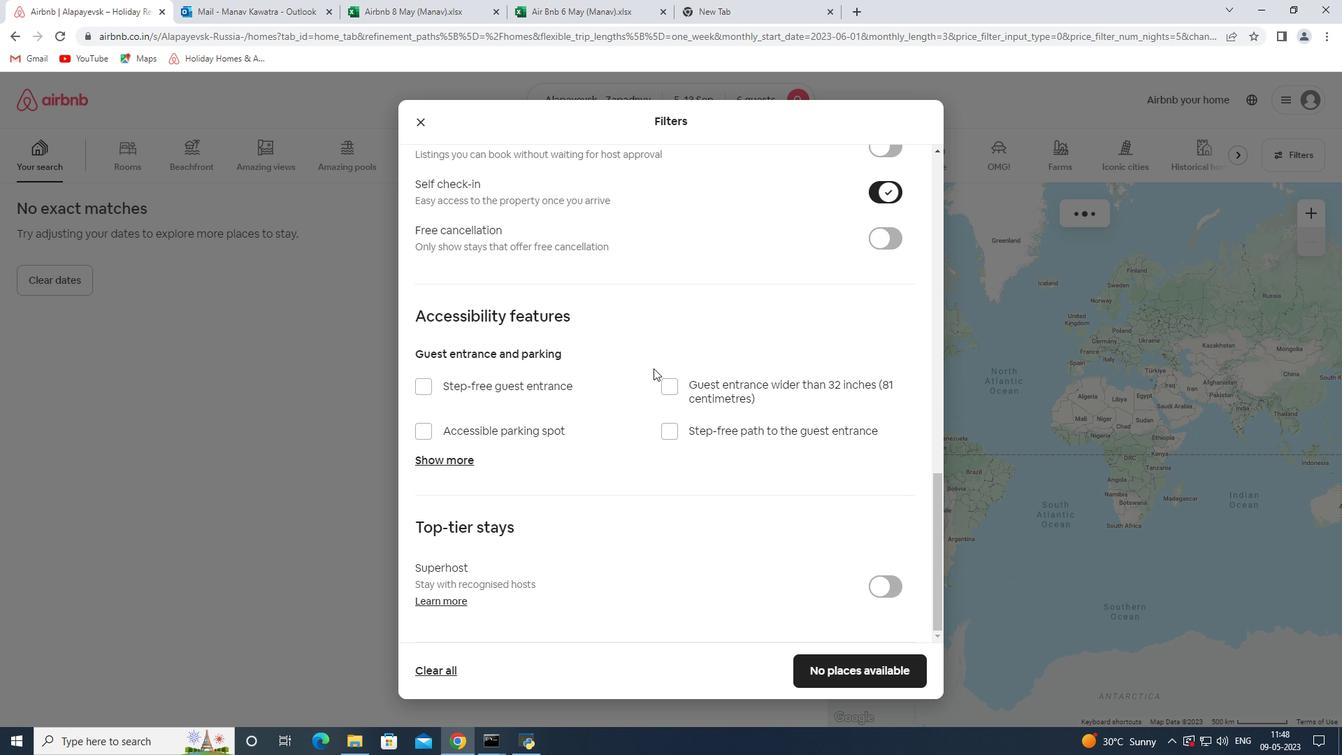 
Action: Mouse scrolled (648, 381) with delta (0, 0)
Screenshot: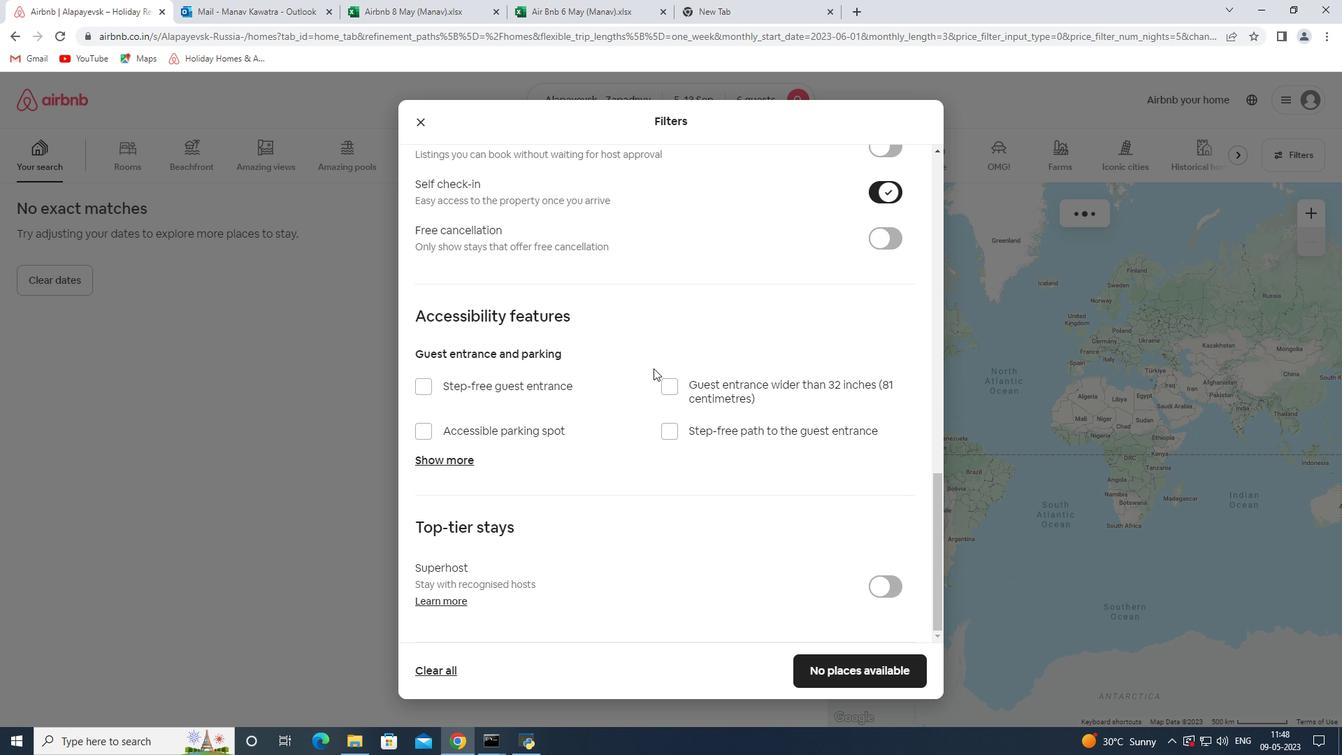 
Action: Mouse moved to (595, 460)
Screenshot: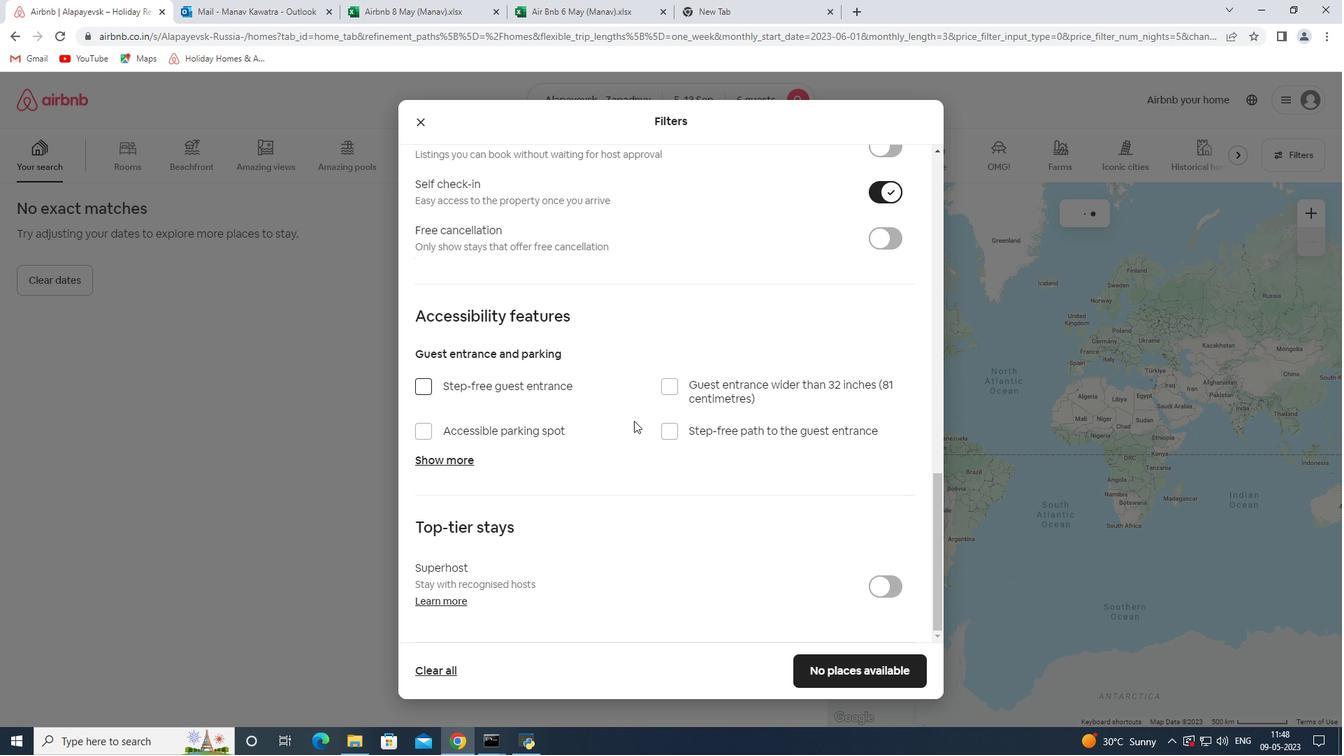 
Action: Mouse scrolled (595, 460) with delta (0, 0)
Screenshot: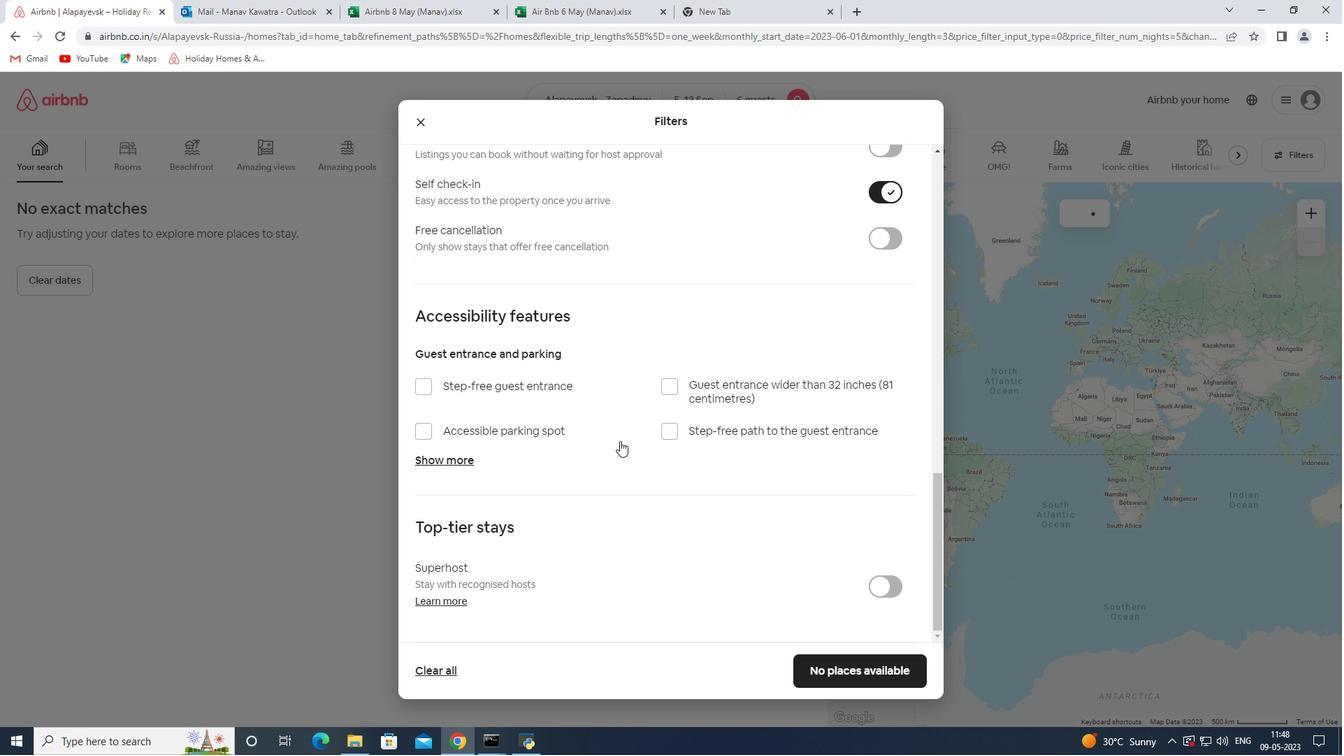 
Action: Mouse moved to (595, 461)
Screenshot: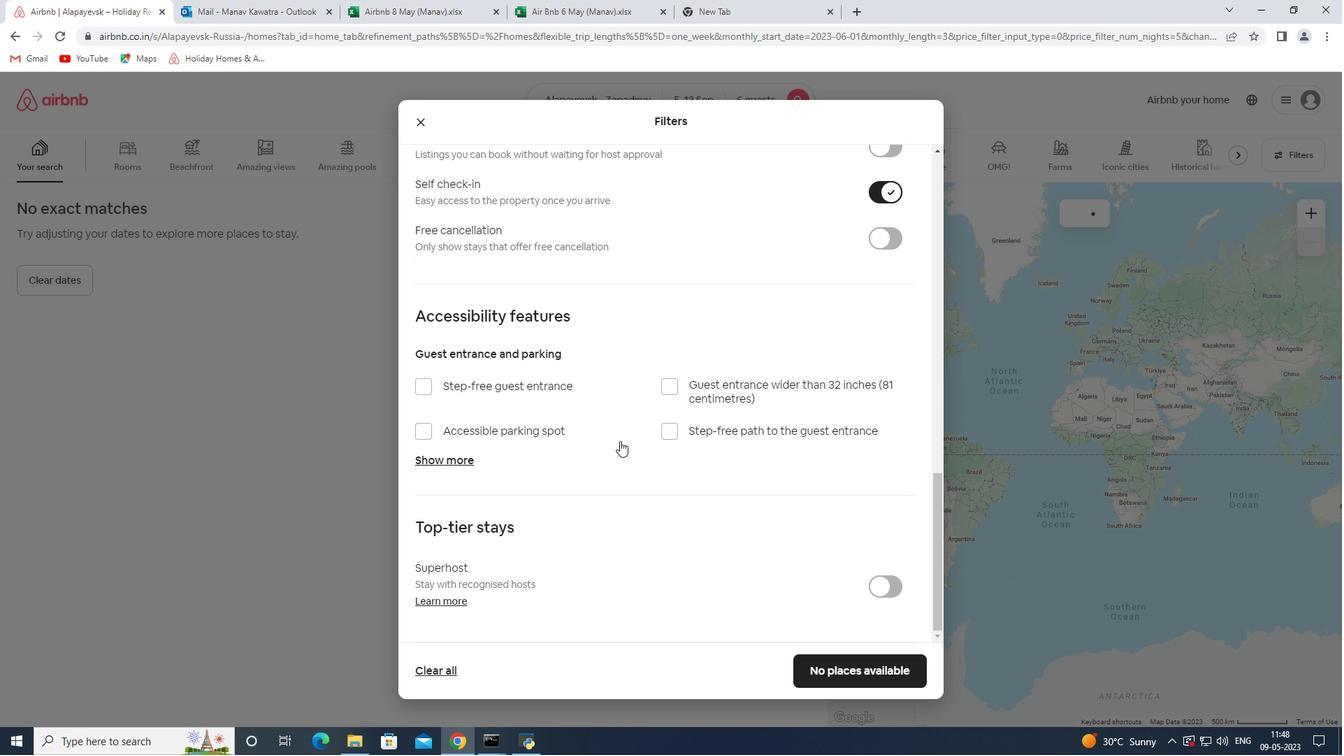 
Action: Mouse scrolled (595, 460) with delta (0, 0)
Screenshot: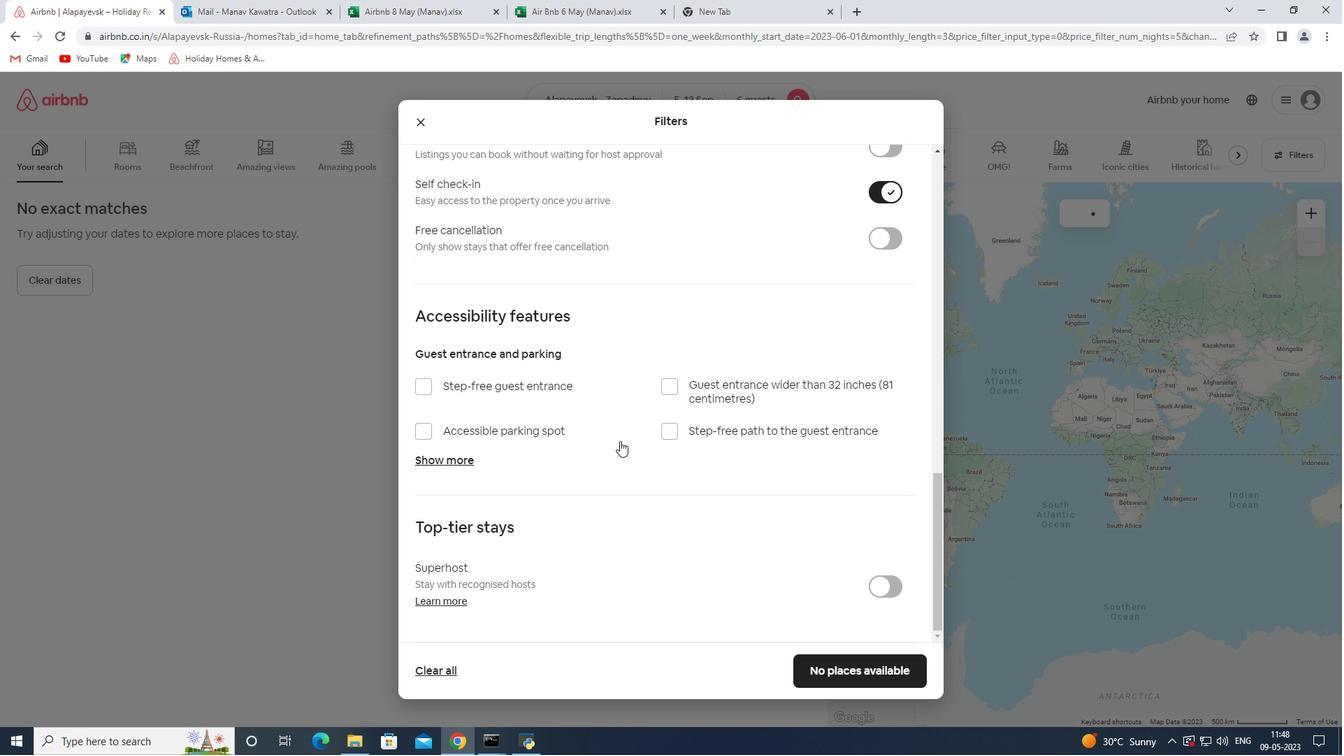 
Action: Mouse moved to (595, 461)
Screenshot: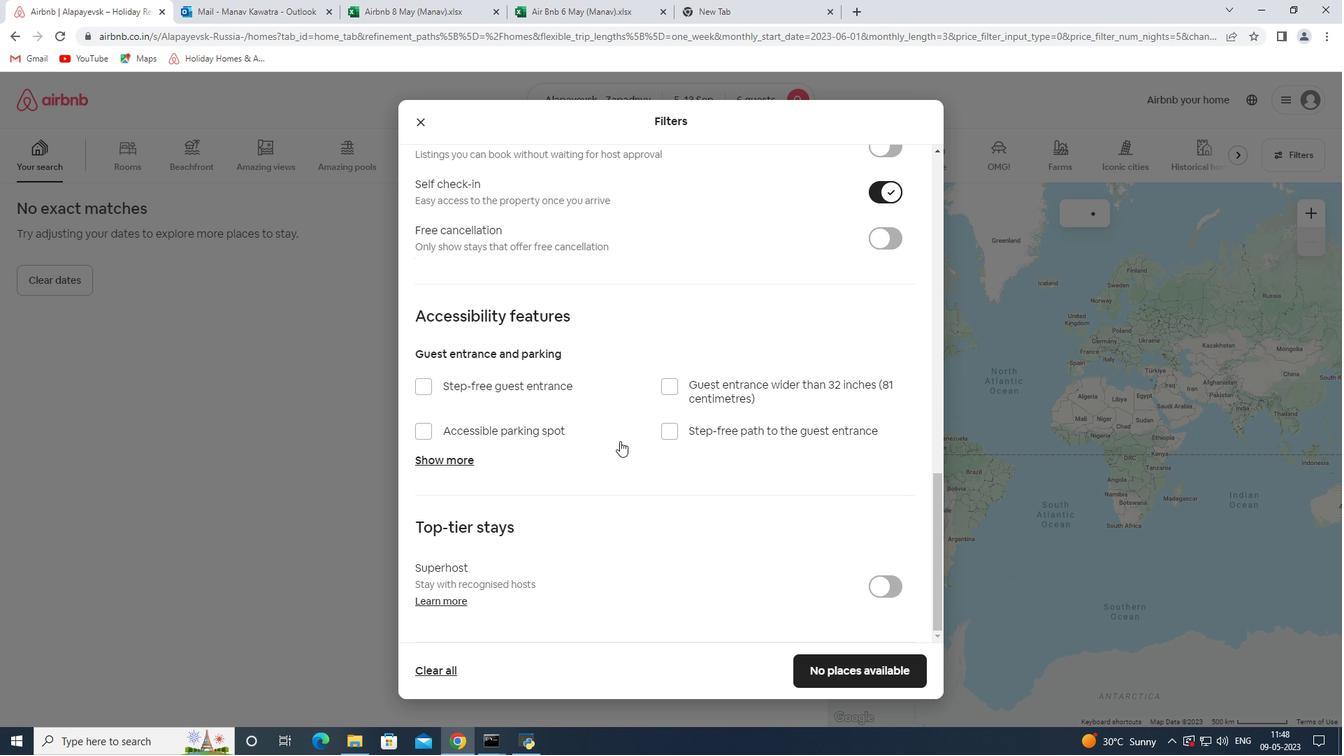 
Action: Mouse scrolled (595, 460) with delta (0, 0)
Screenshot: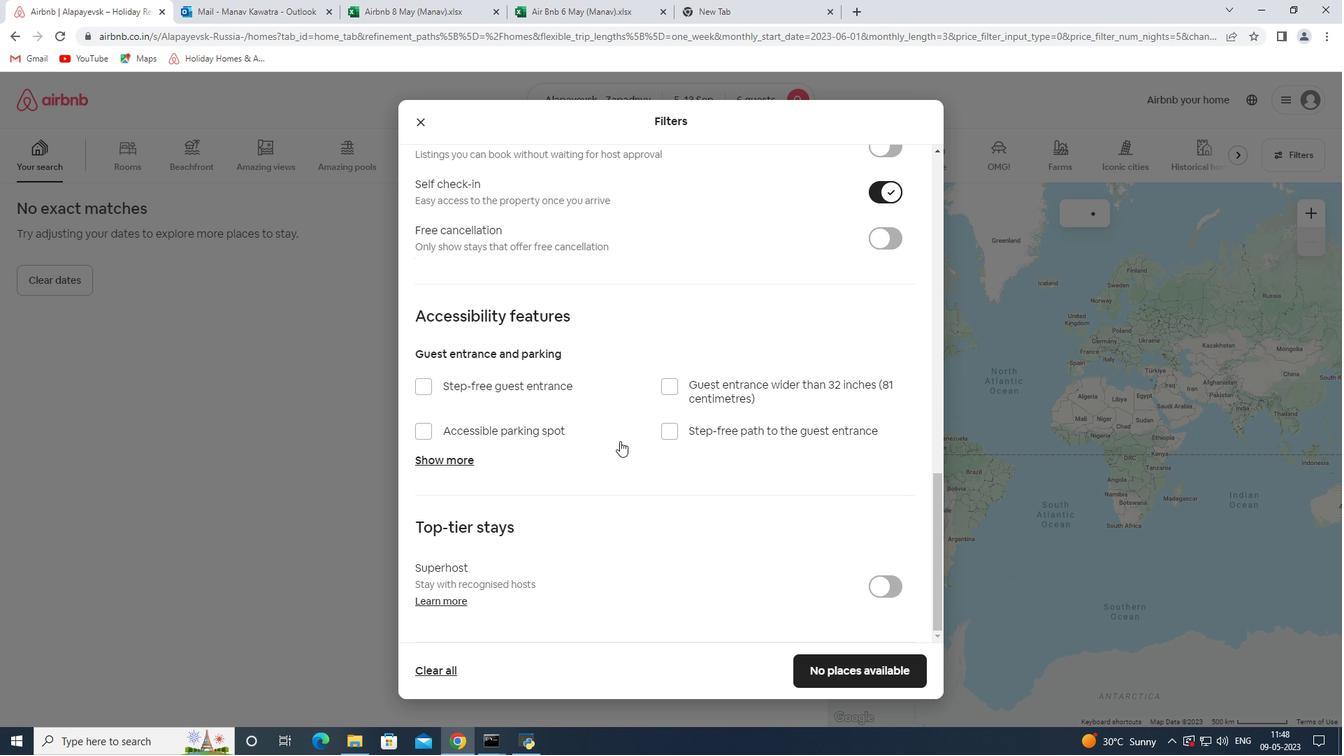 
Action: Mouse moved to (595, 462)
Screenshot: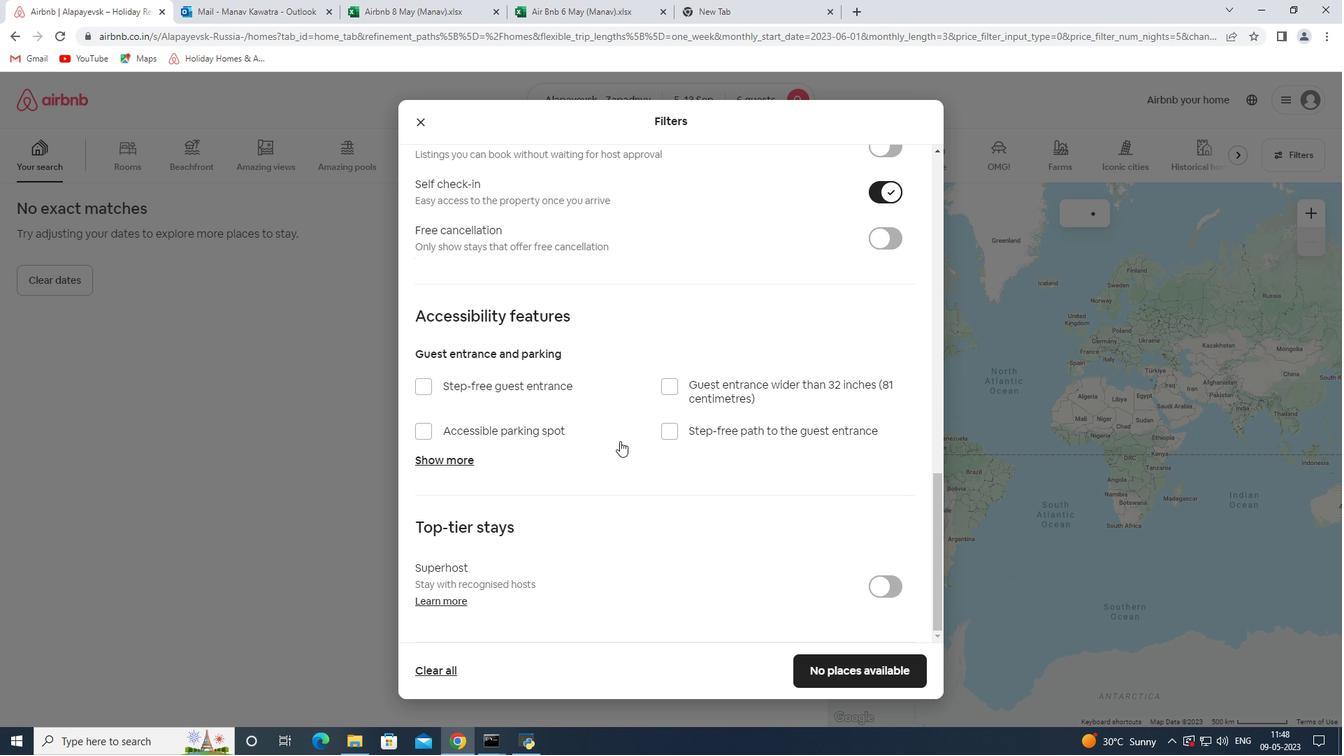 
Action: Mouse scrolled (595, 462) with delta (0, 0)
Screenshot: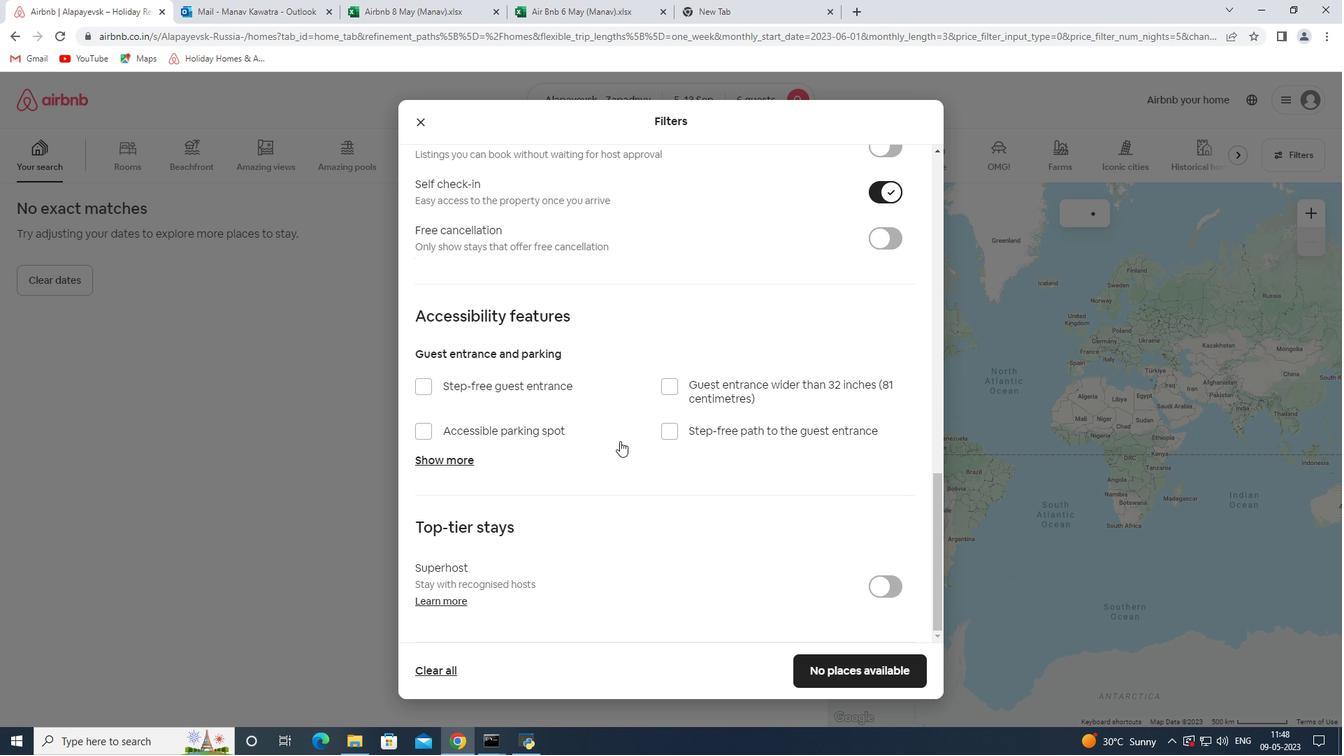 
Action: Mouse moved to (594, 463)
Screenshot: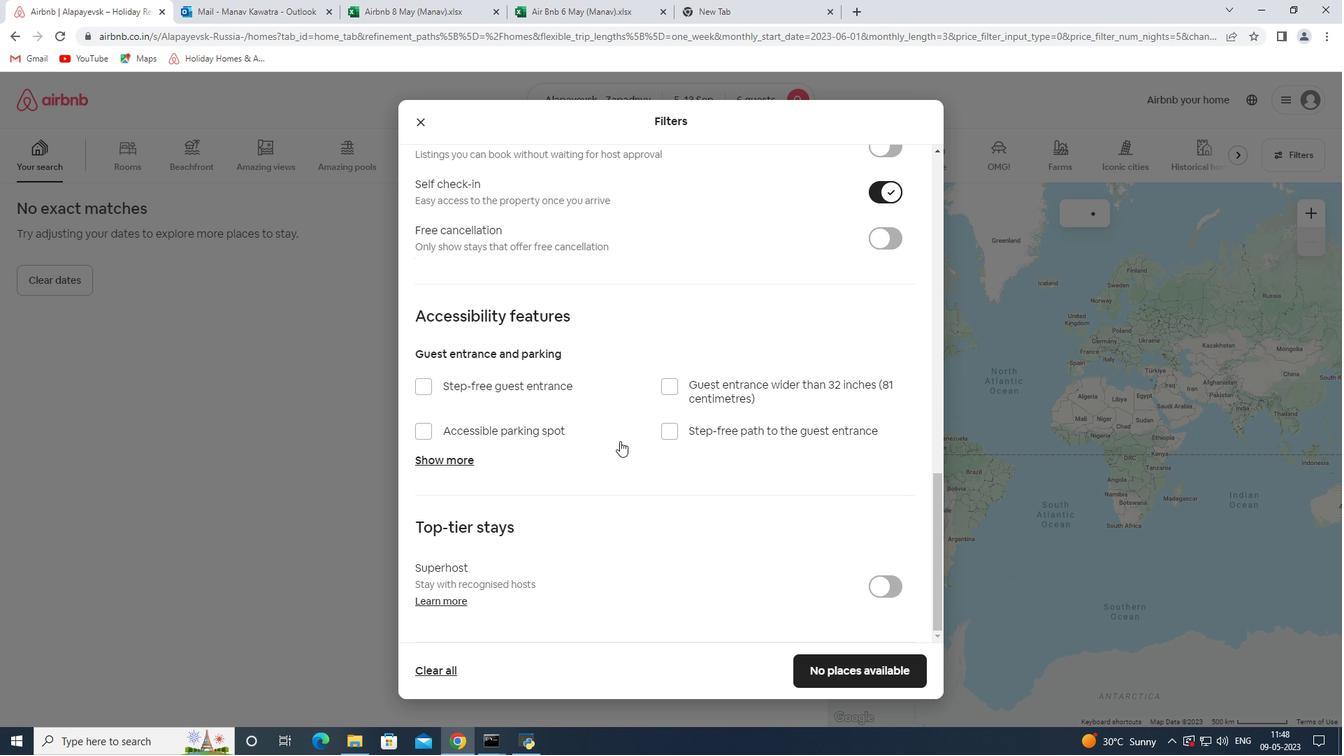 
Action: Mouse scrolled (594, 462) with delta (0, 0)
Screenshot: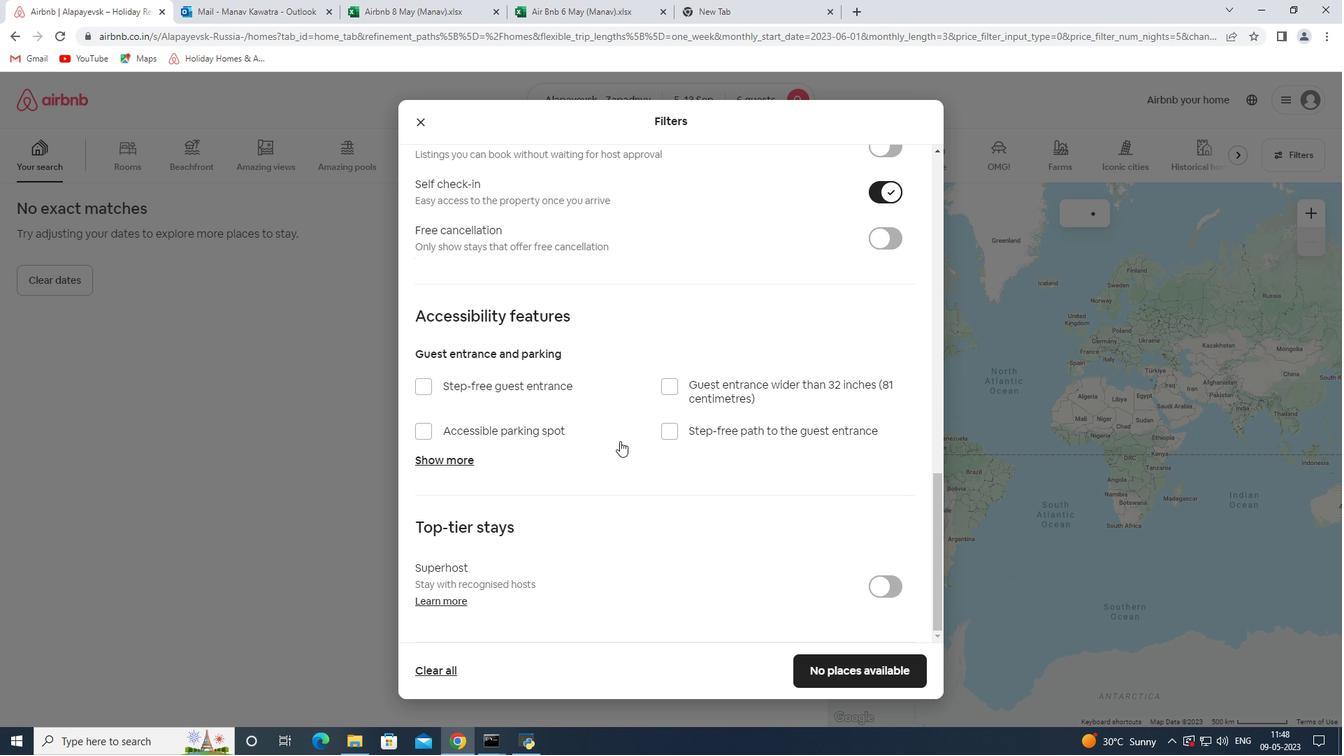 
Action: Mouse moved to (594, 464)
Screenshot: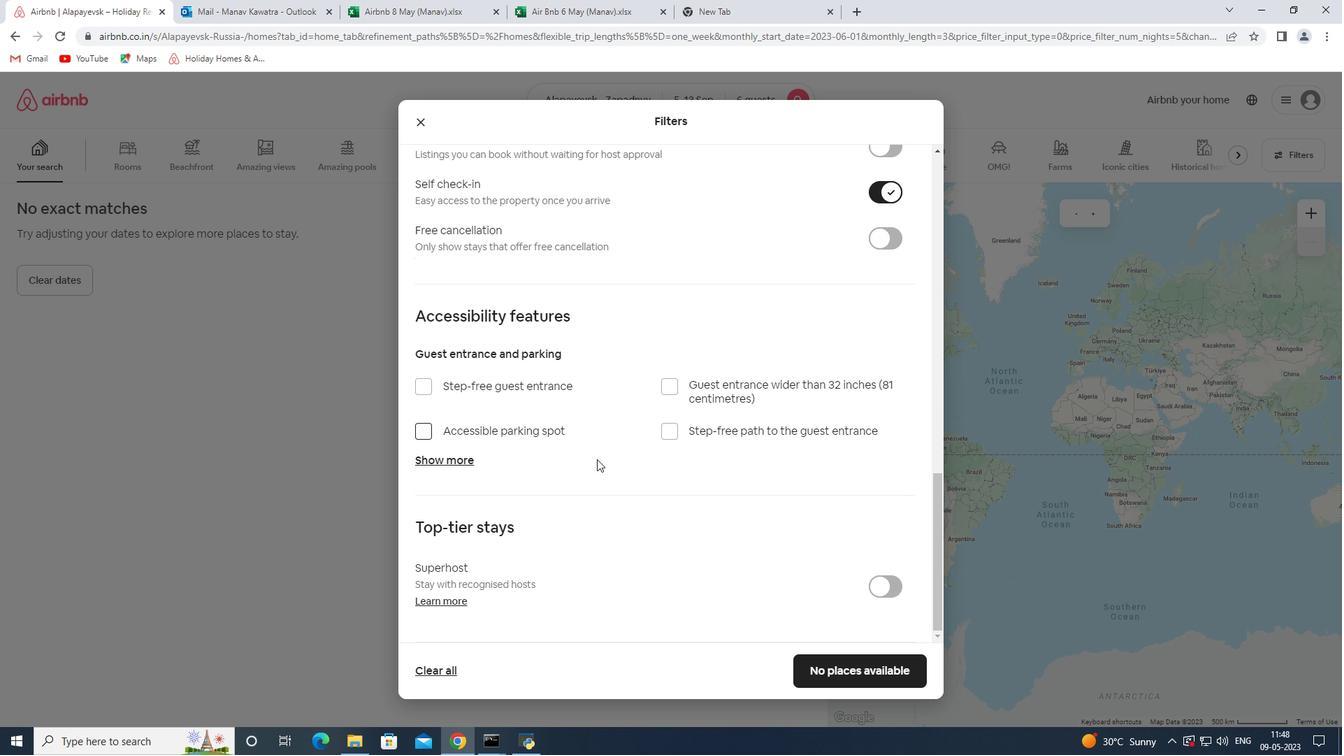 
Action: Mouse scrolled (594, 464) with delta (0, 0)
Screenshot: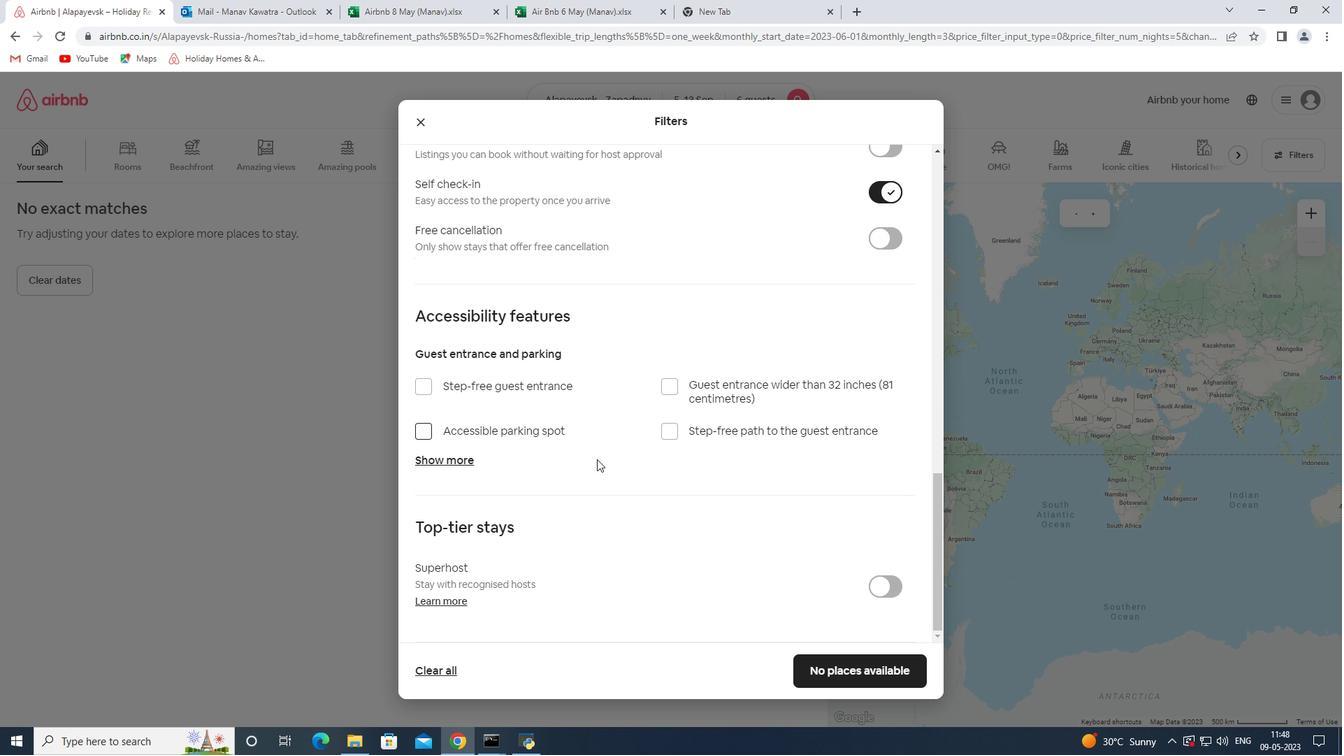 
Action: Mouse moved to (590, 477)
Screenshot: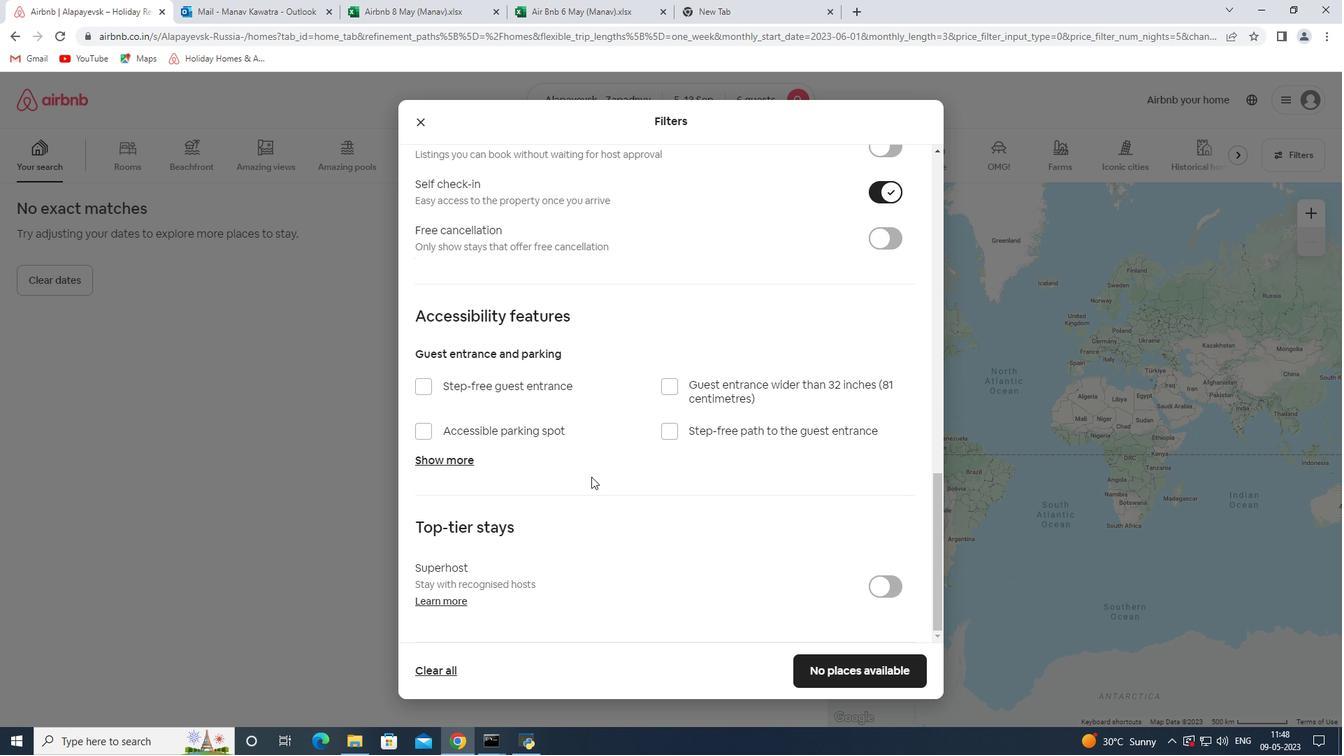 
Action: Mouse scrolled (590, 476) with delta (0, 0)
Screenshot: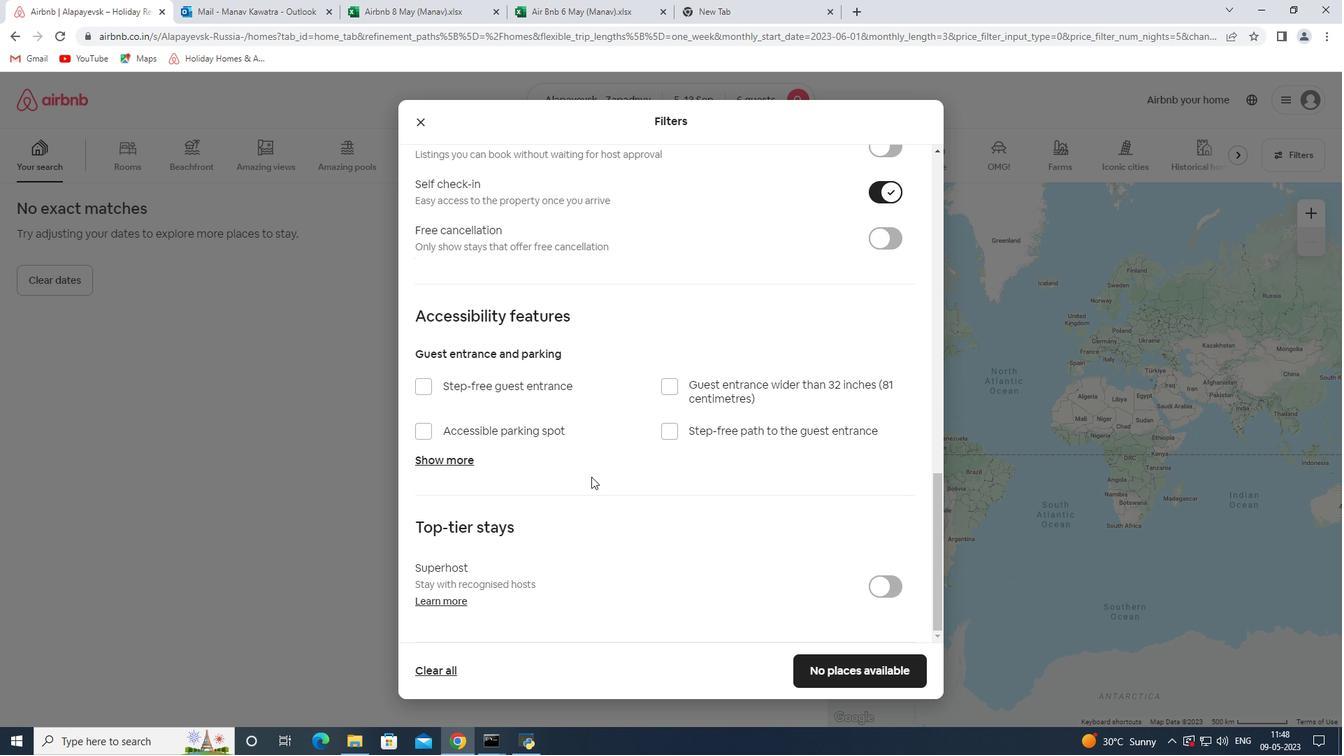 
Action: Mouse scrolled (590, 476) with delta (0, 0)
Screenshot: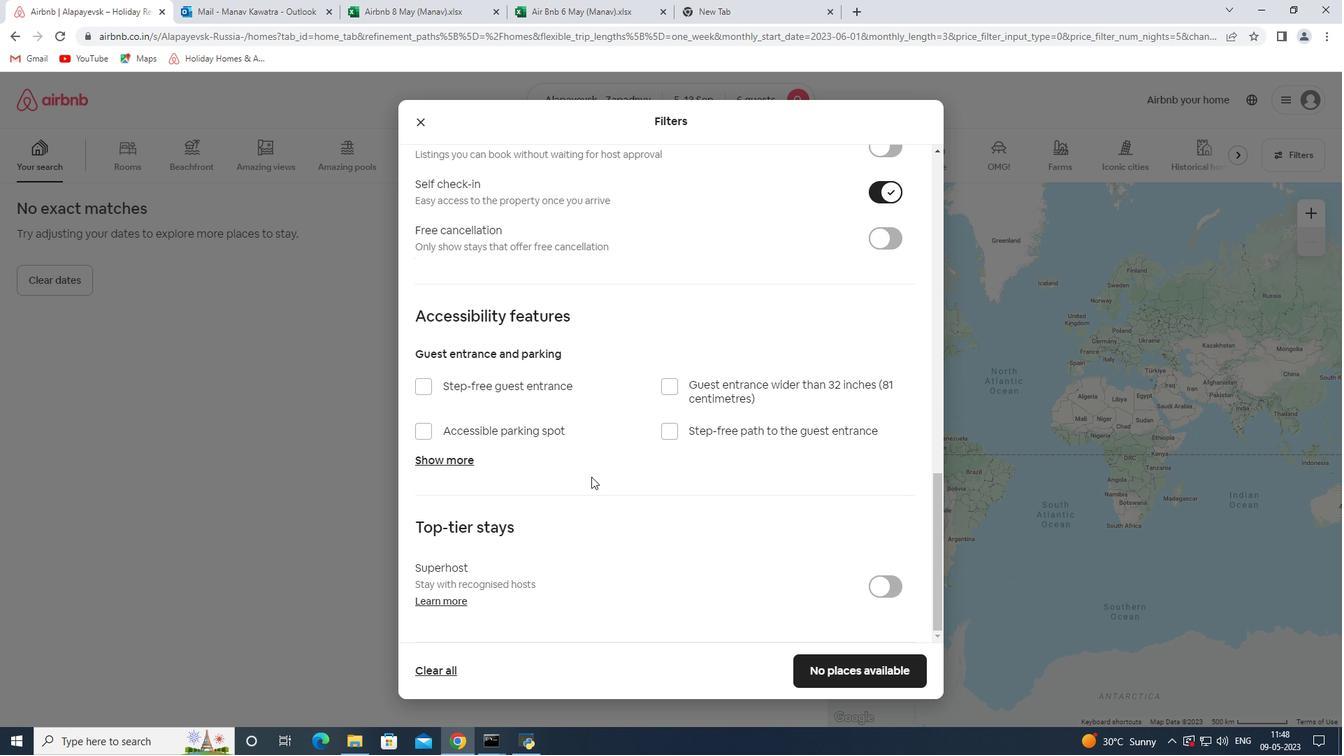 
Action: Mouse scrolled (590, 476) with delta (0, 0)
Screenshot: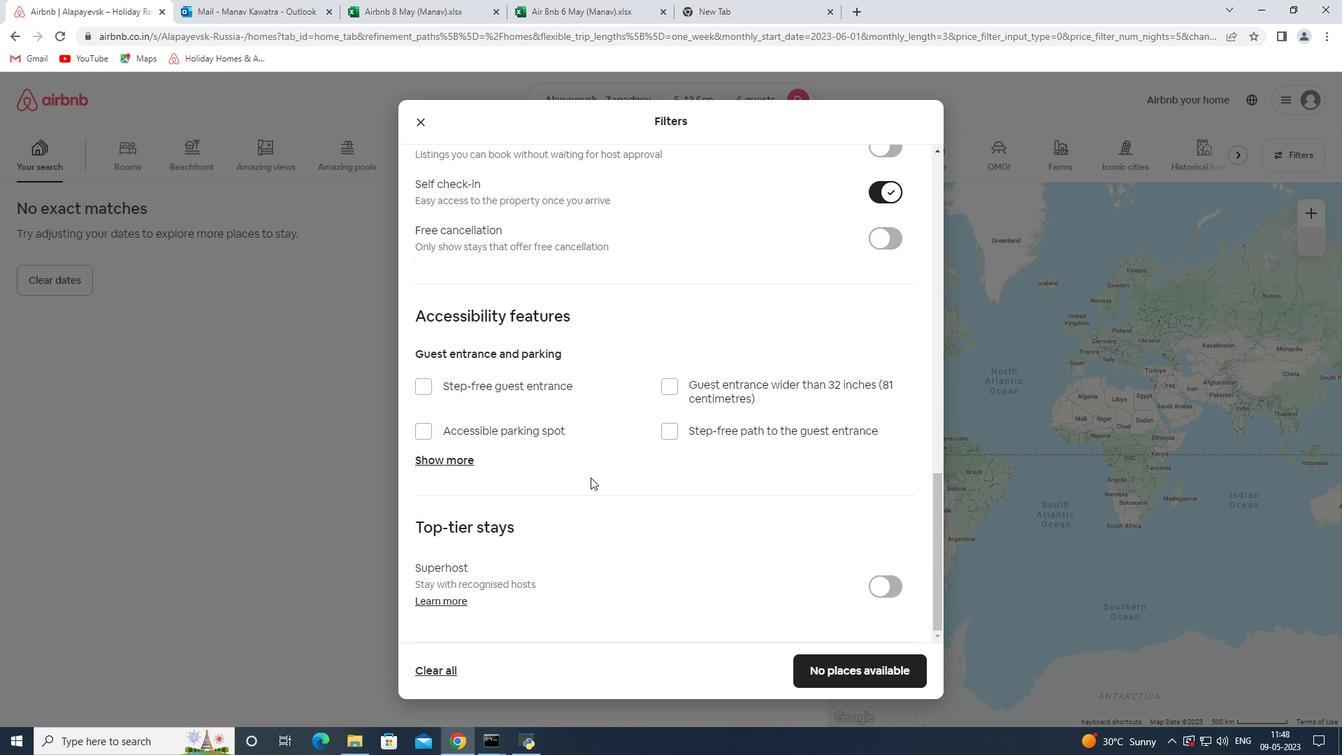 
Action: Mouse scrolled (590, 476) with delta (0, 0)
Screenshot: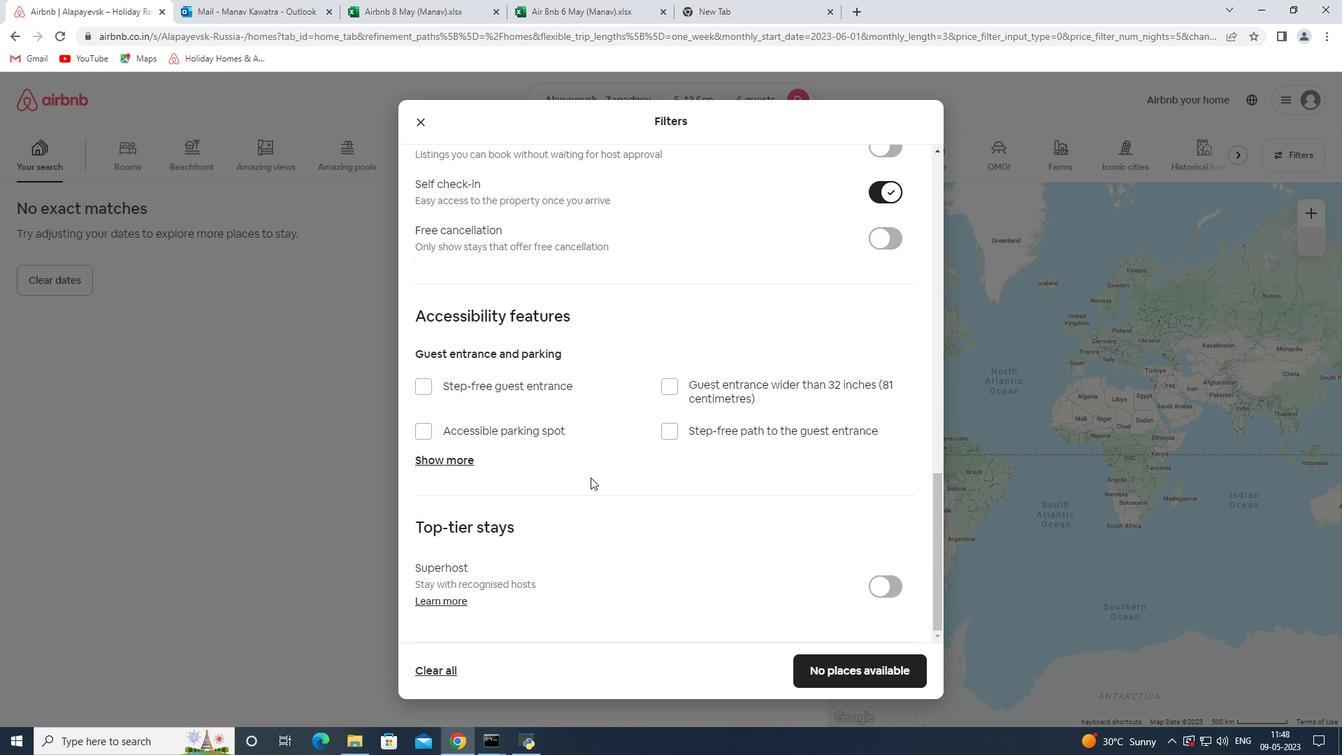 
Action: Mouse scrolled (590, 476) with delta (0, 0)
Screenshot: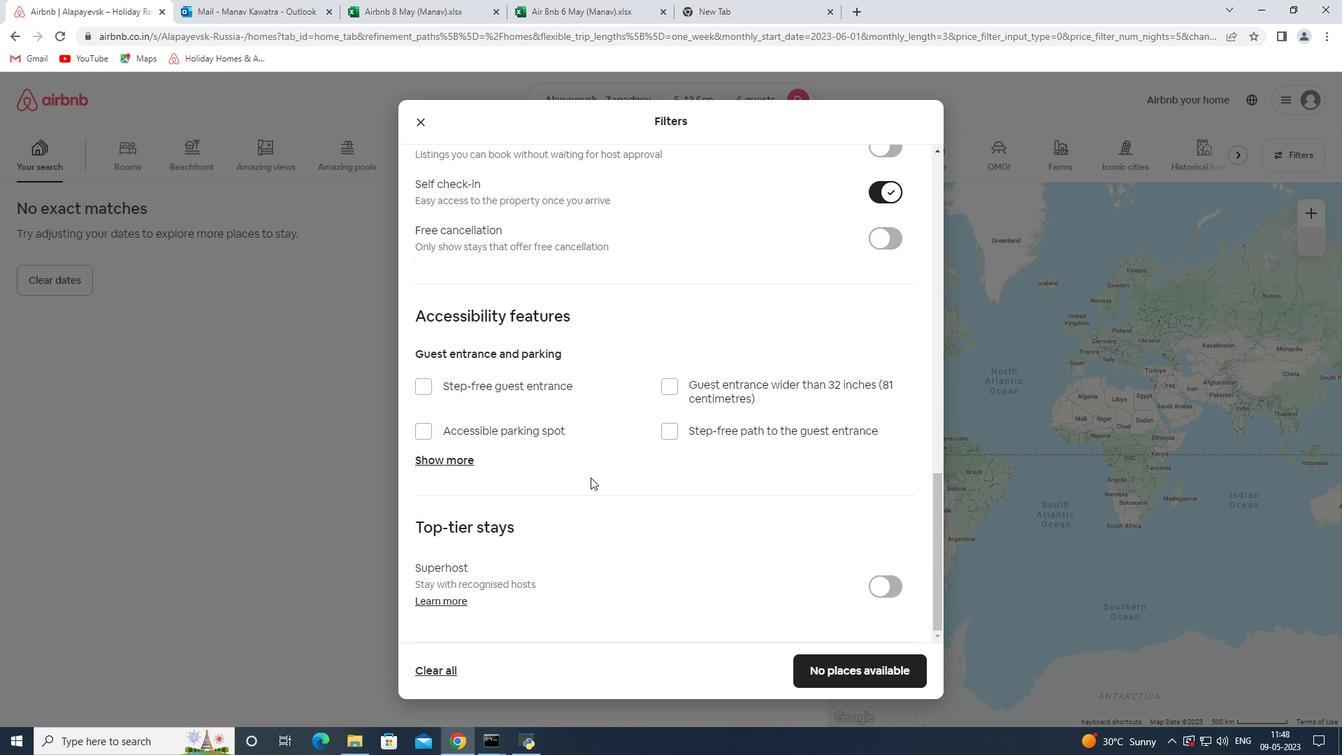
Action: Mouse scrolled (590, 476) with delta (0, 0)
Screenshot: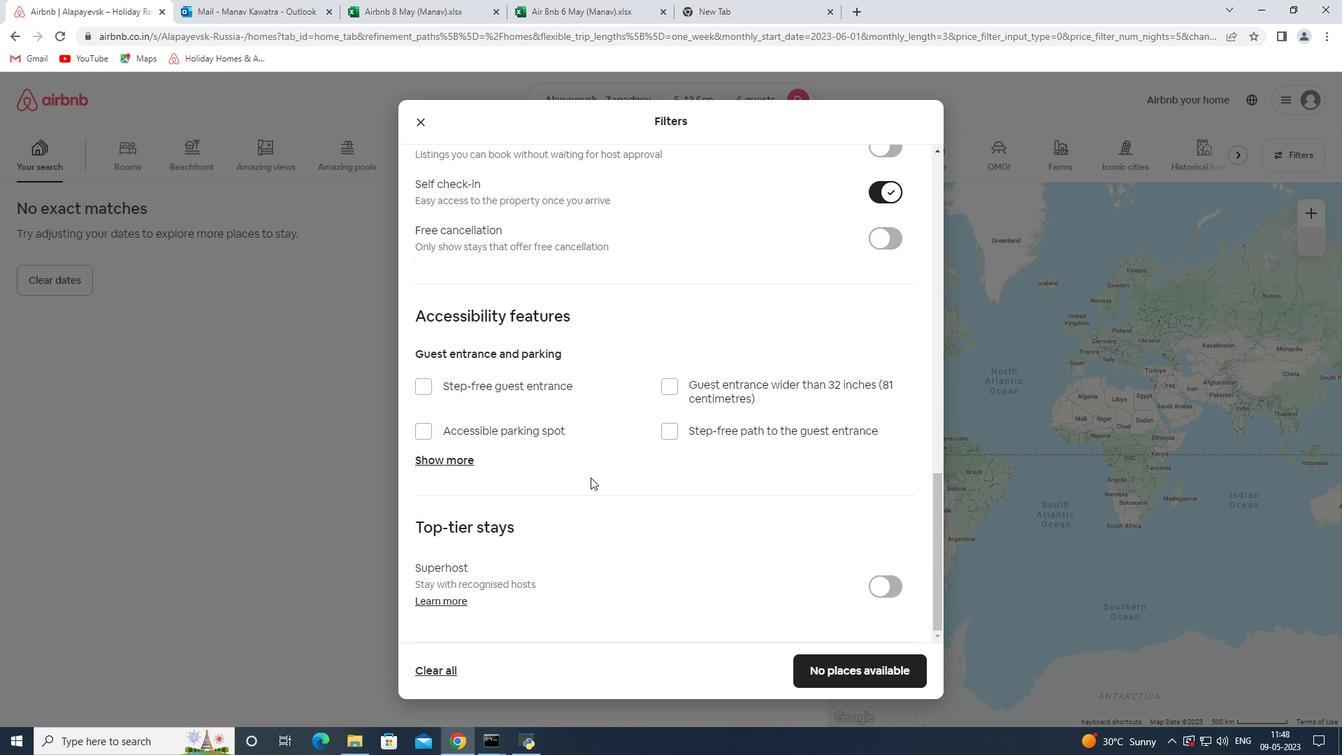 
Action: Mouse scrolled (590, 476) with delta (0, 0)
Screenshot: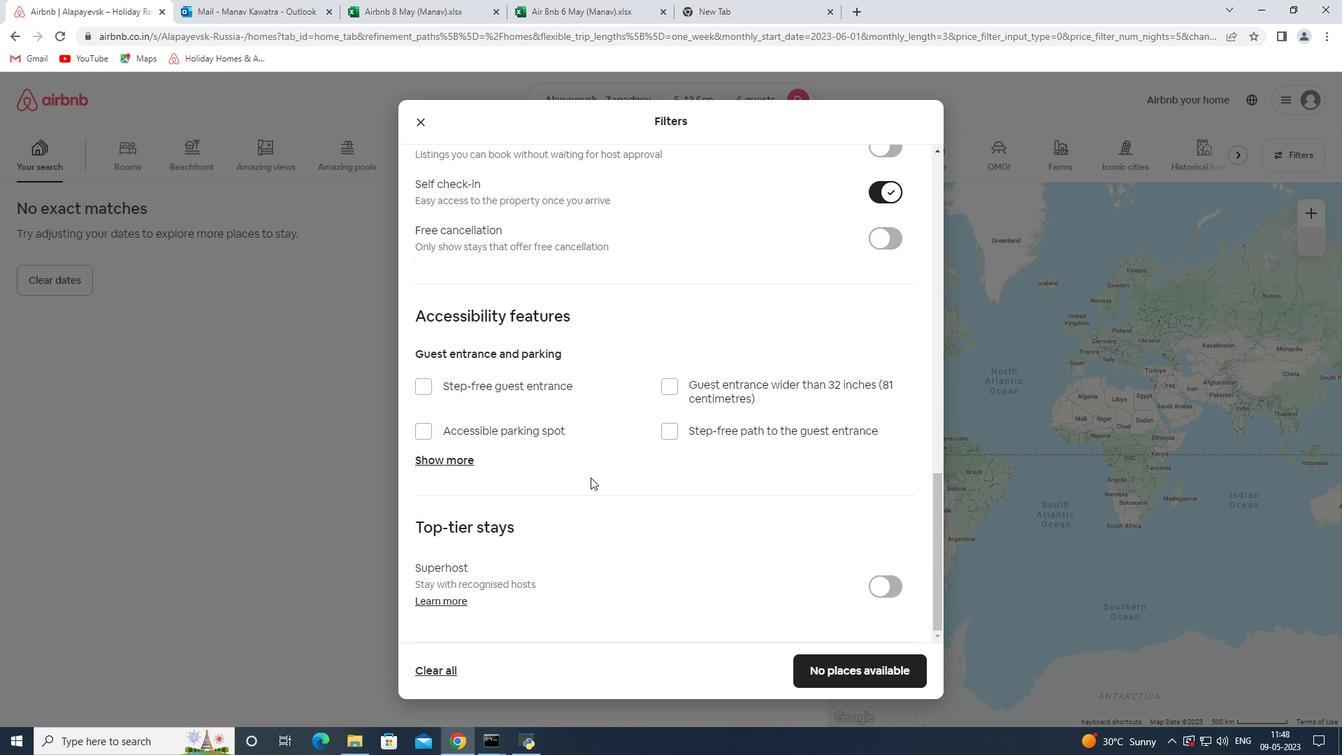 
Action: Mouse scrolled (590, 476) with delta (0, 0)
Screenshot: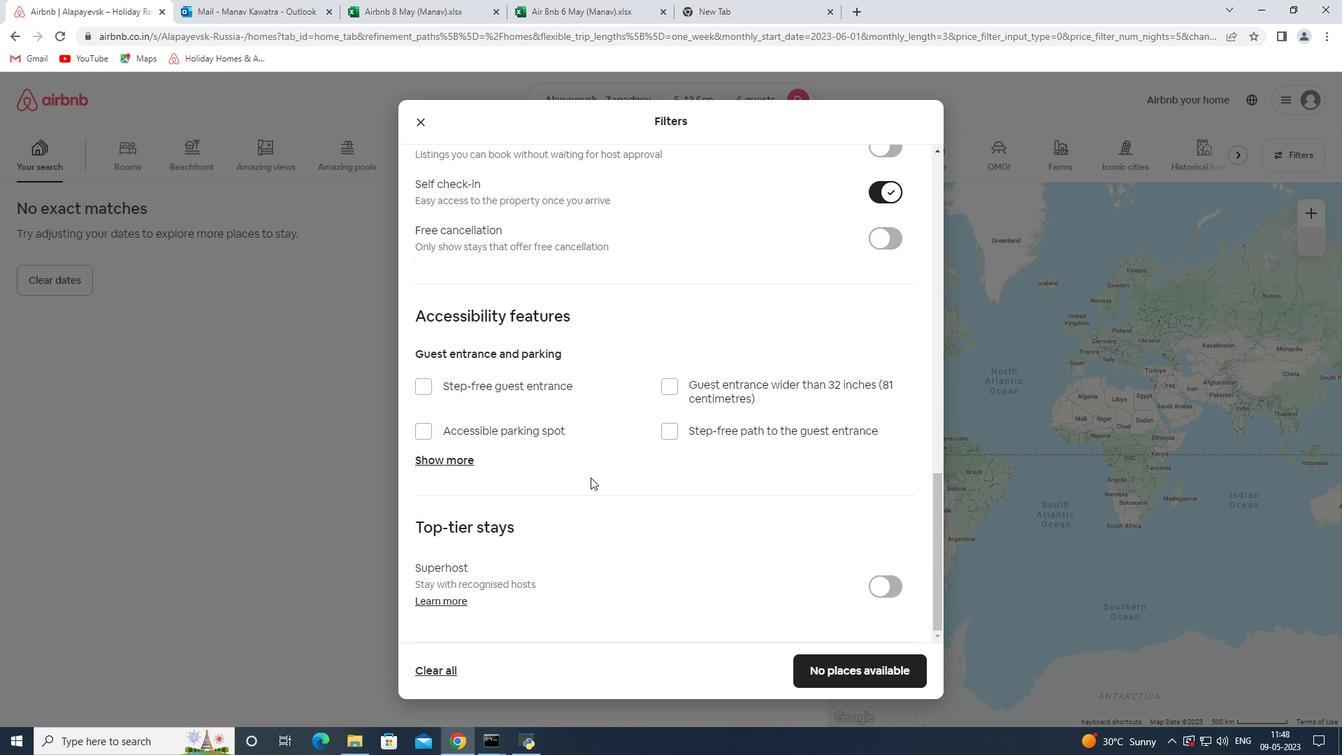 
Action: Mouse moved to (626, 566)
Screenshot: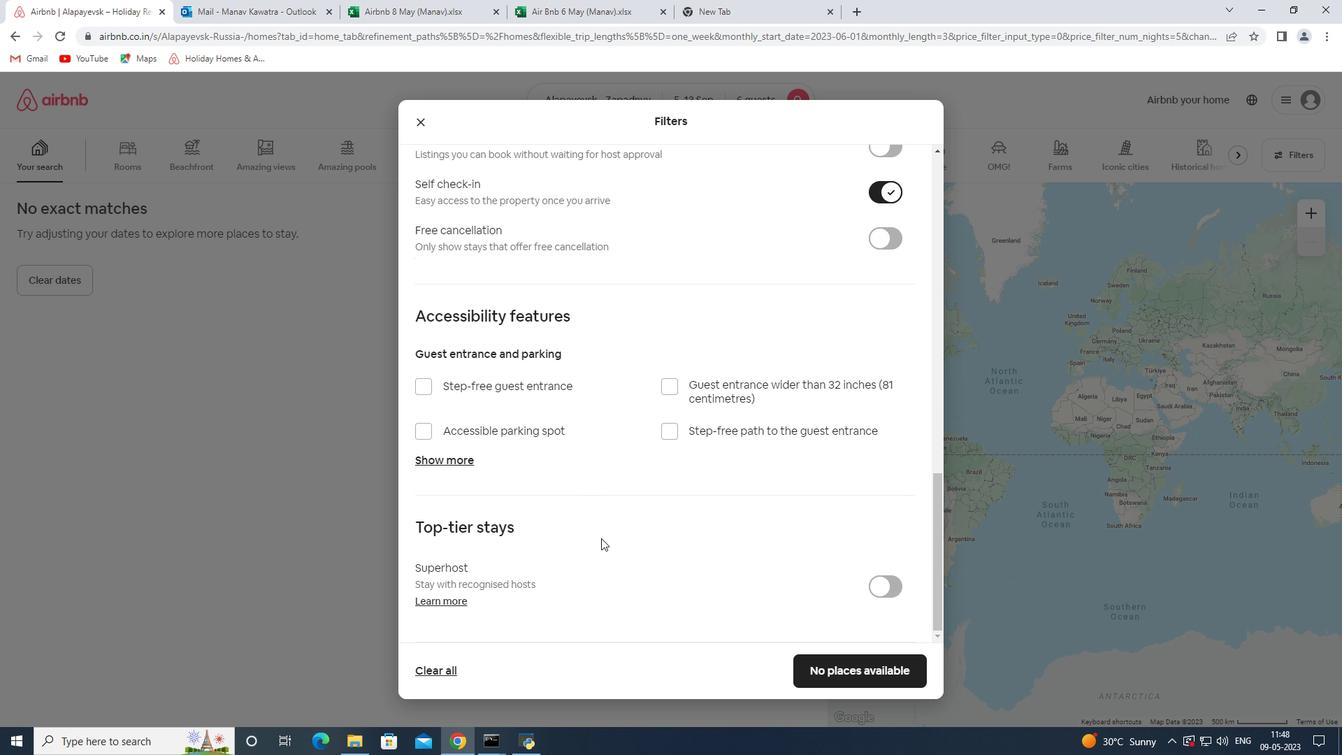 
Action: Mouse scrolled (626, 565) with delta (0, 0)
Screenshot: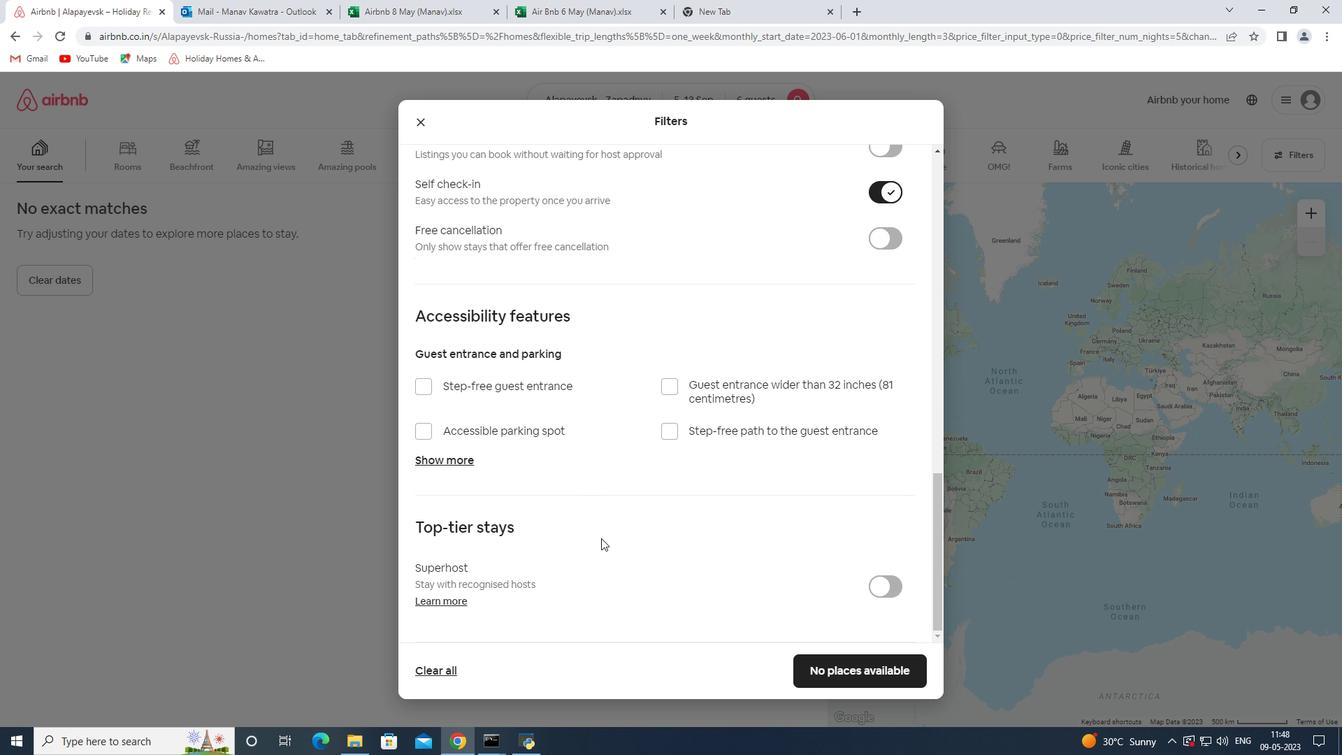 
Action: Mouse moved to (627, 570)
Screenshot: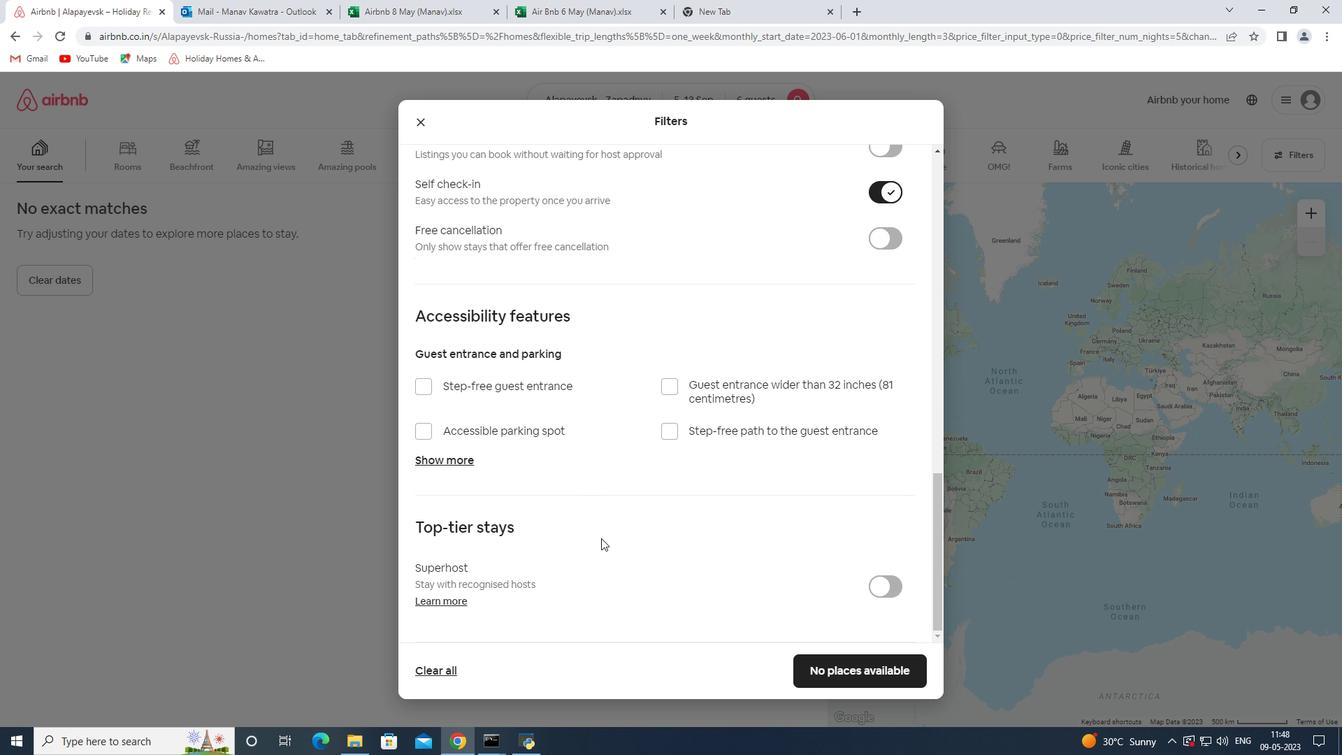 
Action: Mouse scrolled (627, 569) with delta (0, 0)
Screenshot: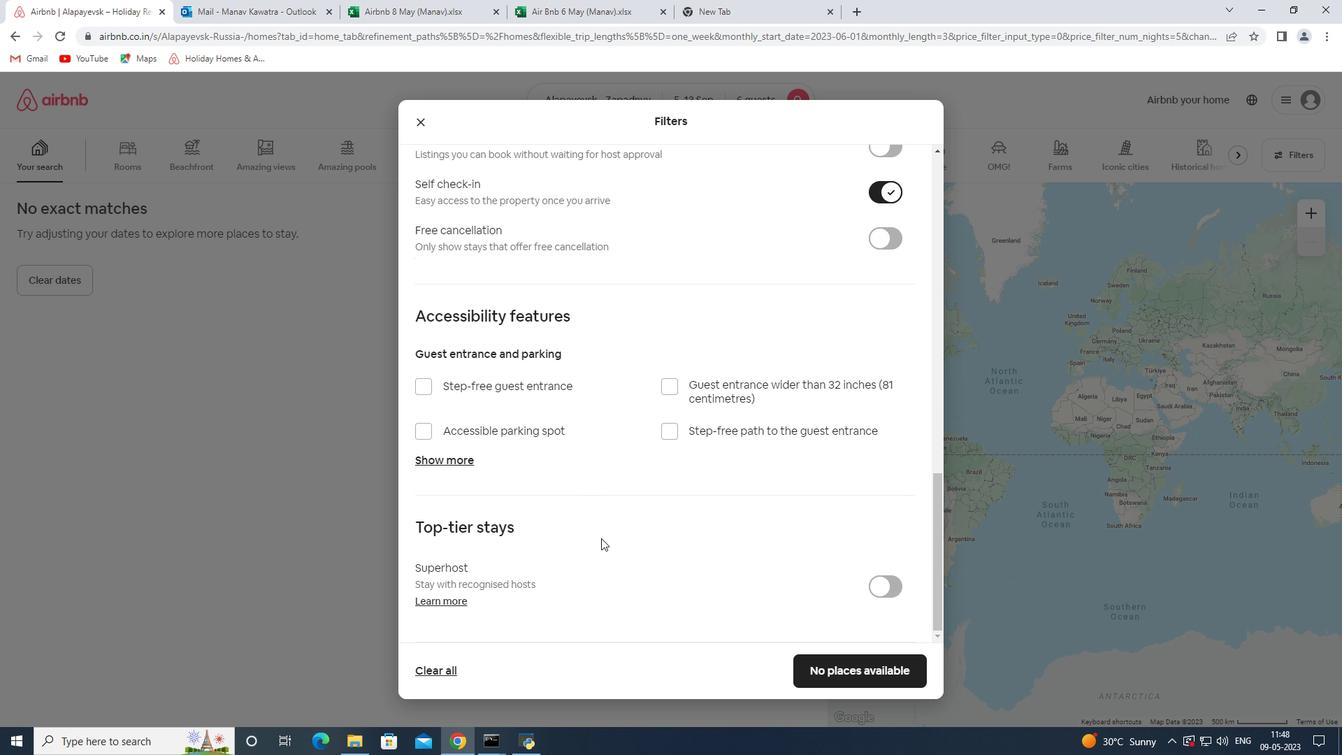 
Action: Mouse scrolled (627, 569) with delta (0, 0)
Screenshot: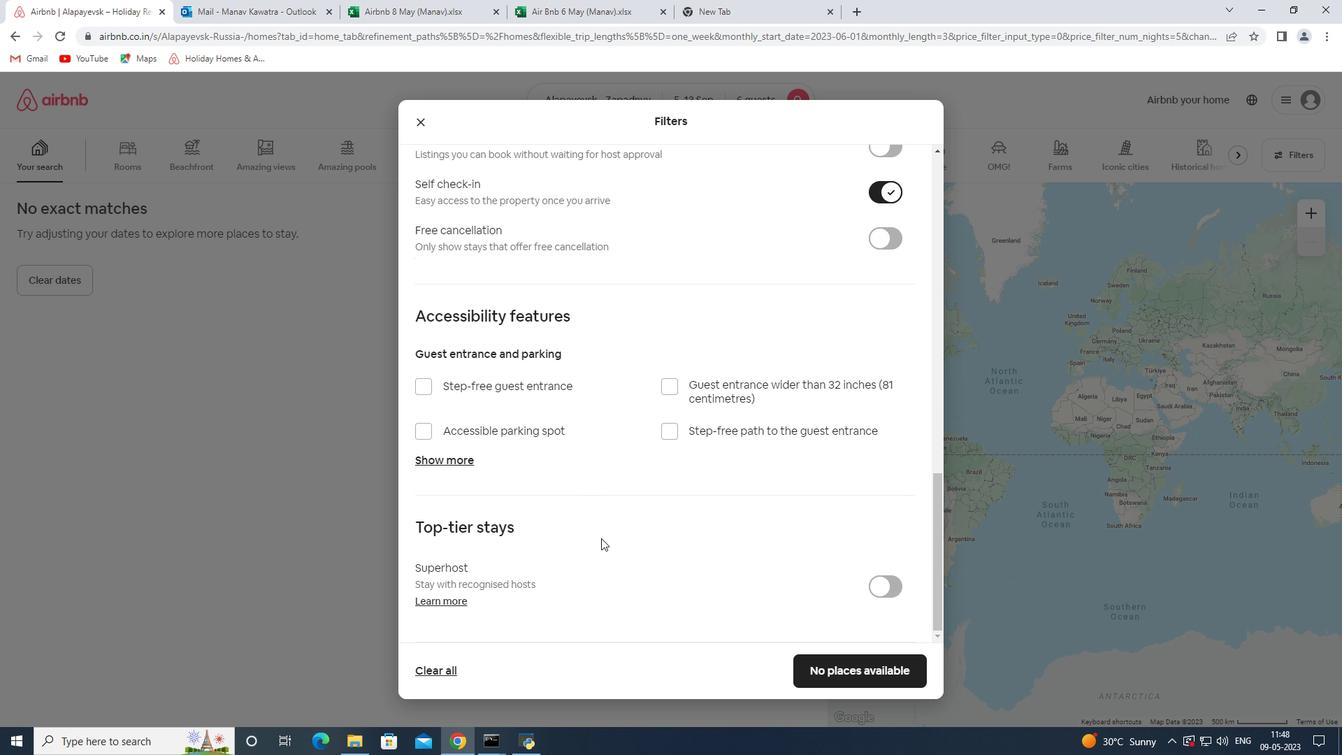 
Action: Mouse moved to (627, 570)
Screenshot: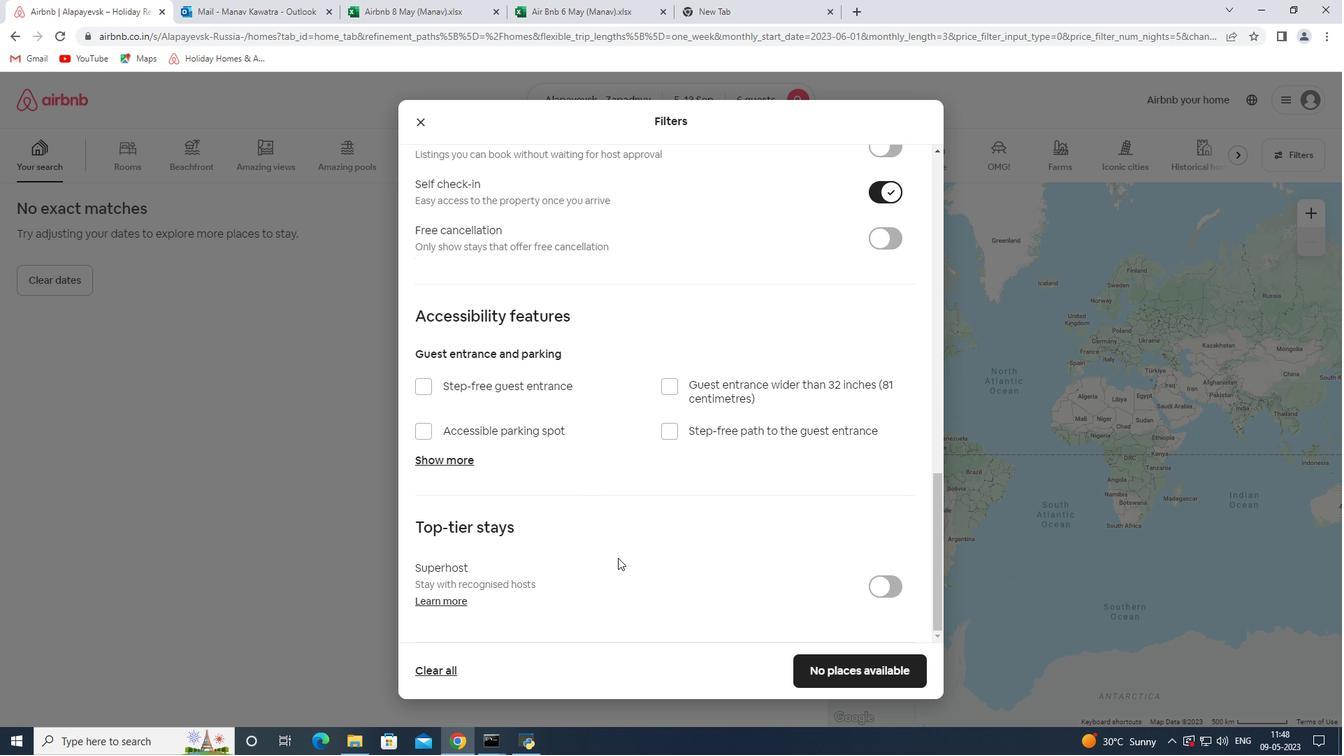 
Action: Mouse scrolled (627, 569) with delta (0, 0)
Screenshot: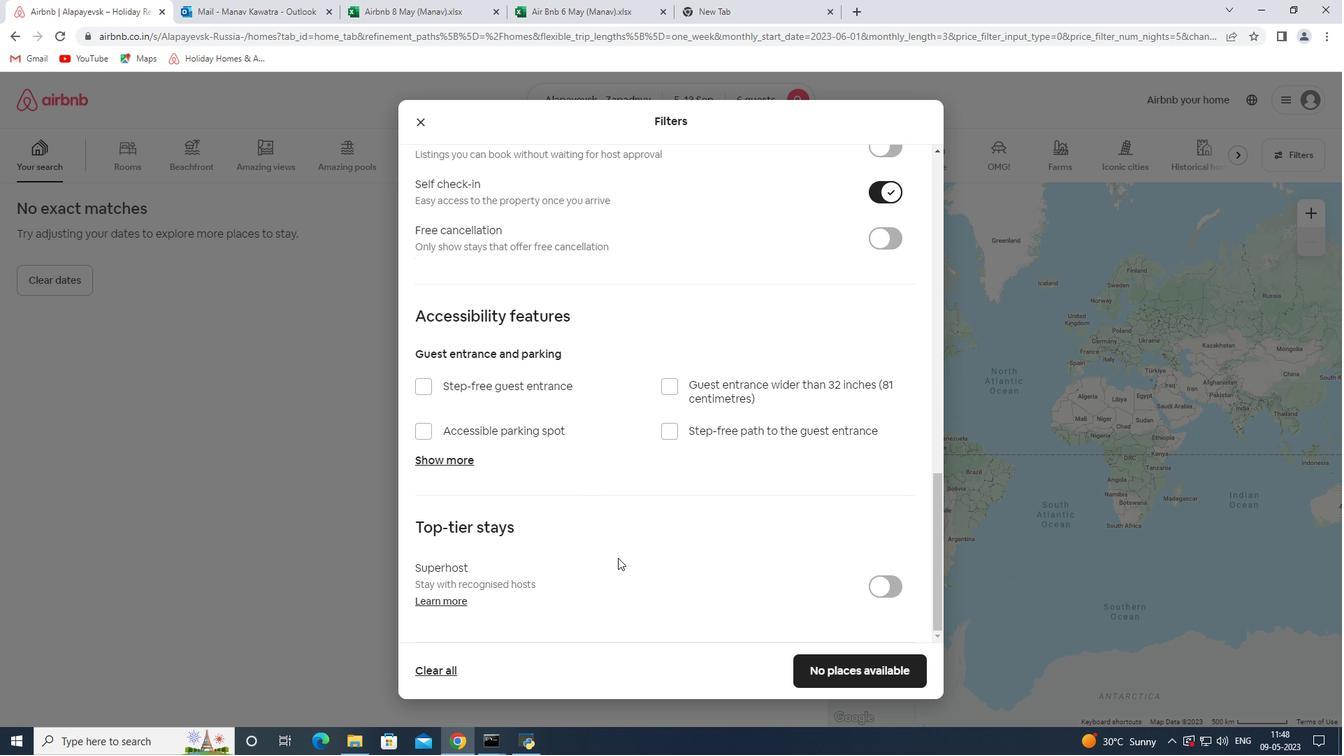 
Action: Mouse moved to (629, 570)
Screenshot: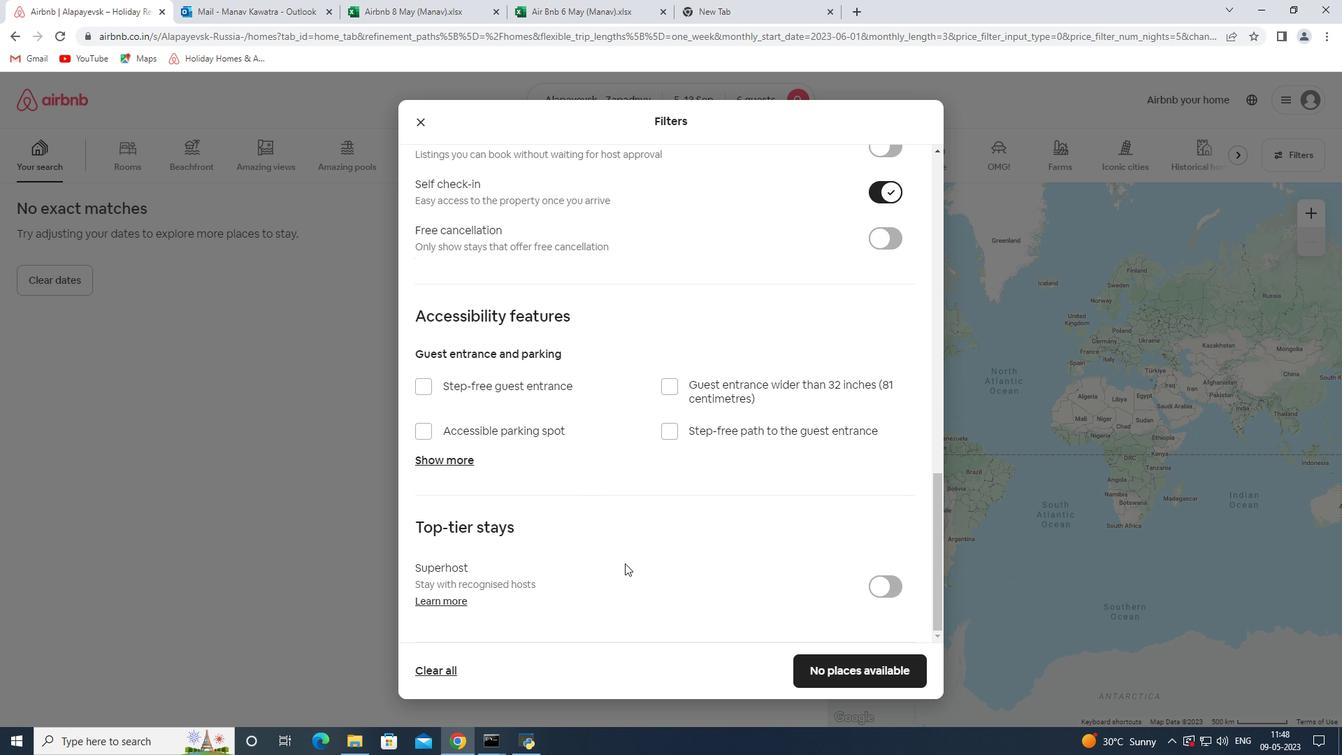 
Action: Mouse scrolled (627, 569) with delta (0, 0)
Screenshot: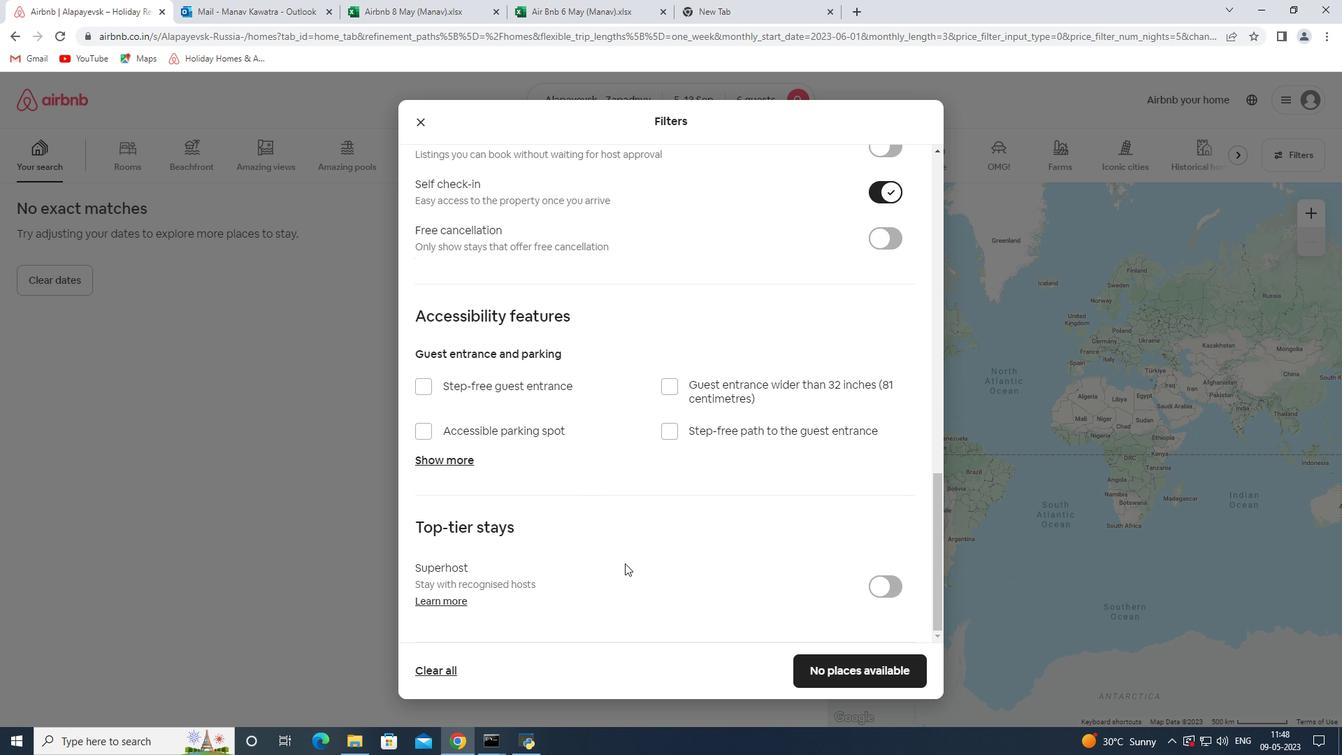 
Action: Mouse moved to (631, 570)
Screenshot: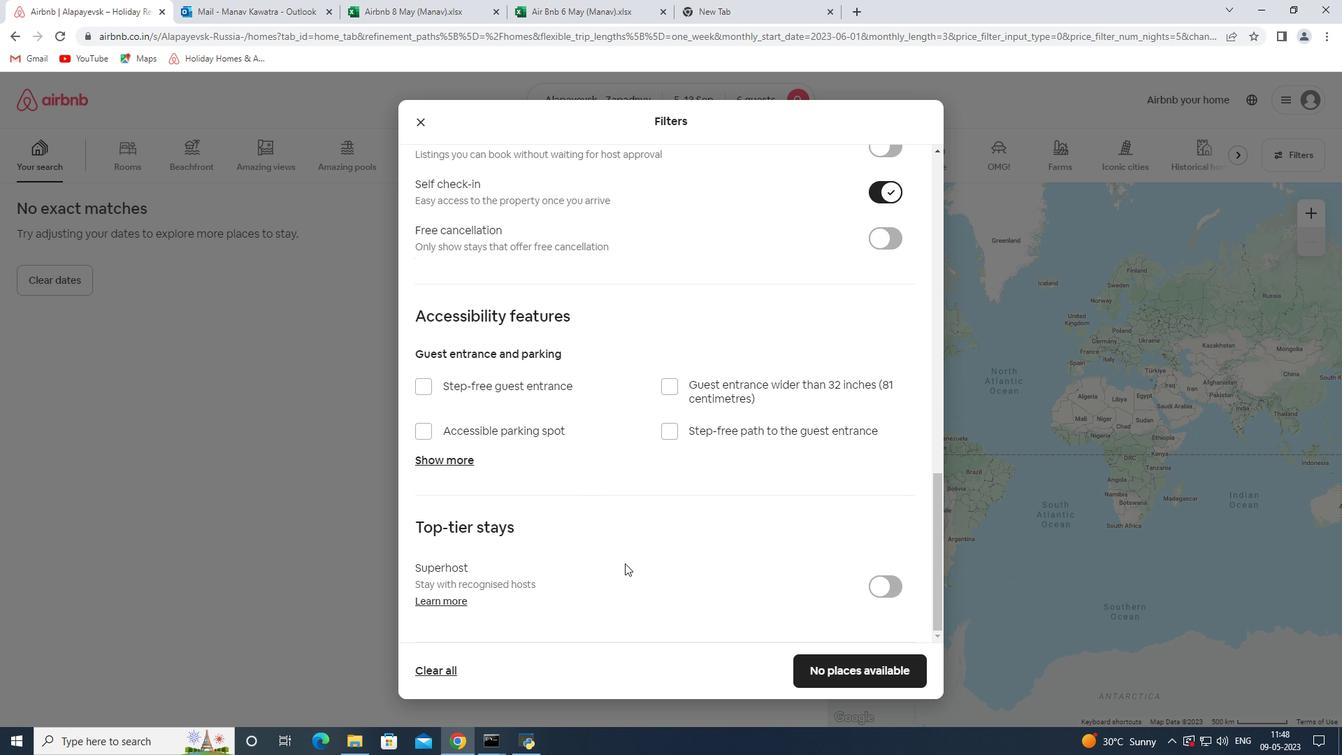 
Action: Mouse scrolled (627, 569) with delta (0, 0)
Screenshot: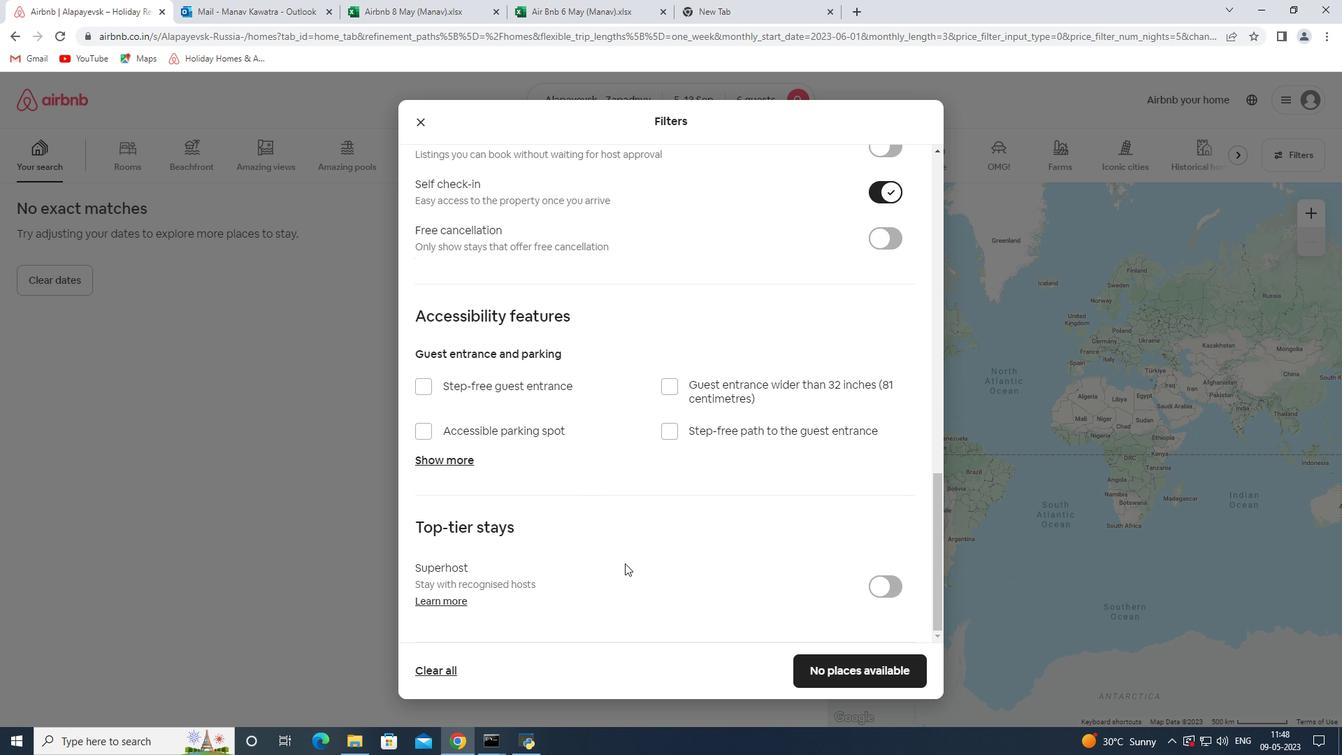 
Action: Mouse moved to (641, 571)
Screenshot: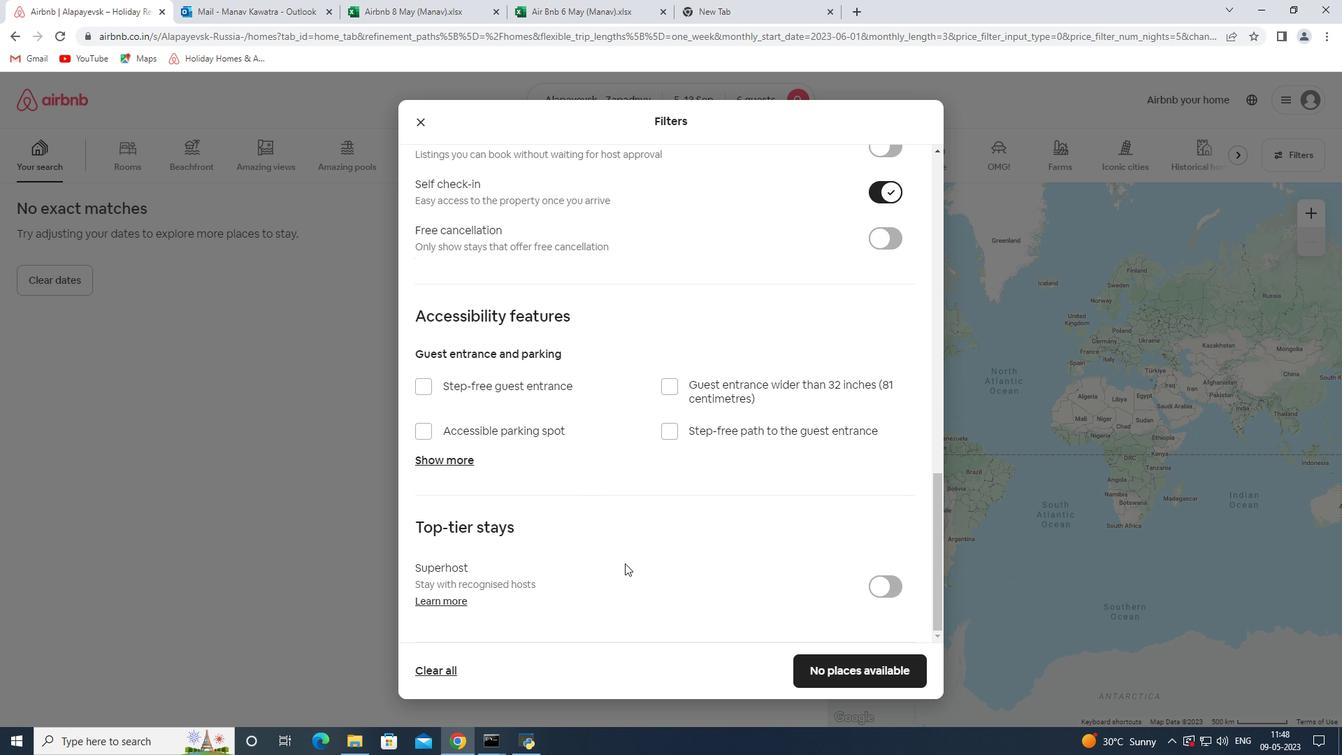 
Action: Mouse scrolled (627, 569) with delta (0, 0)
Screenshot: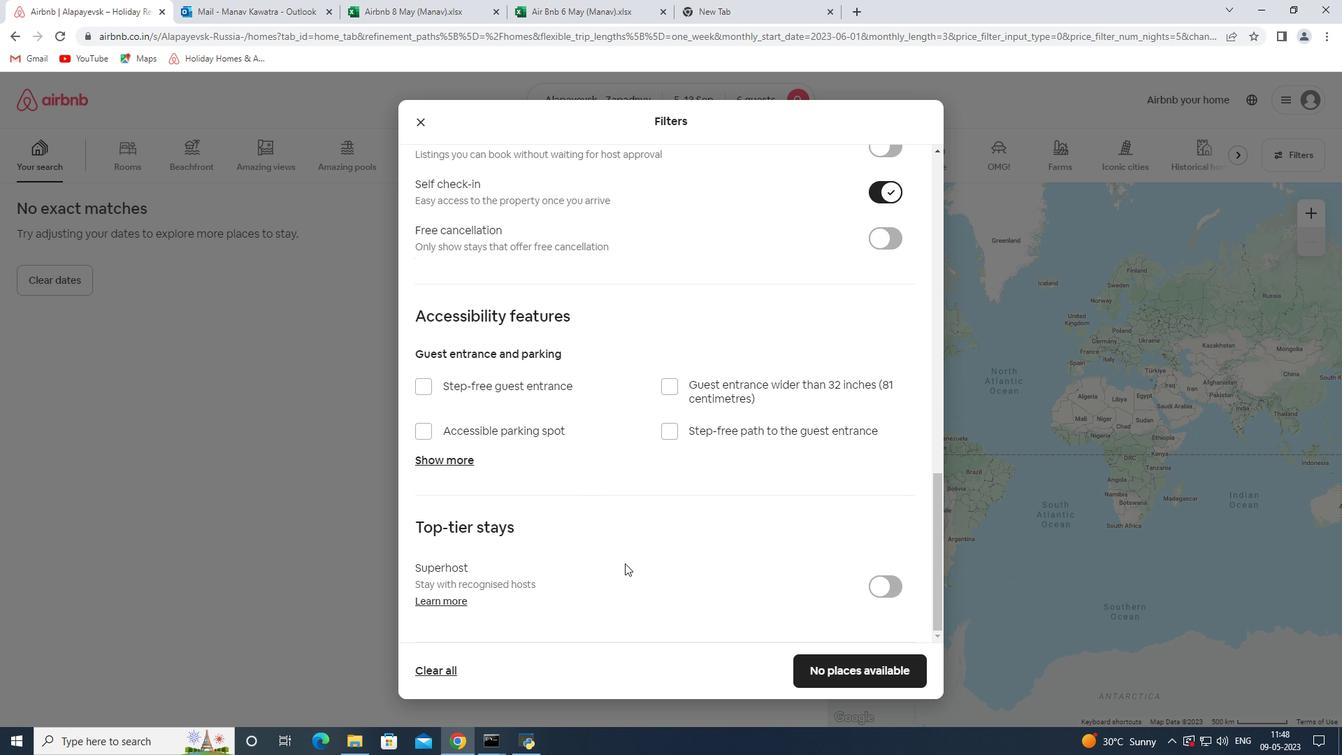 
Action: Mouse moved to (647, 574)
Screenshot: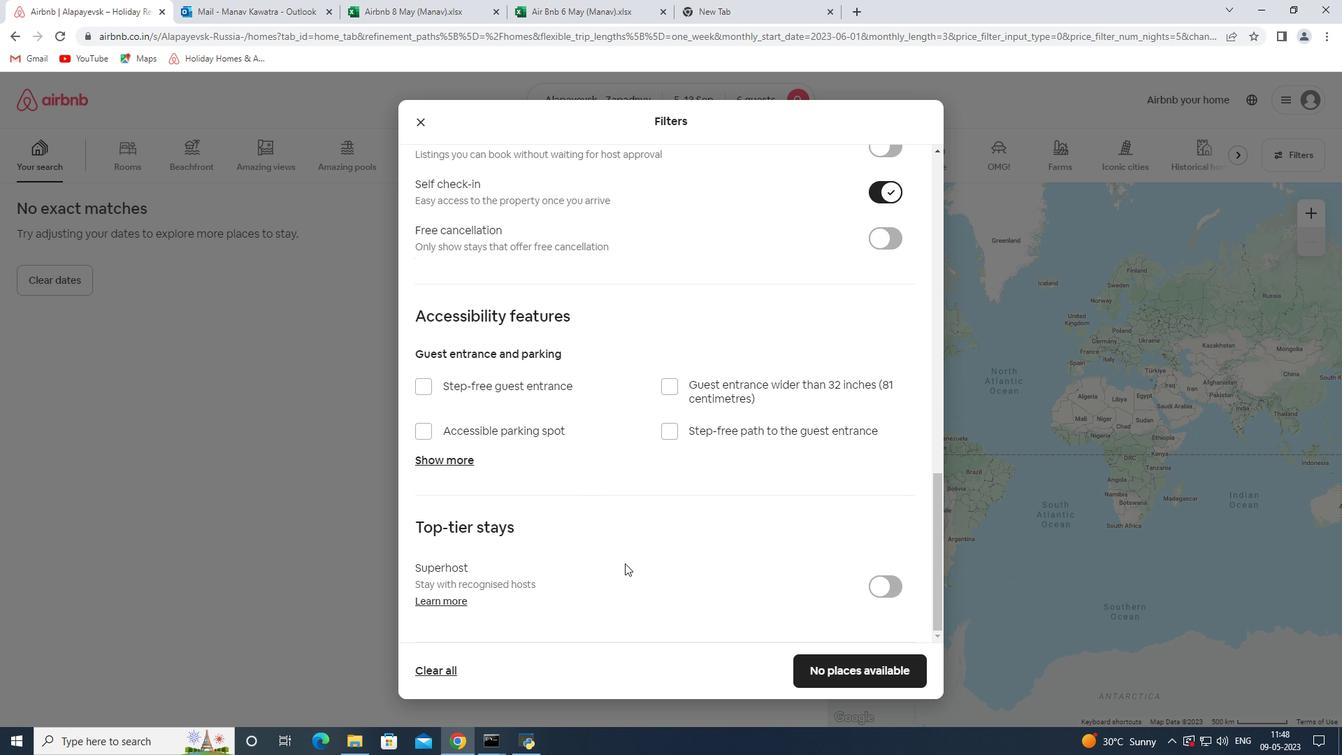 
Action: Mouse scrolled (631, 569) with delta (0, 0)
Screenshot: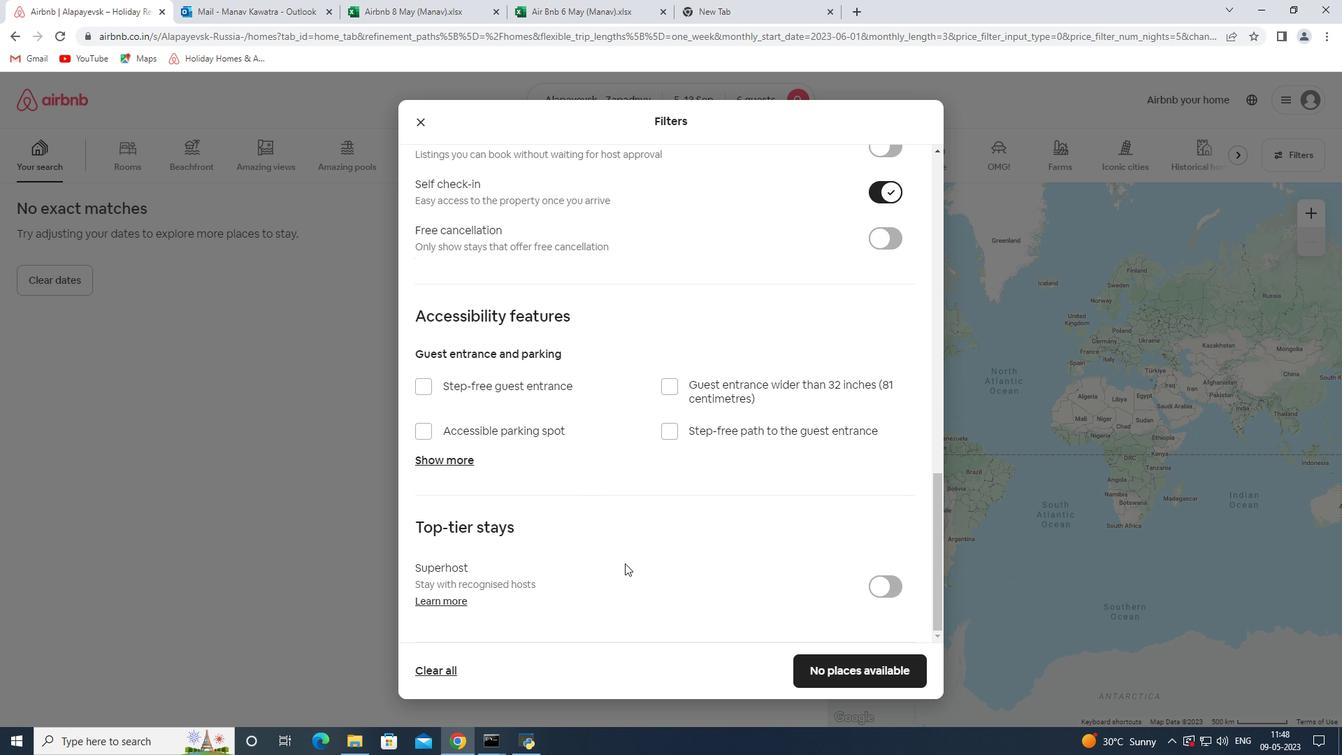 
Action: Mouse moved to (804, 667)
Screenshot: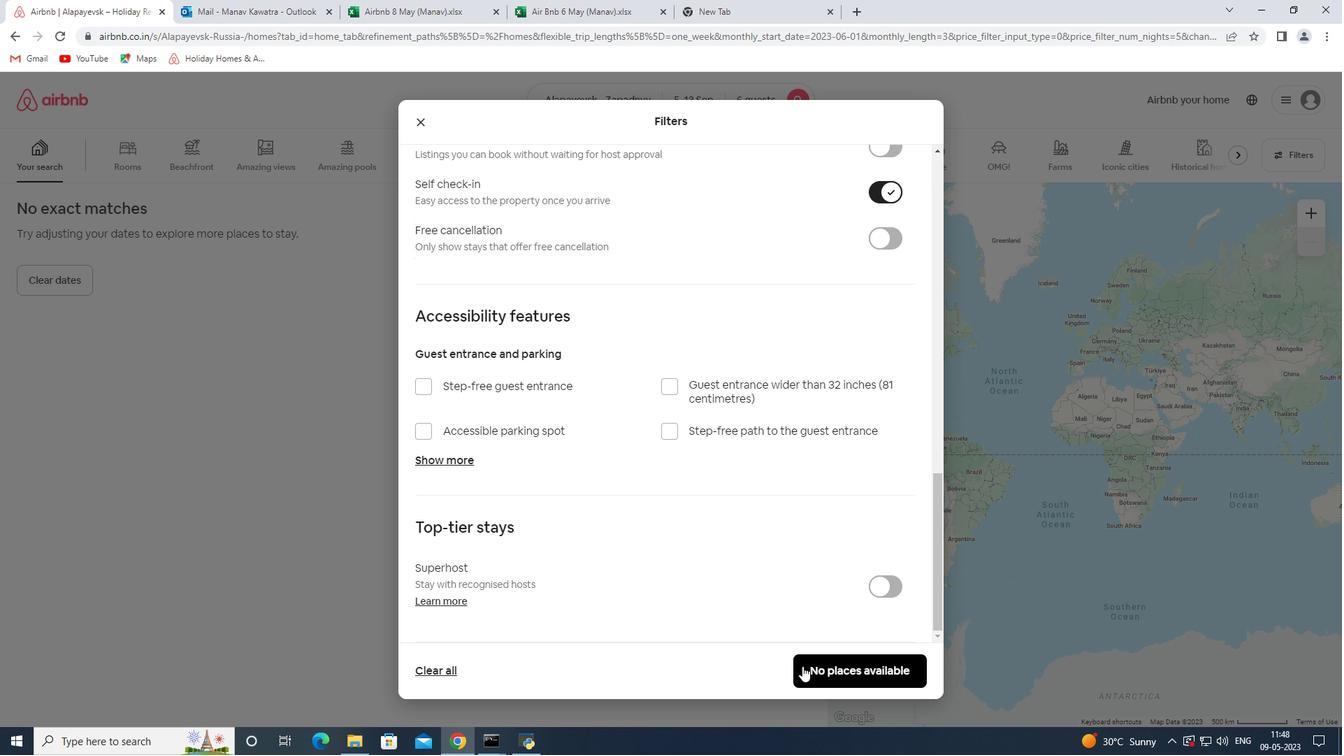 
Action: Mouse pressed left at (804, 667)
Screenshot: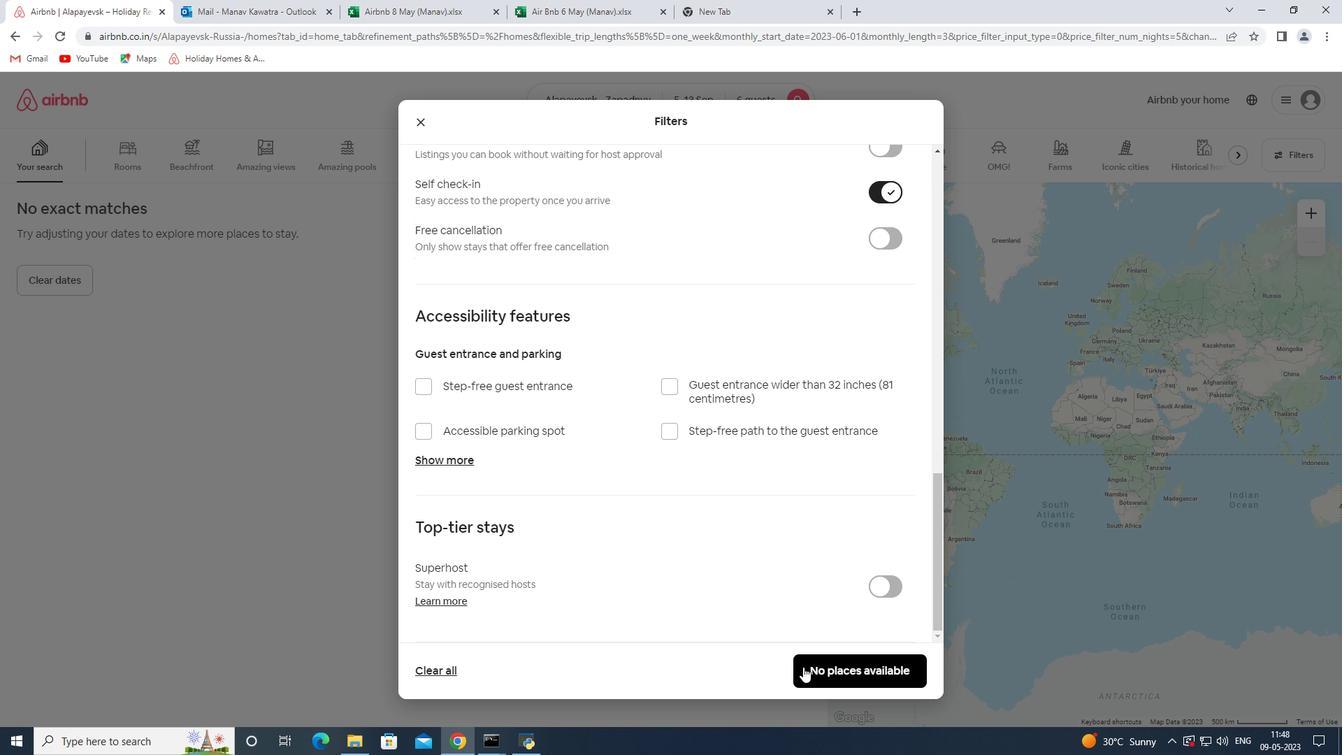 
Action: Mouse moved to (800, 602)
Screenshot: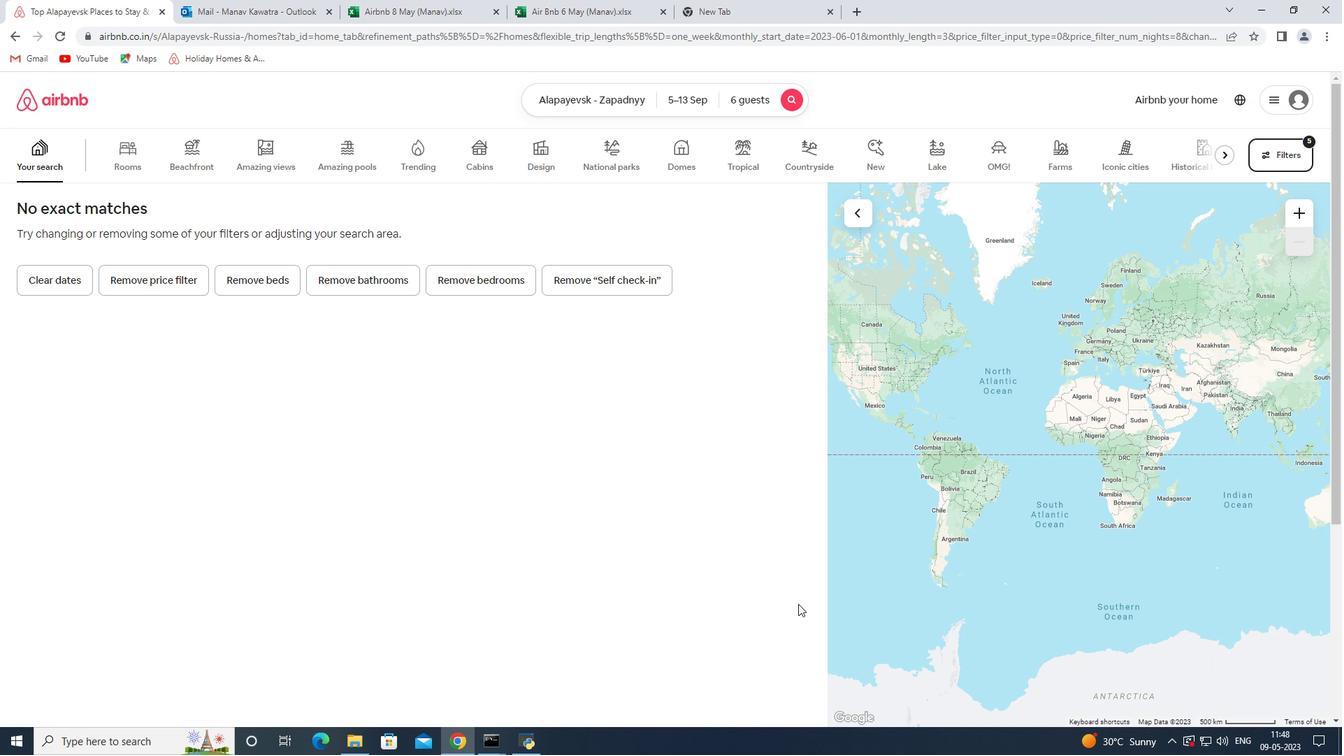
